 Task: Look for space in Jalapa, Nicaragua from 5th July, 2023 to 15th July, 2023 for 9 adults in price range Rs.15000 to Rs.25000. Place can be entire place with 5 bedrooms having 5 beds and 5 bathrooms. Property type can be house, flat, guest house. Booking option can be shelf check-in. Required host language is English.
Action: Mouse moved to (670, 108)
Screenshot: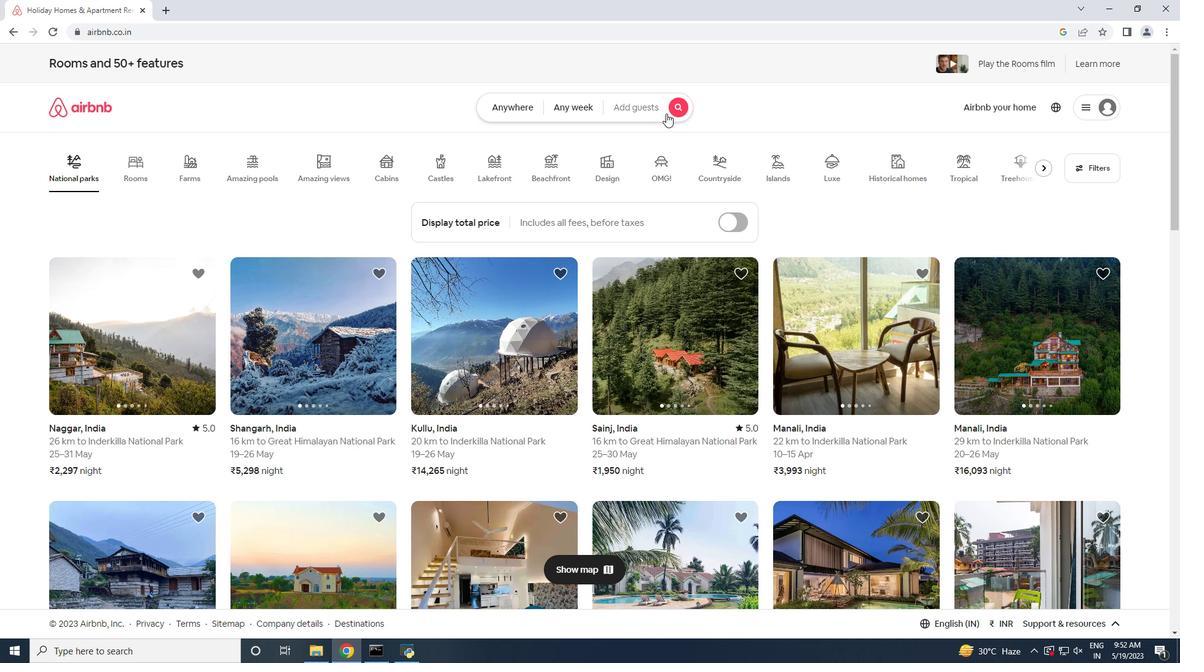 
Action: Mouse pressed left at (670, 108)
Screenshot: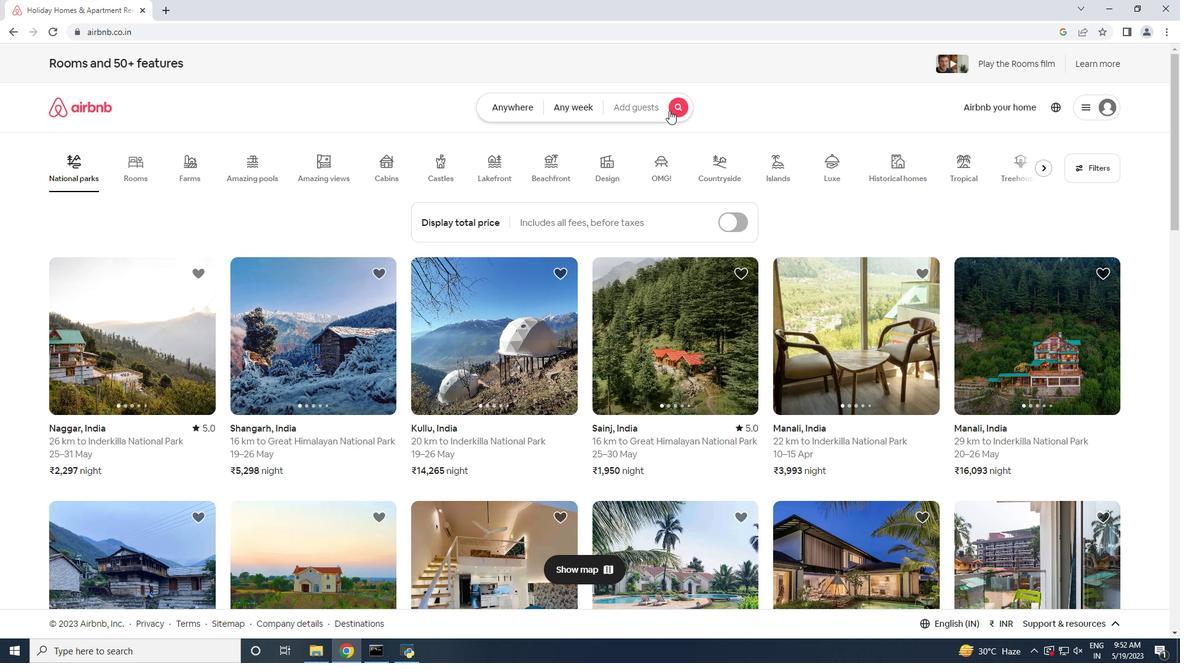
Action: Mouse moved to (422, 161)
Screenshot: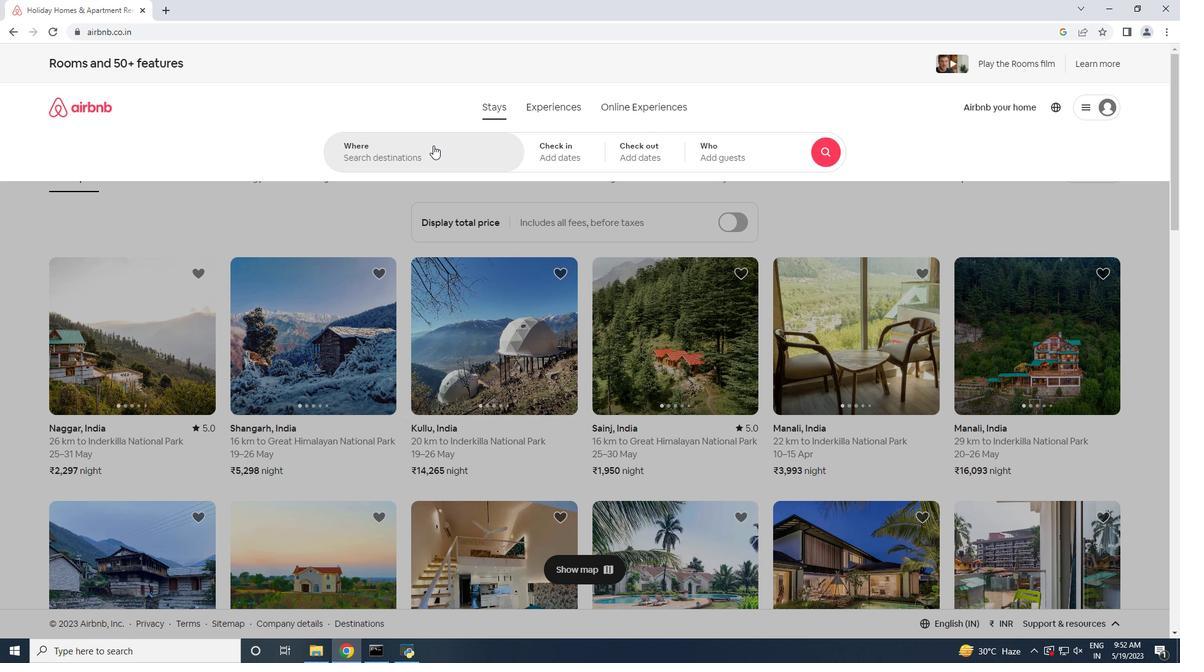 
Action: Mouse pressed left at (422, 161)
Screenshot: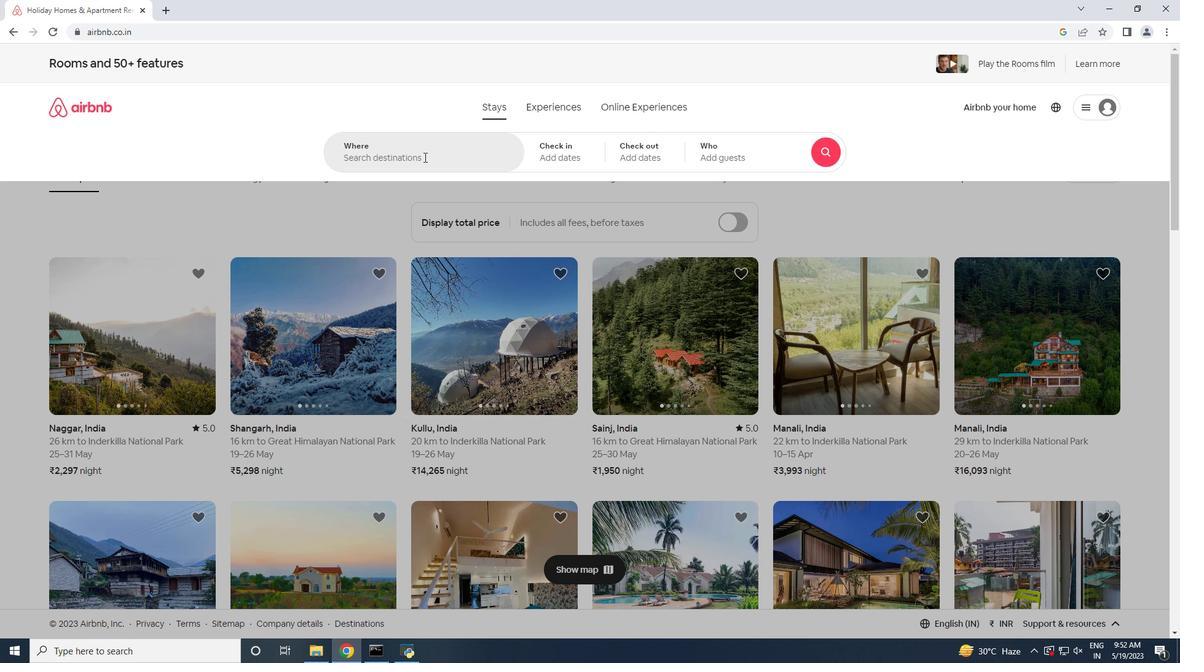 
Action: Key pressed <Key.shift>Jalapa,<Key.shift>Nic
Screenshot: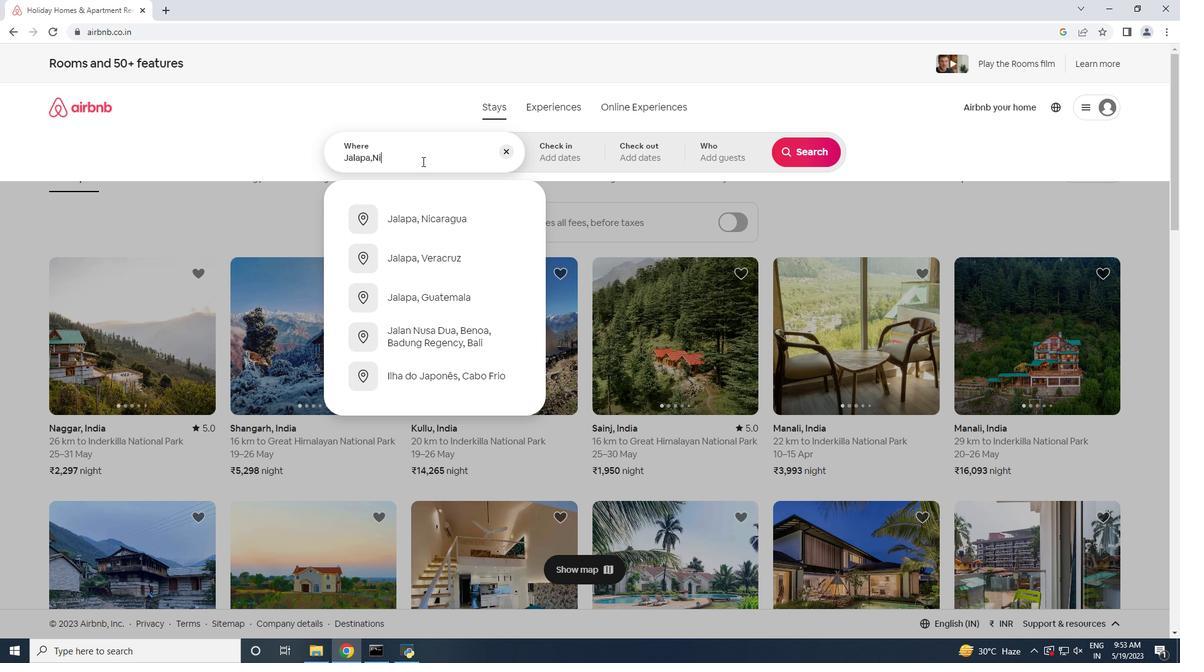 
Action: Mouse moved to (464, 223)
Screenshot: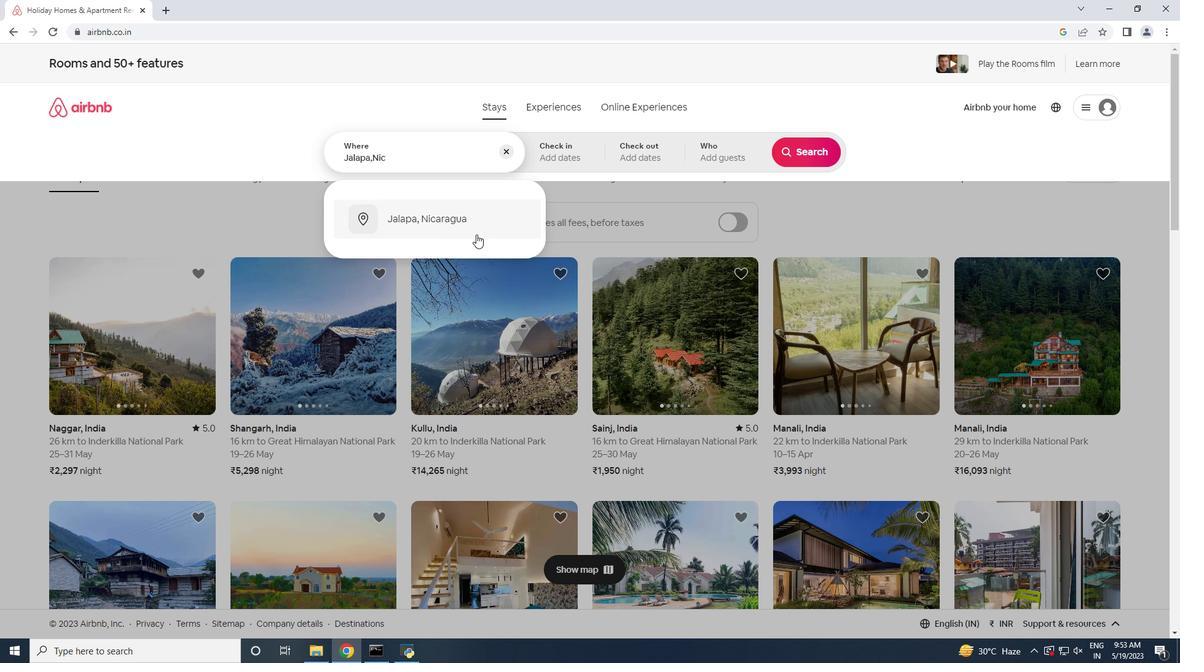 
Action: Mouse pressed left at (464, 223)
Screenshot: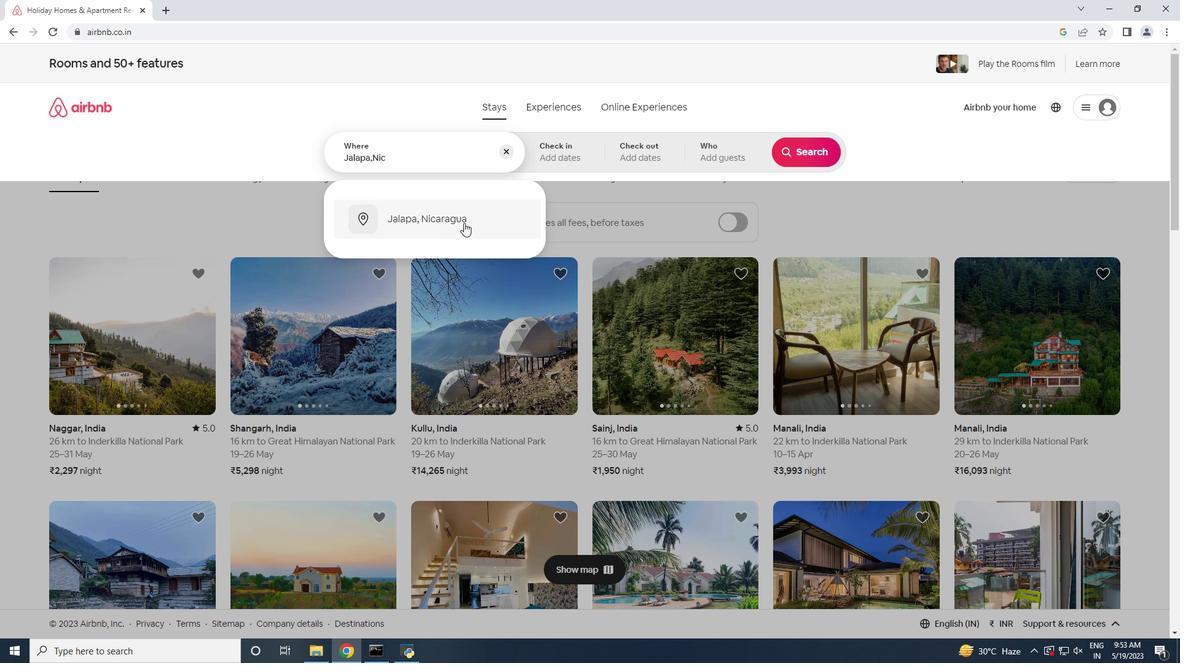 
Action: Mouse moved to (807, 251)
Screenshot: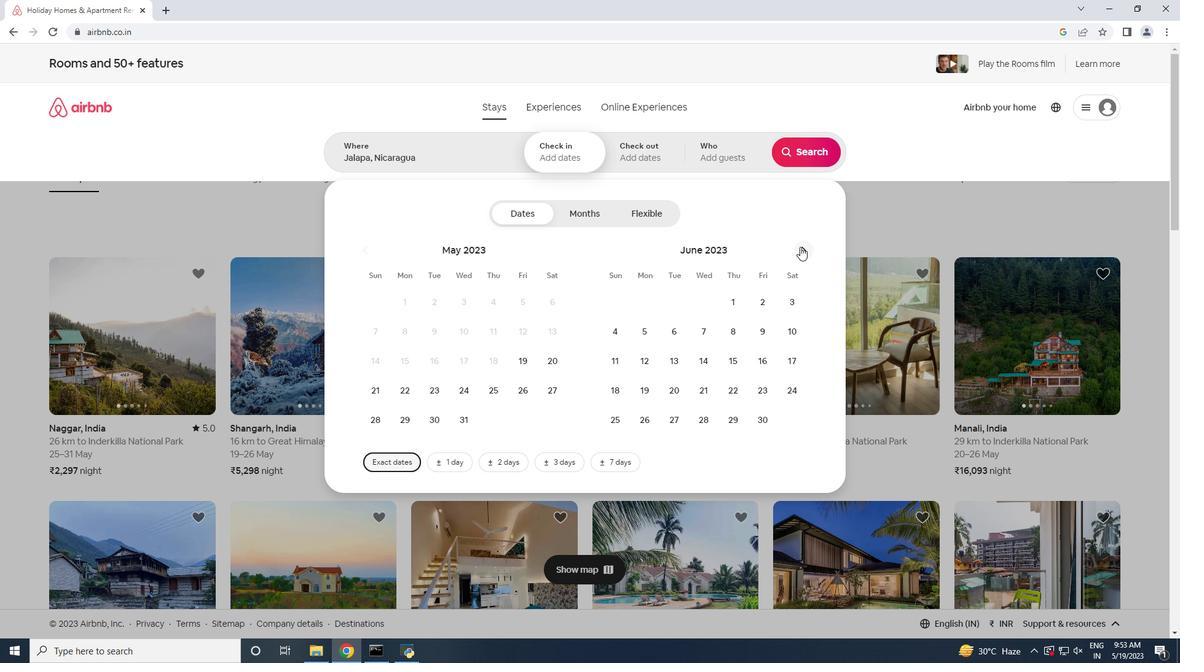 
Action: Mouse pressed left at (807, 251)
Screenshot: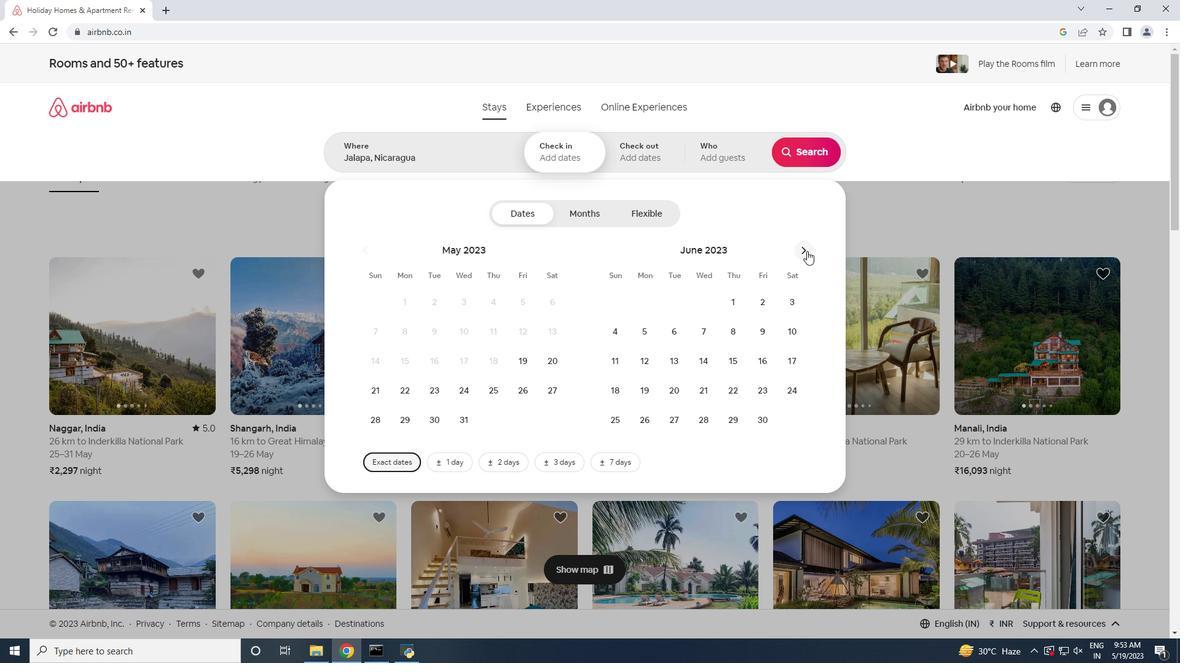 
Action: Mouse moved to (418, 326)
Screenshot: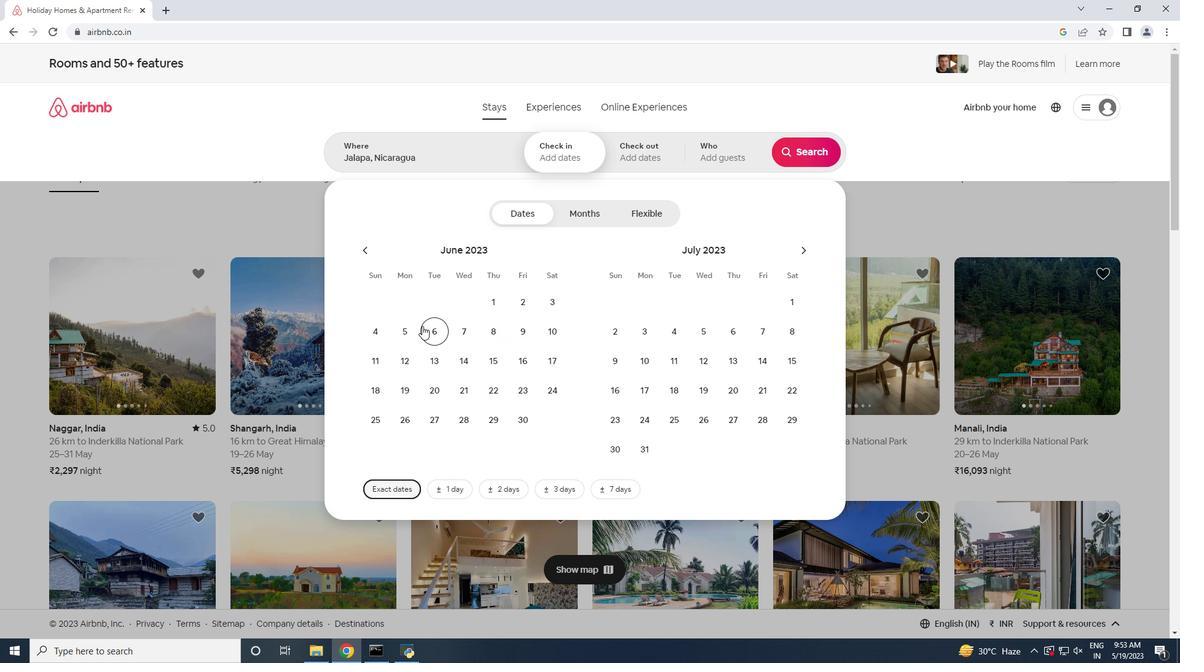 
Action: Mouse pressed left at (418, 326)
Screenshot: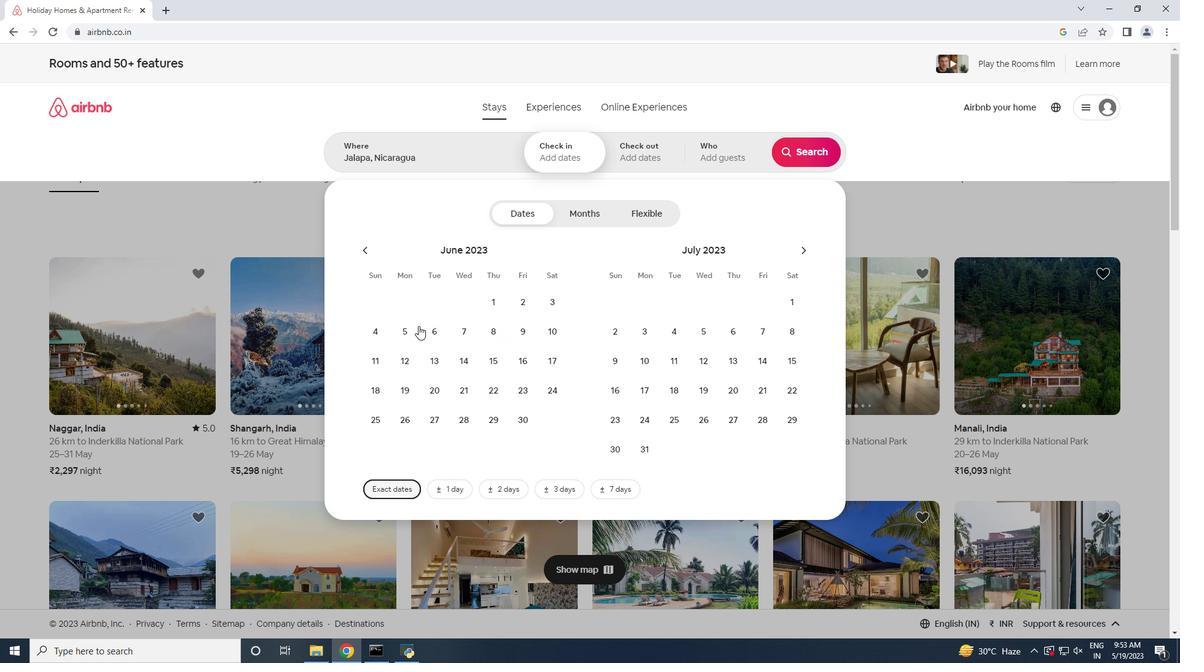 
Action: Mouse moved to (488, 359)
Screenshot: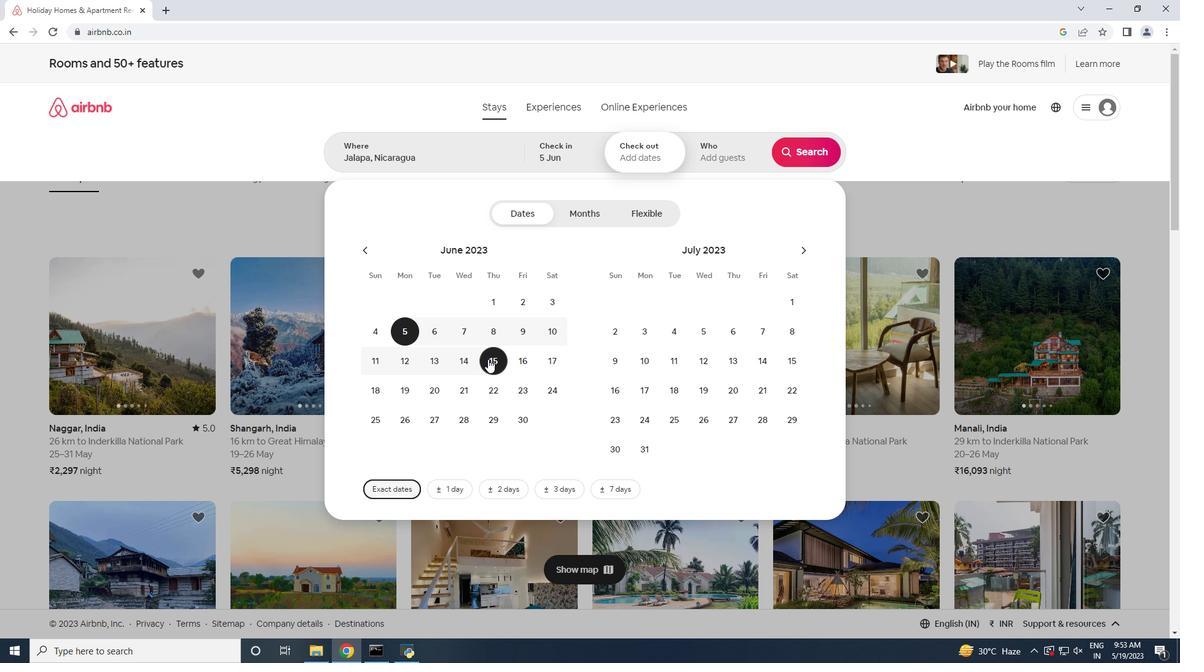 
Action: Mouse pressed left at (488, 359)
Screenshot: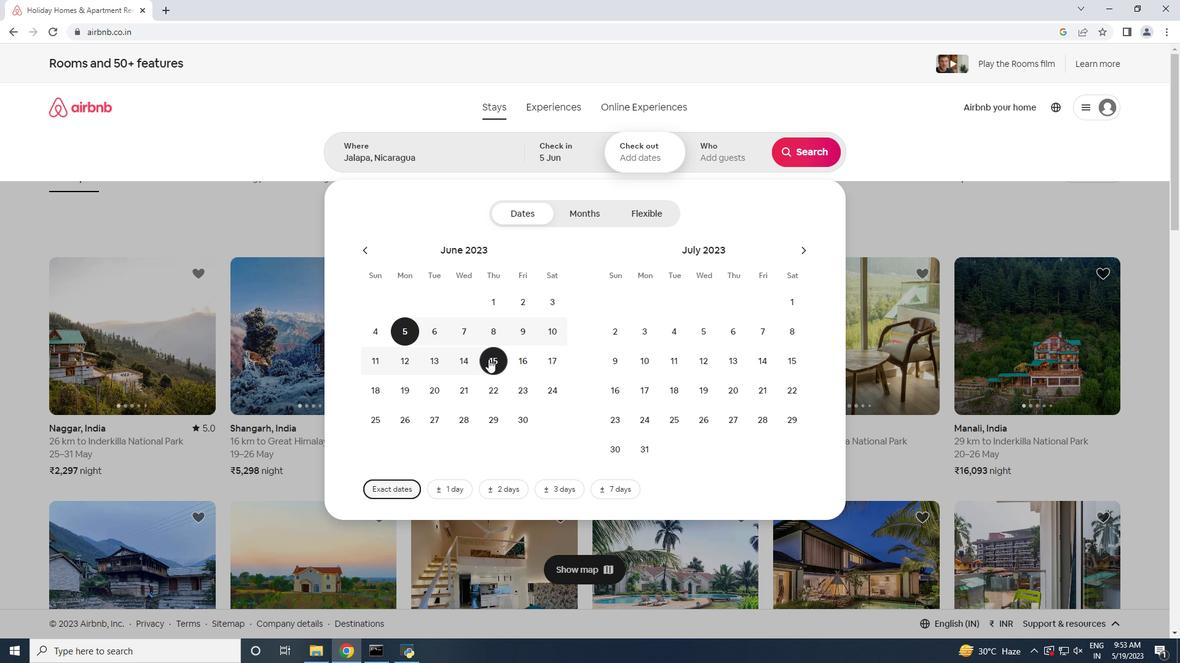 
Action: Mouse moved to (710, 337)
Screenshot: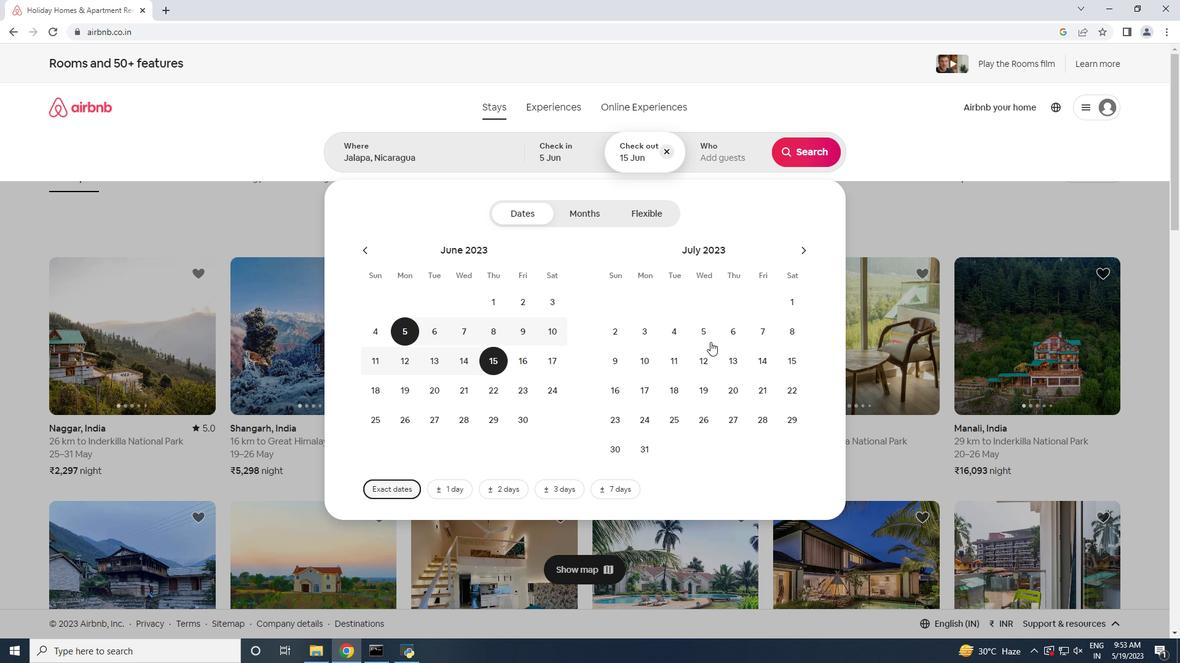 
Action: Mouse pressed left at (710, 337)
Screenshot: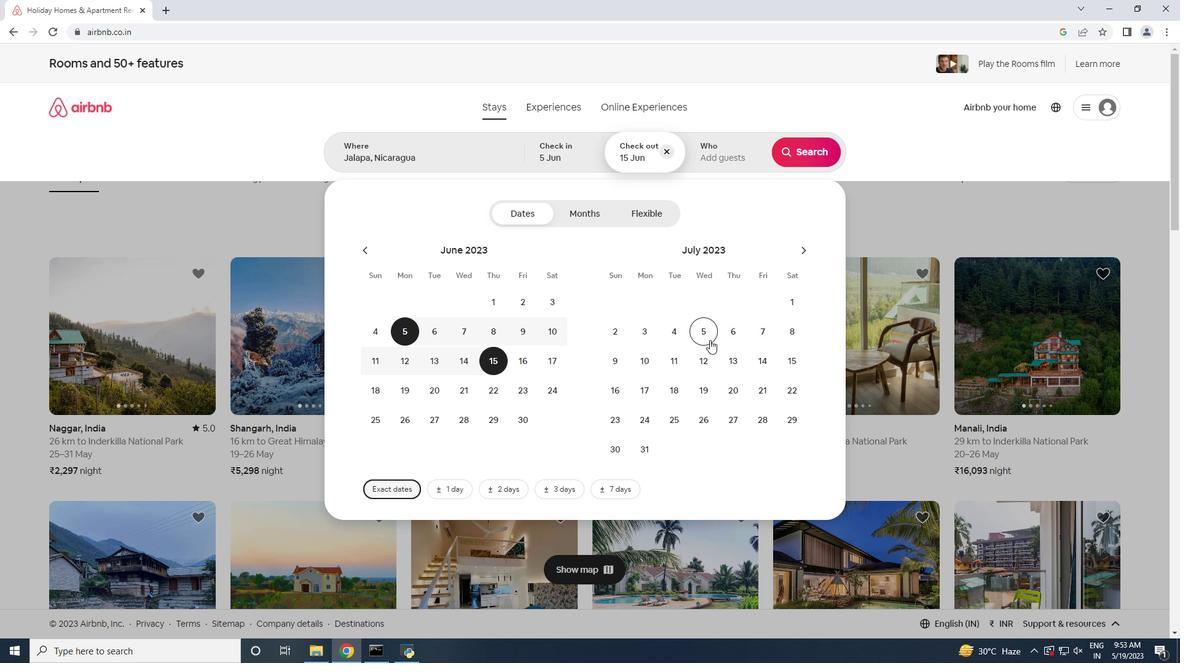 
Action: Mouse moved to (788, 362)
Screenshot: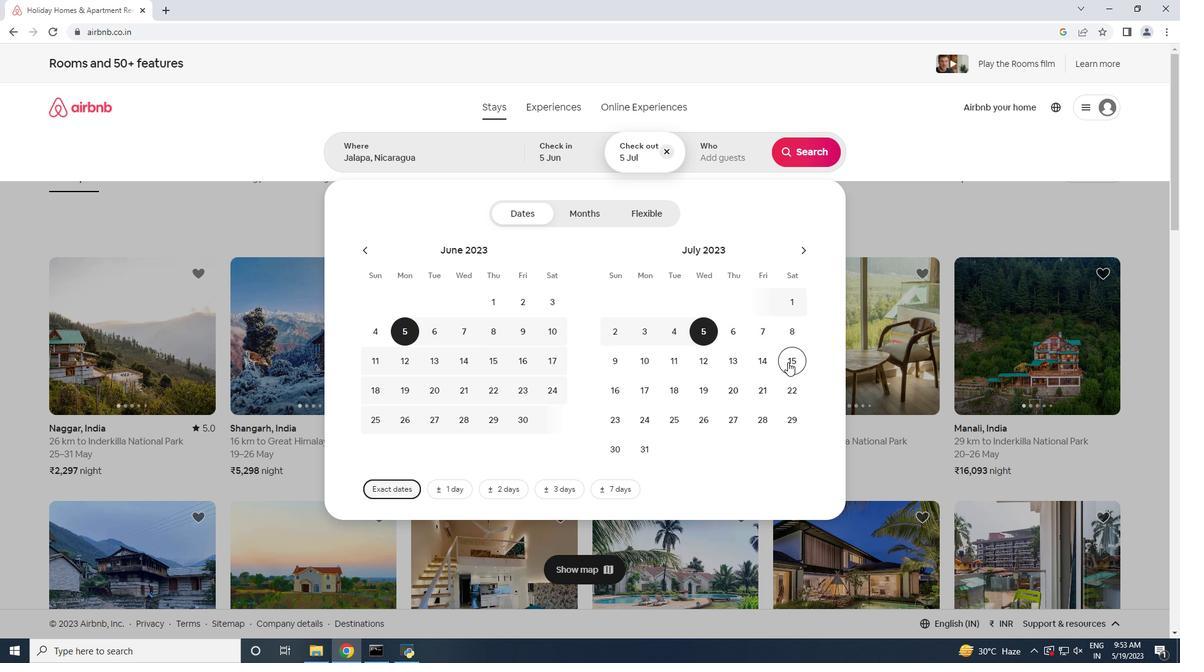 
Action: Mouse pressed left at (788, 362)
Screenshot: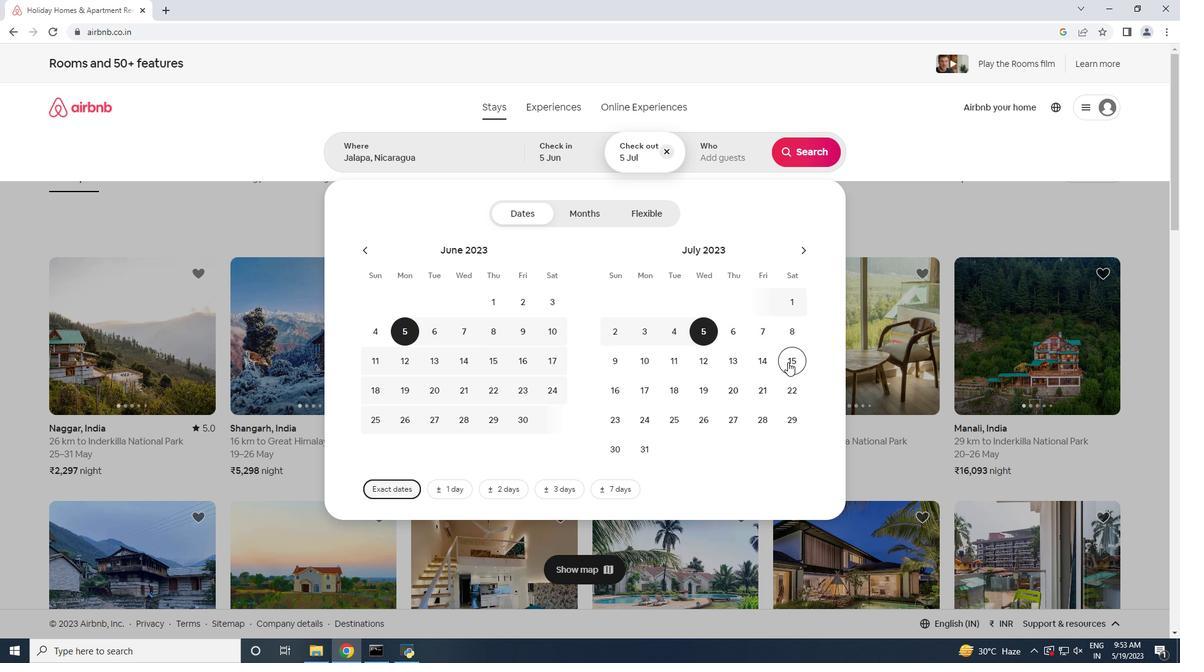 
Action: Mouse moved to (406, 324)
Screenshot: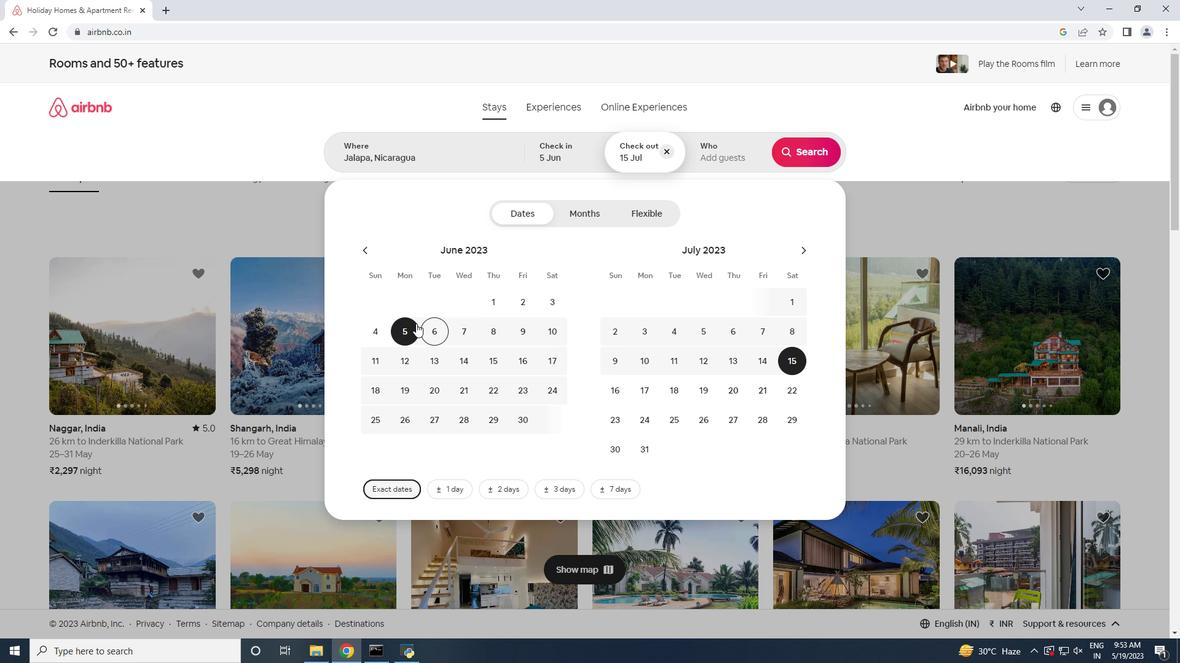 
Action: Mouse pressed left at (406, 324)
Screenshot: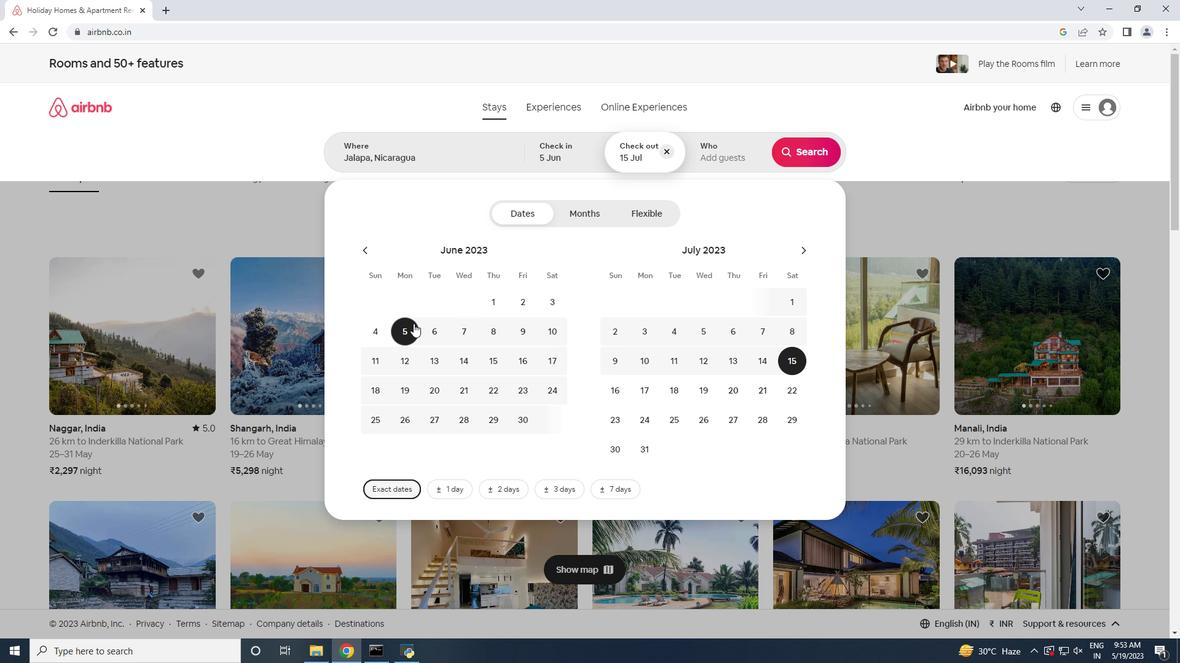 
Action: Mouse moved to (405, 327)
Screenshot: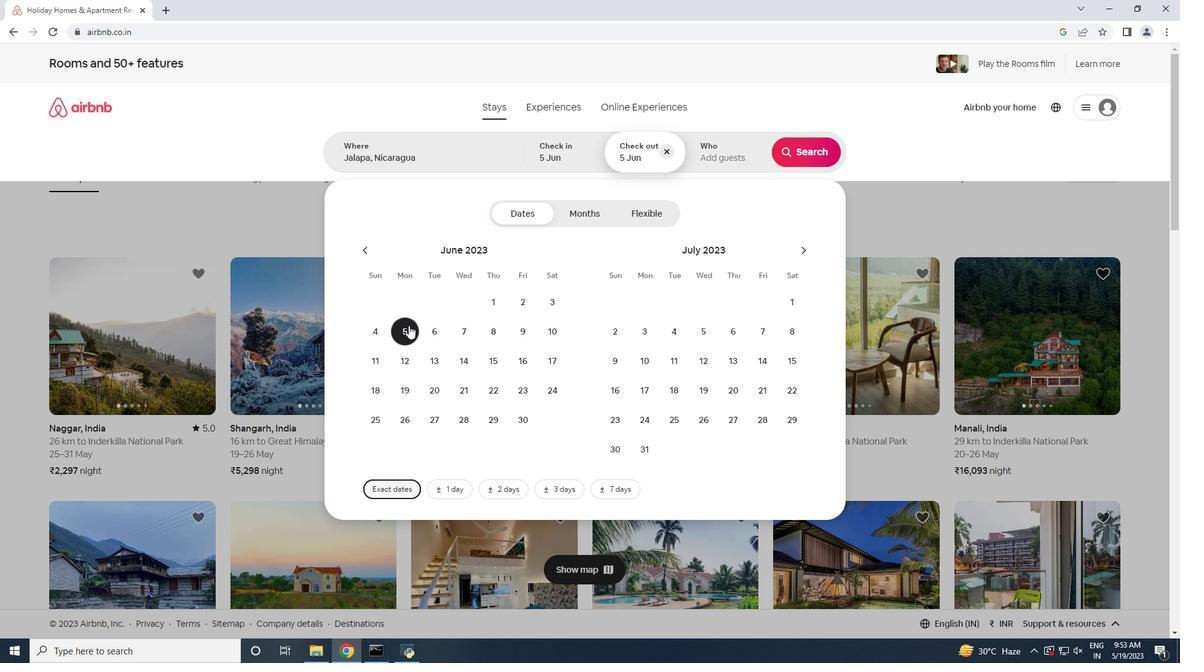 
Action: Mouse pressed left at (405, 327)
Screenshot: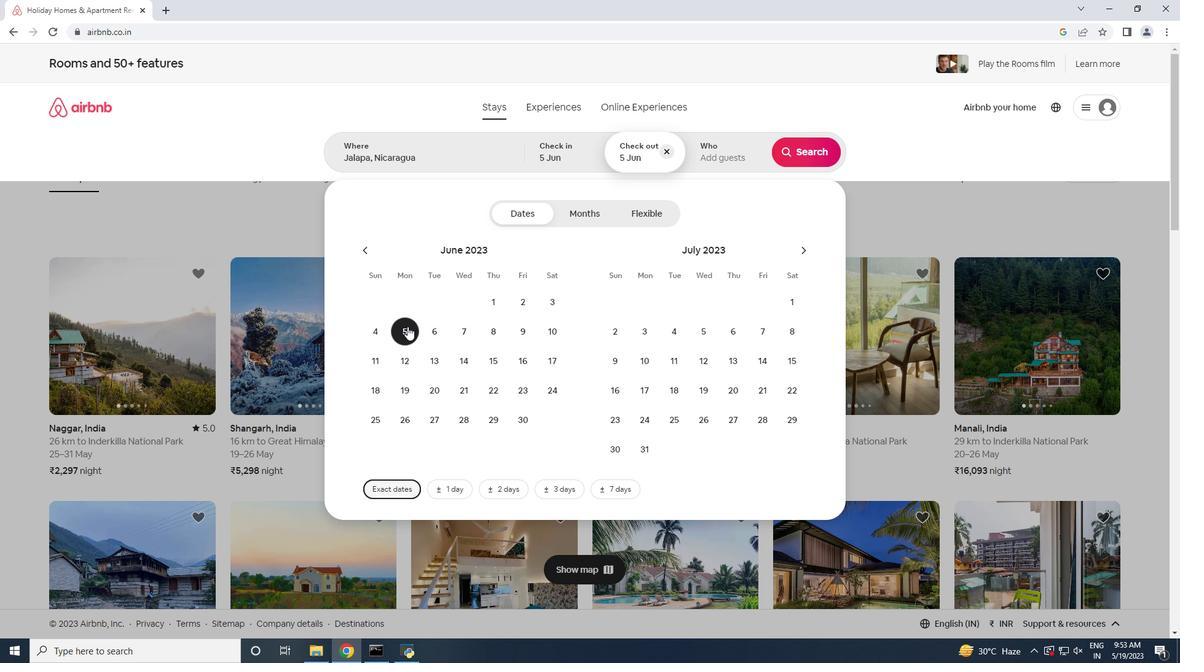 
Action: Mouse moved to (667, 153)
Screenshot: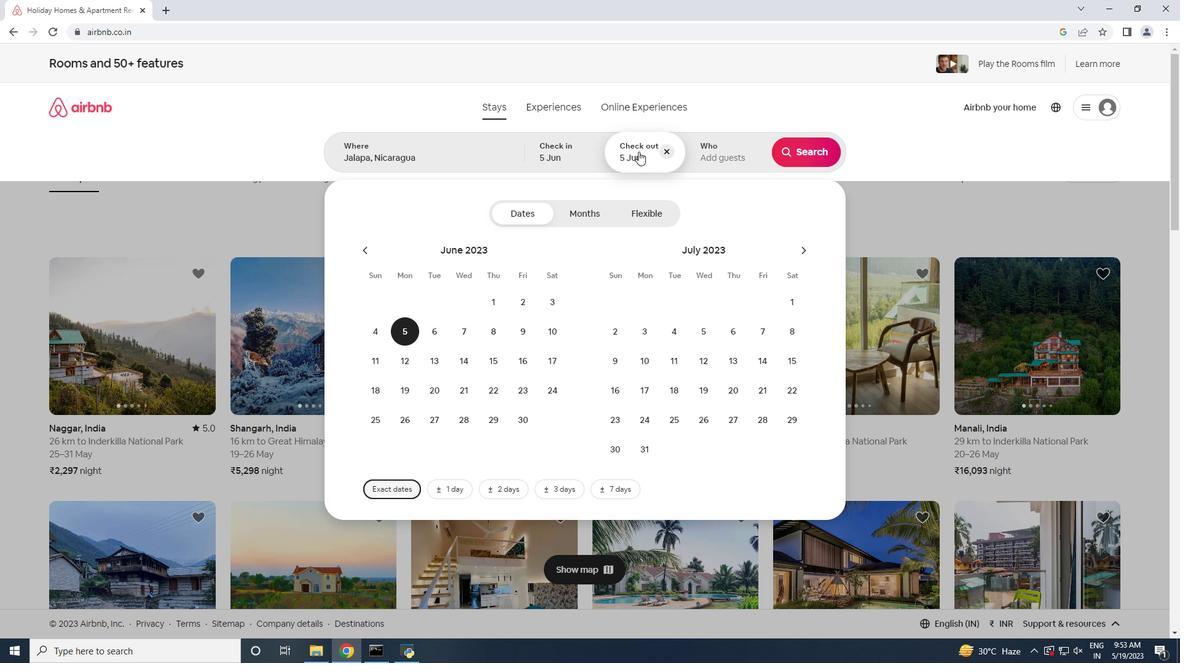 
Action: Mouse pressed left at (667, 153)
Screenshot: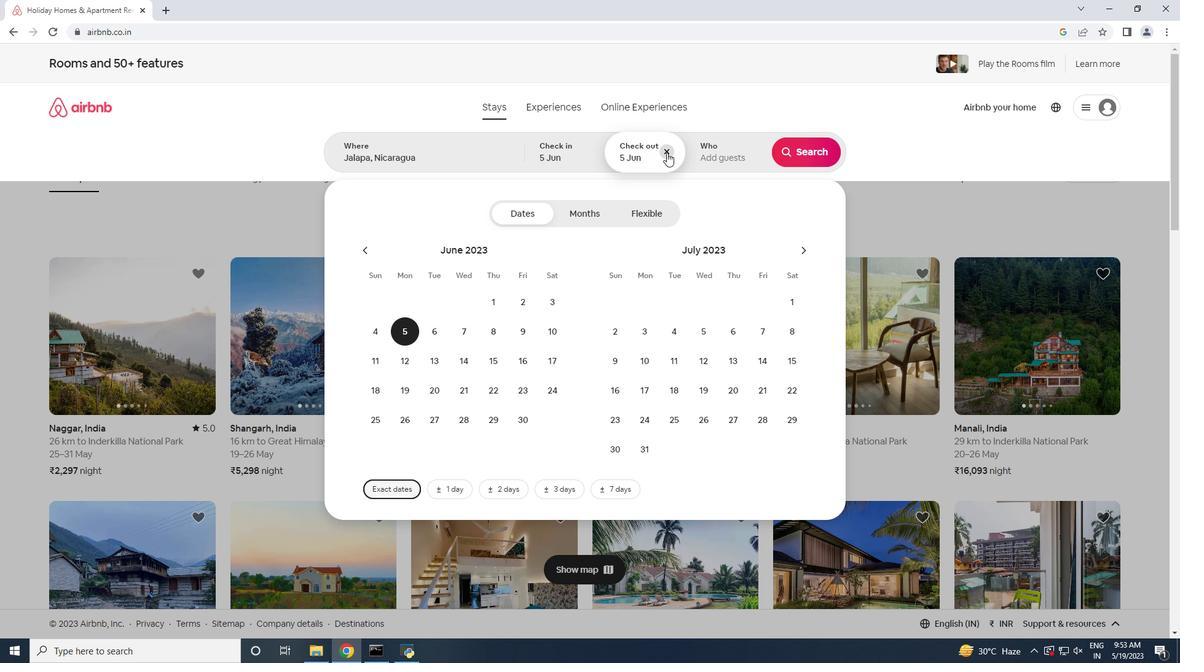 
Action: Mouse moved to (708, 337)
Screenshot: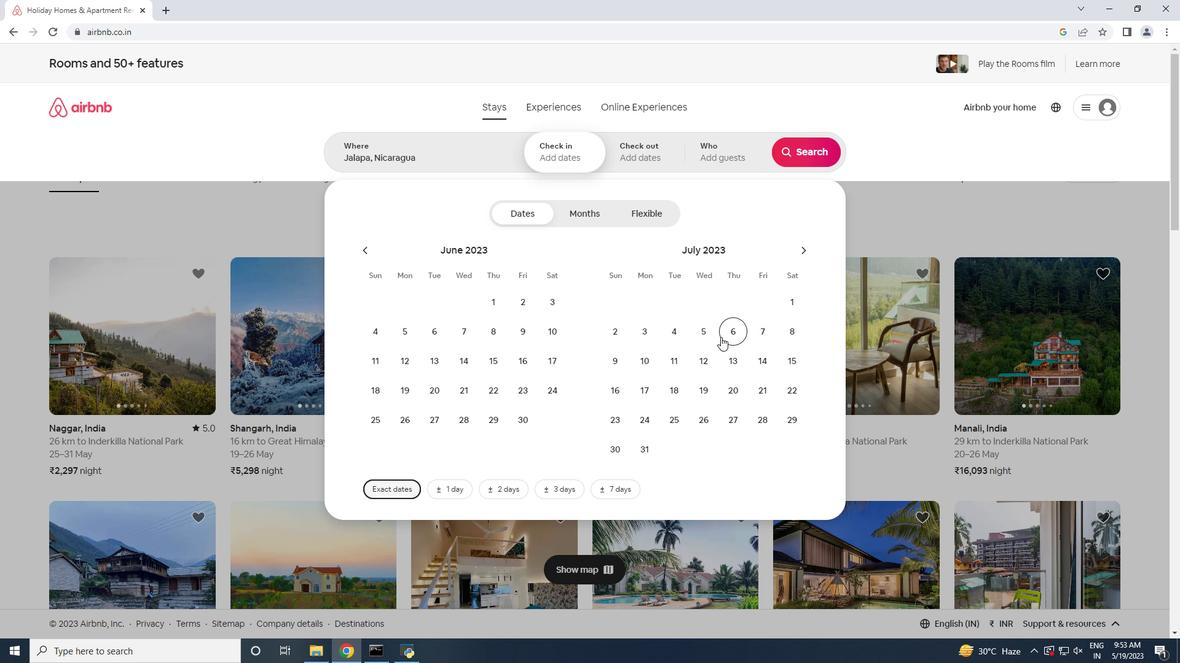
Action: Mouse pressed left at (708, 337)
Screenshot: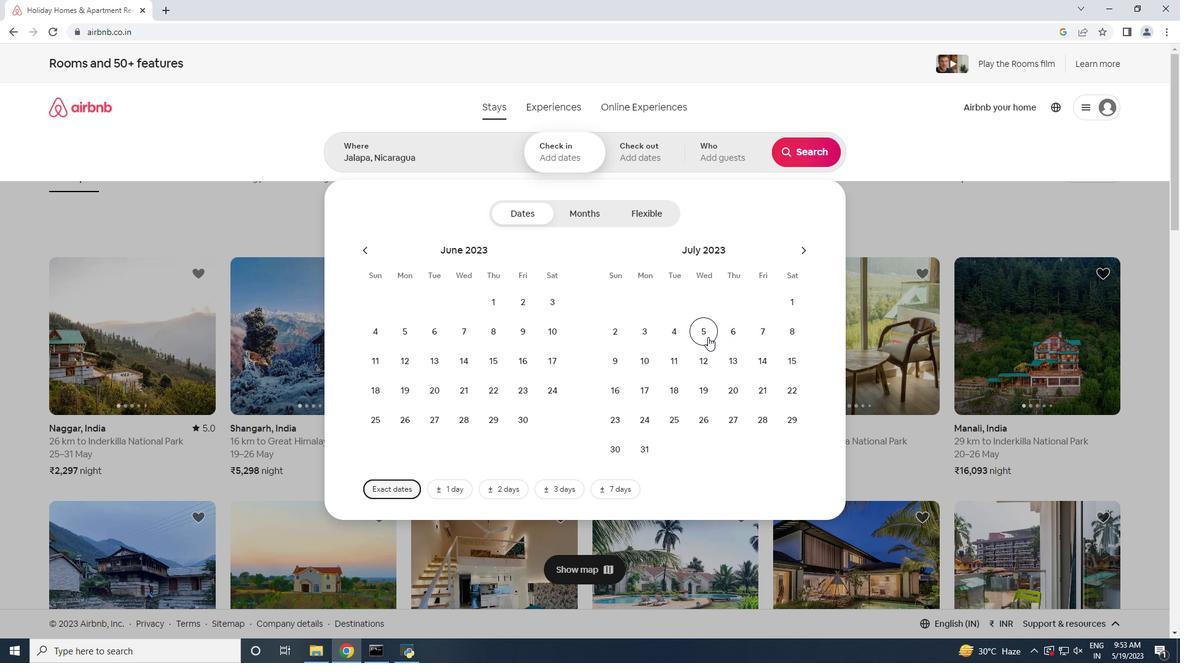 
Action: Mouse moved to (793, 365)
Screenshot: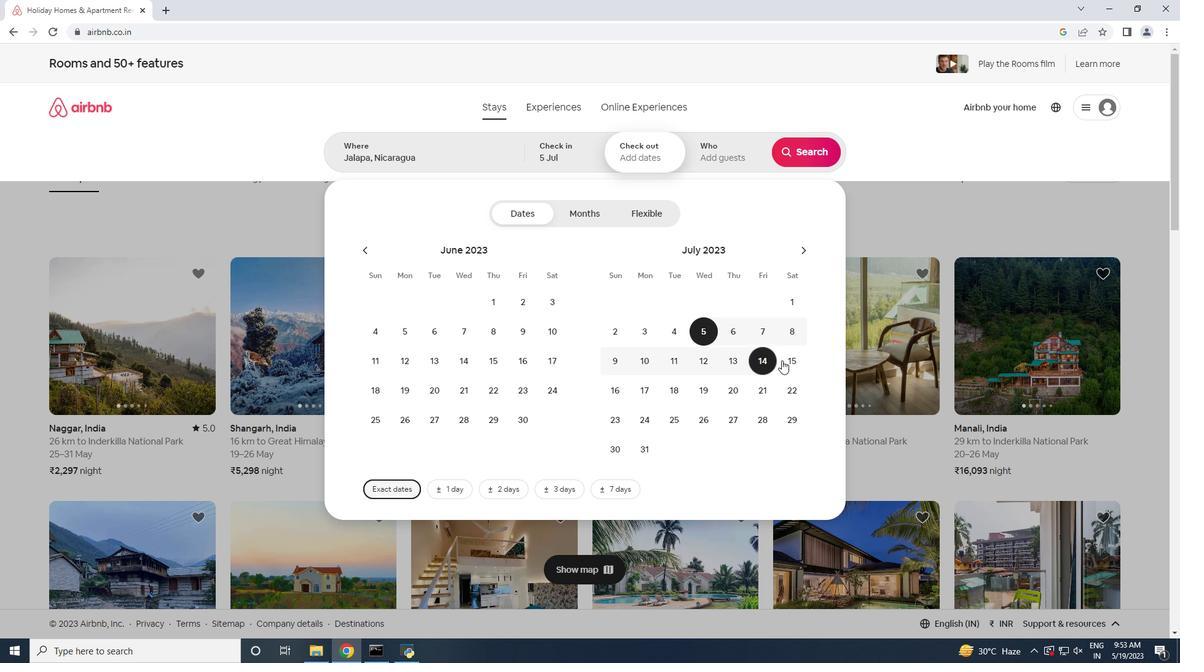 
Action: Mouse pressed left at (793, 365)
Screenshot: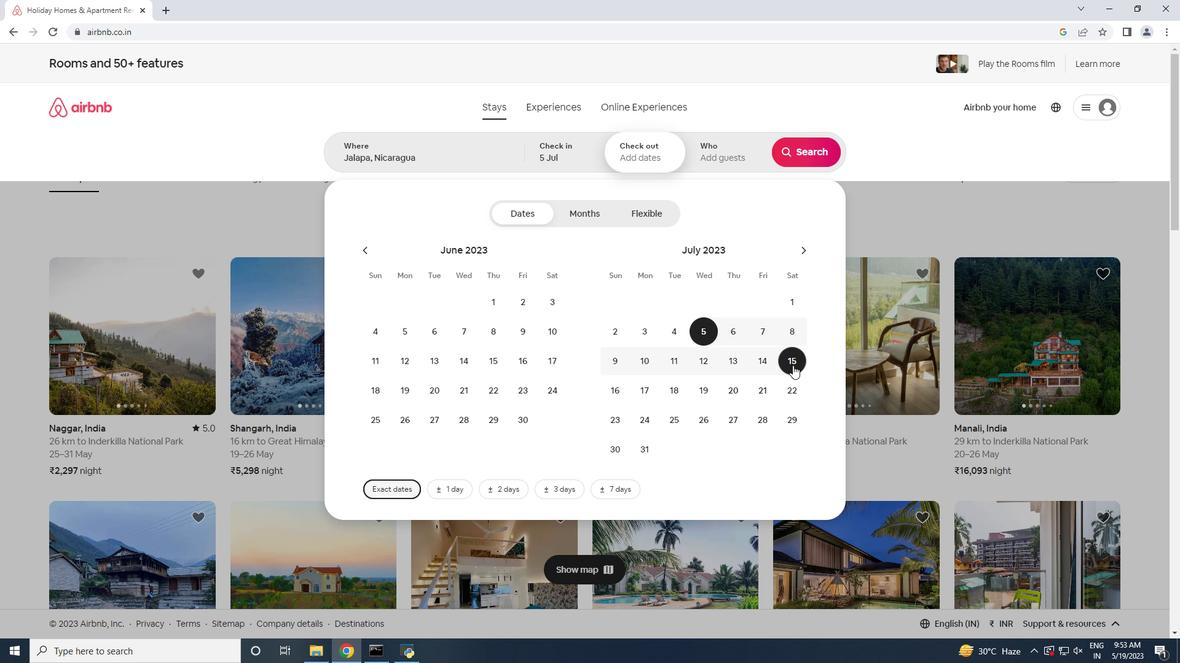 
Action: Mouse moved to (730, 161)
Screenshot: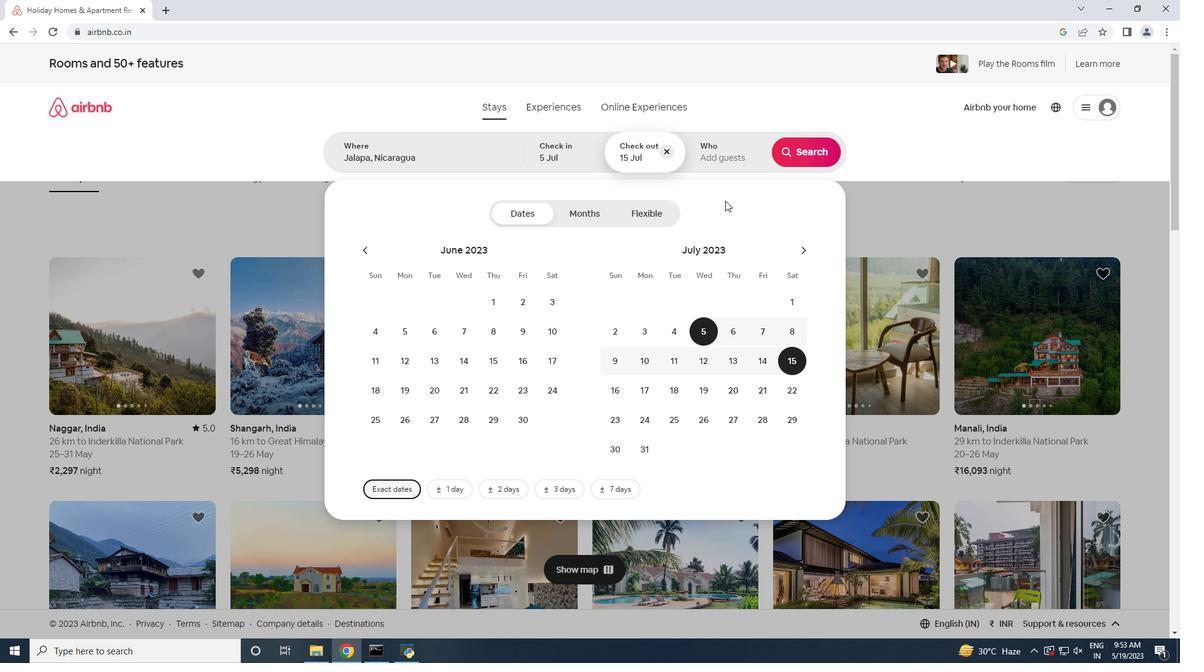 
Action: Mouse pressed left at (730, 161)
Screenshot: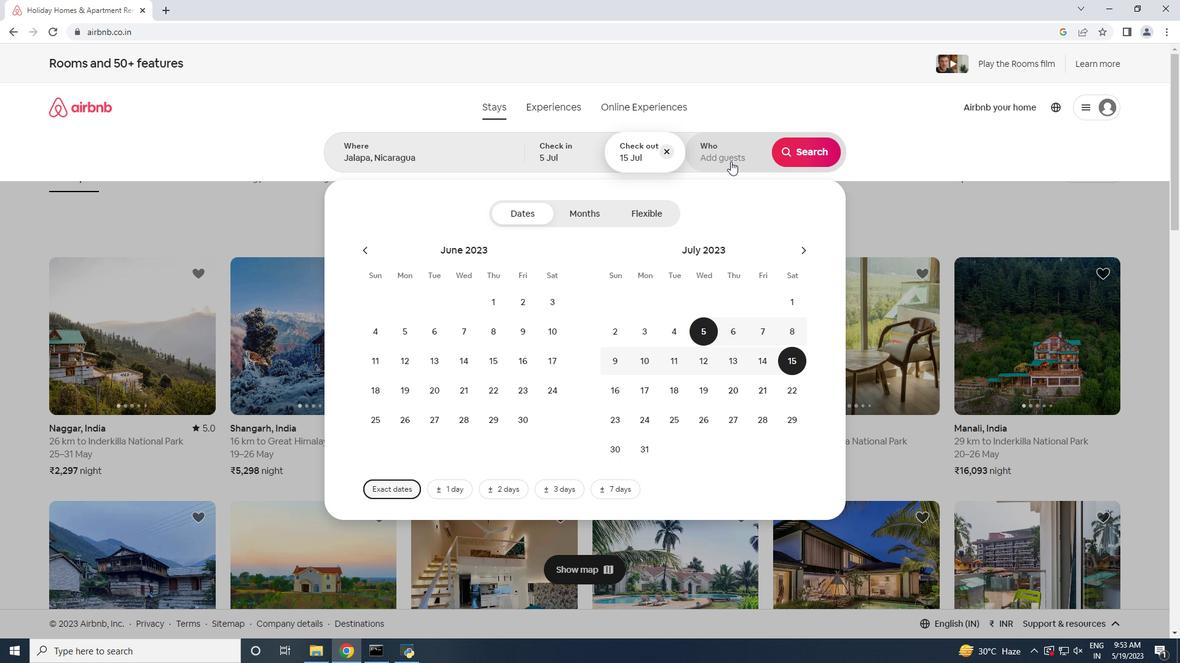 
Action: Mouse moved to (804, 214)
Screenshot: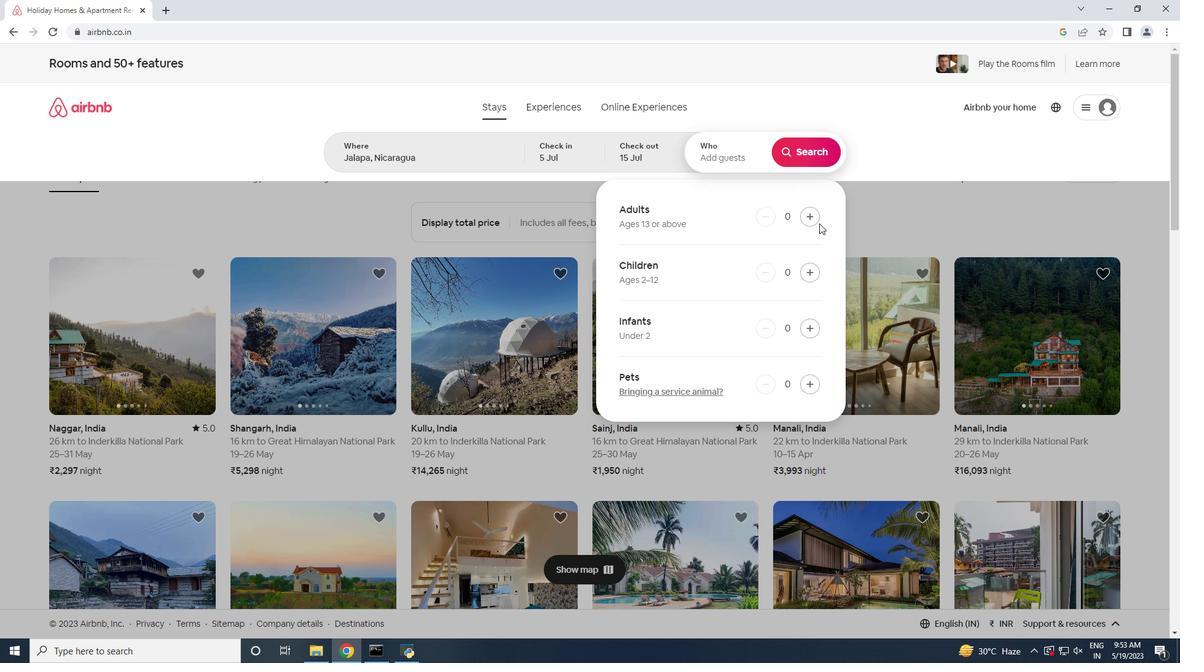 
Action: Mouse pressed left at (804, 214)
Screenshot: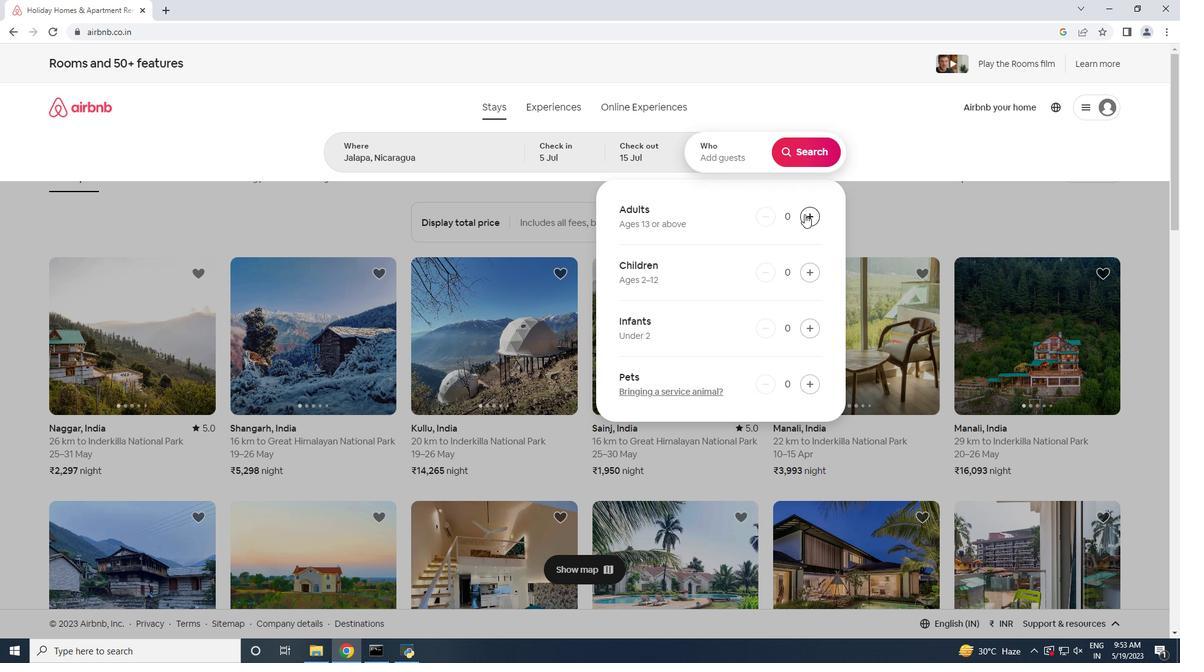 
Action: Mouse pressed left at (804, 214)
Screenshot: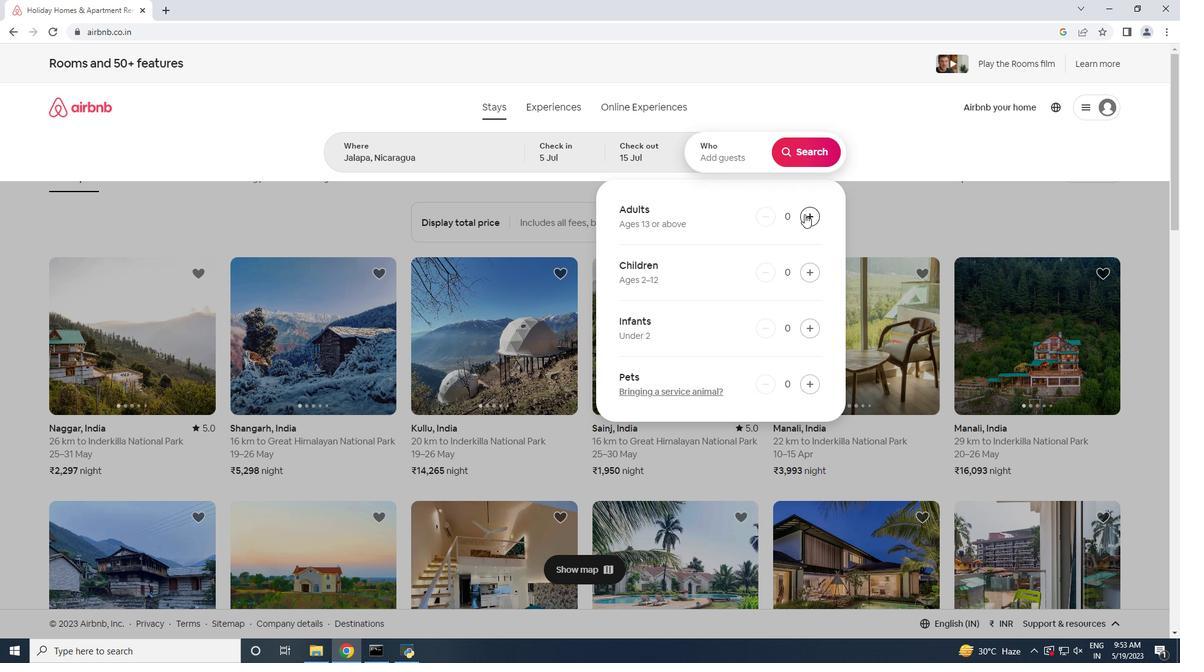 
Action: Mouse pressed left at (804, 214)
Screenshot: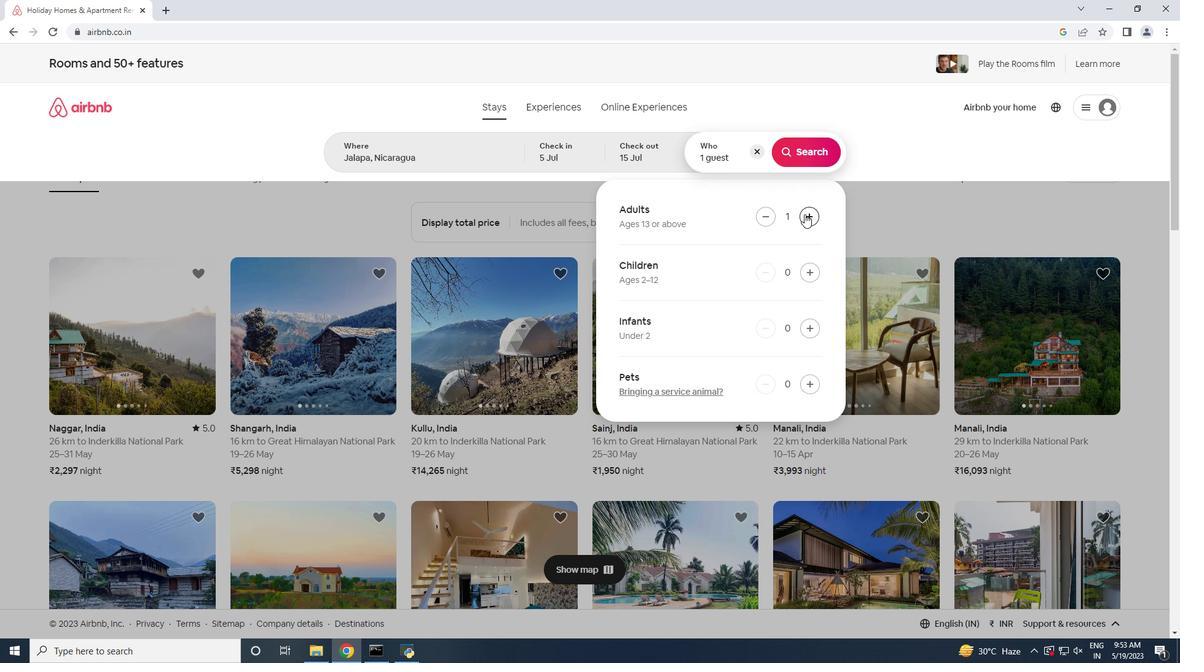 
Action: Mouse pressed left at (804, 214)
Screenshot: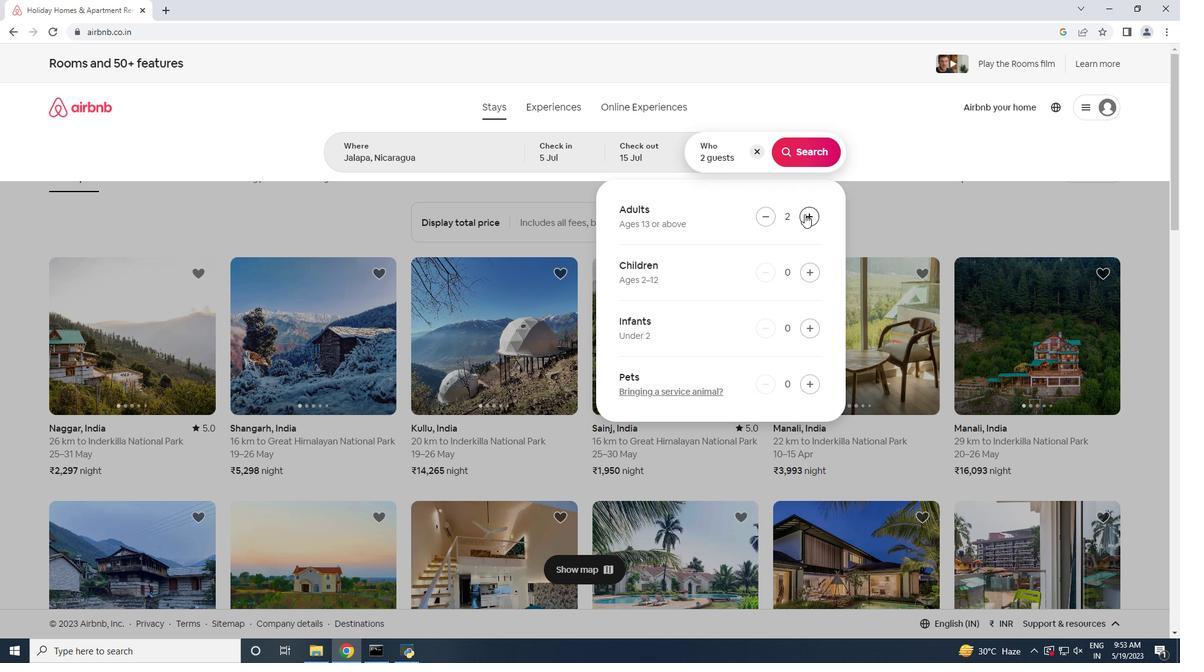
Action: Mouse pressed left at (804, 214)
Screenshot: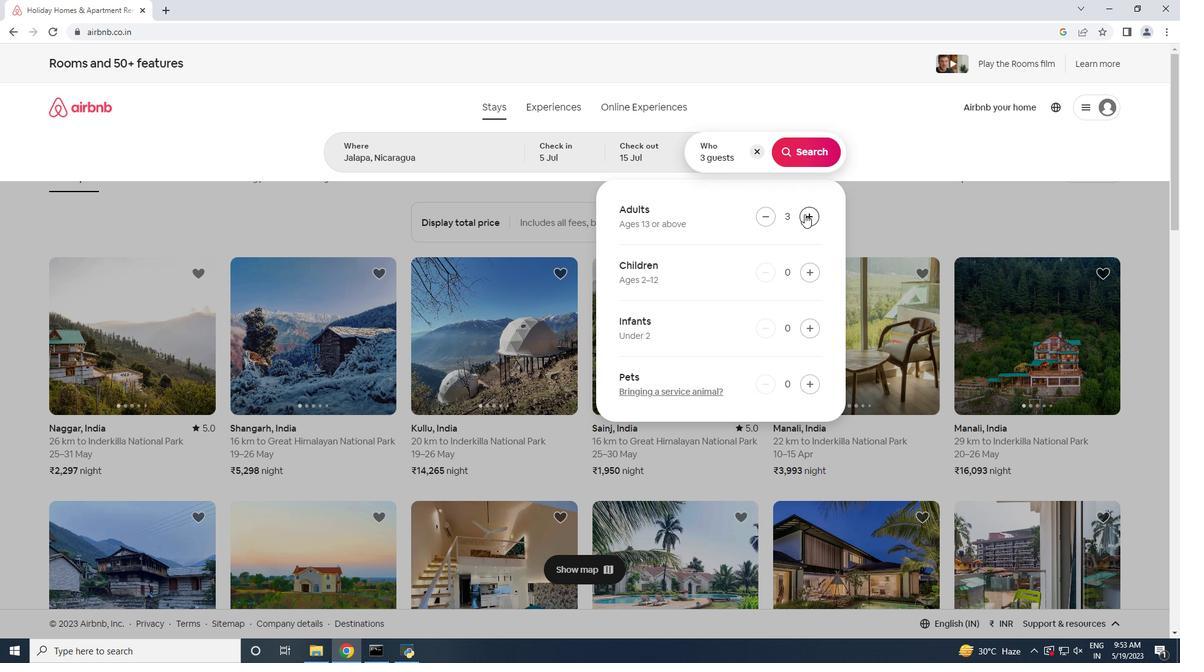 
Action: Mouse pressed left at (804, 214)
Screenshot: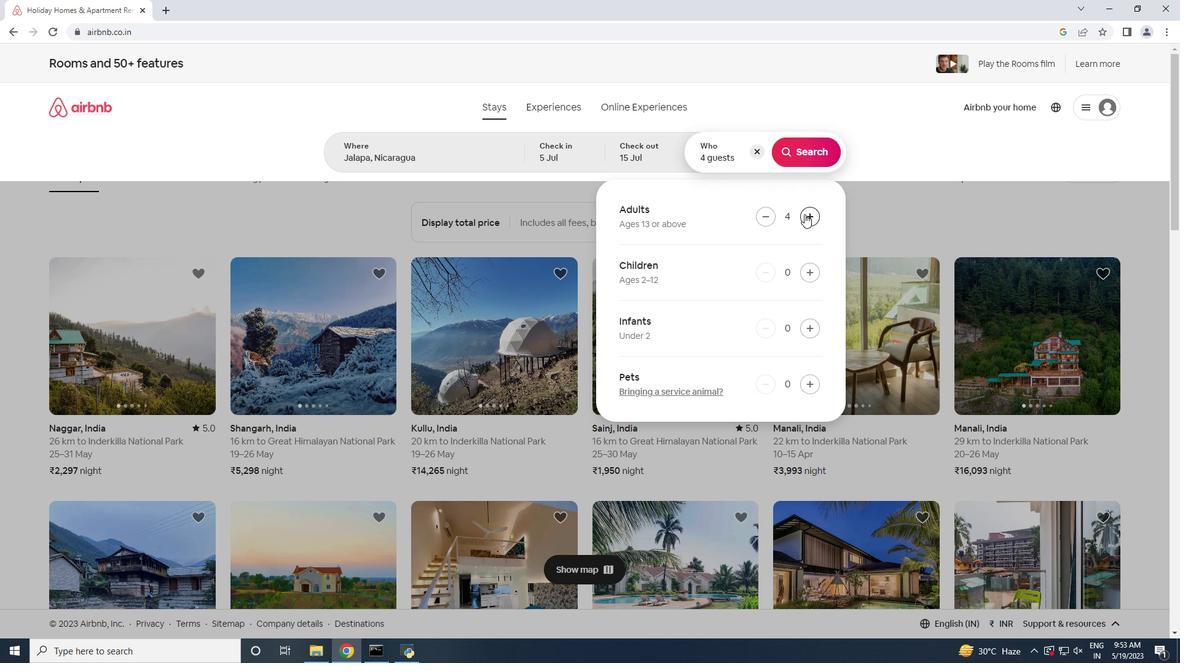 
Action: Mouse pressed left at (804, 214)
Screenshot: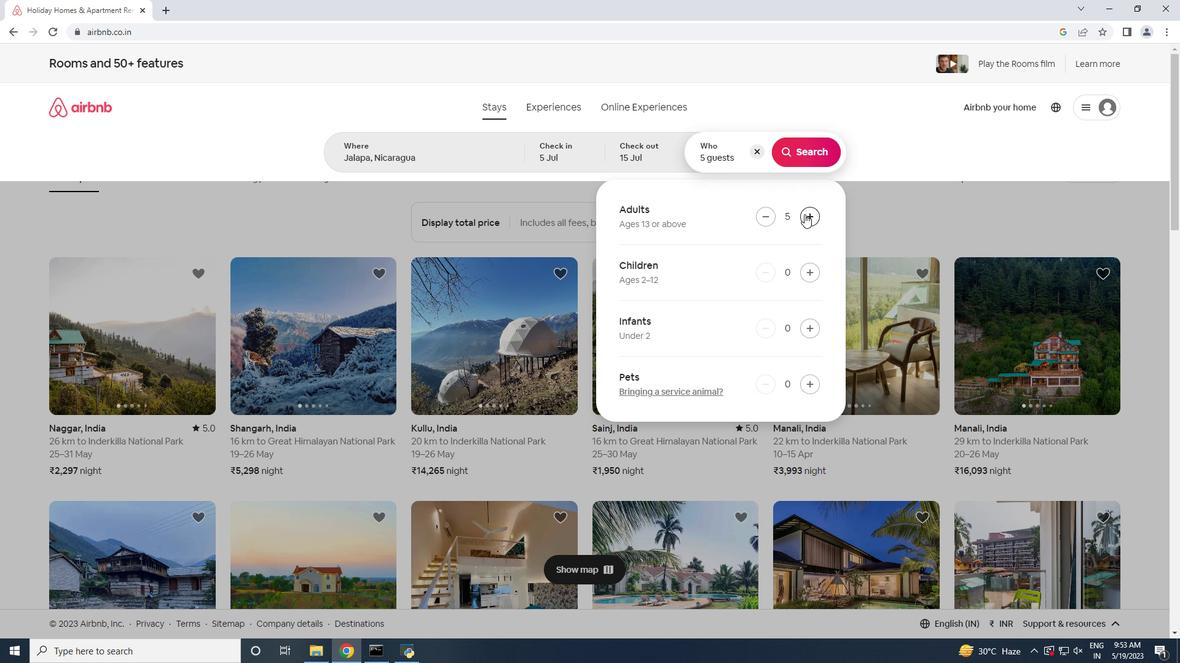 
Action: Mouse pressed left at (804, 214)
Screenshot: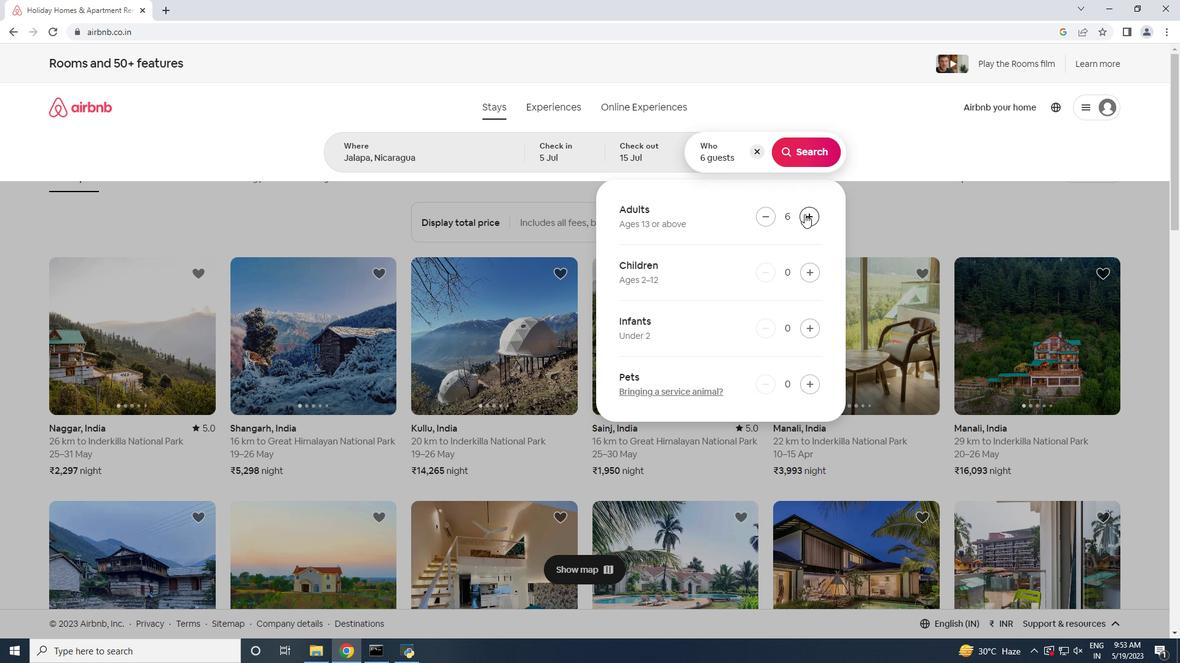 
Action: Mouse pressed left at (804, 214)
Screenshot: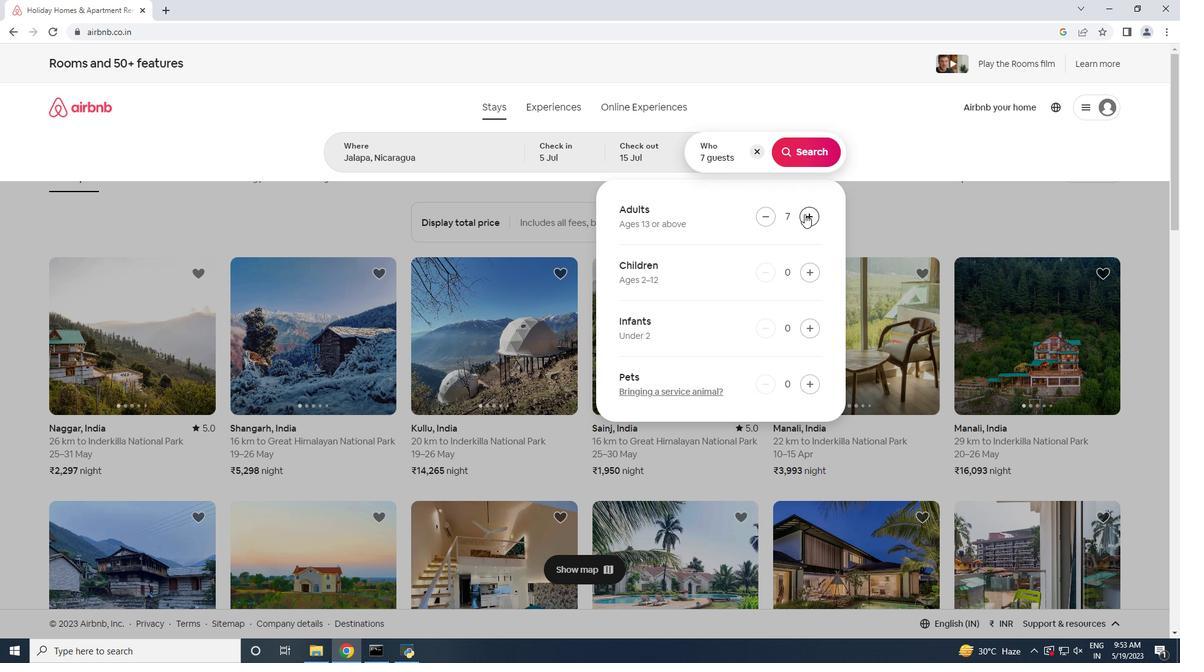 
Action: Mouse pressed left at (804, 214)
Screenshot: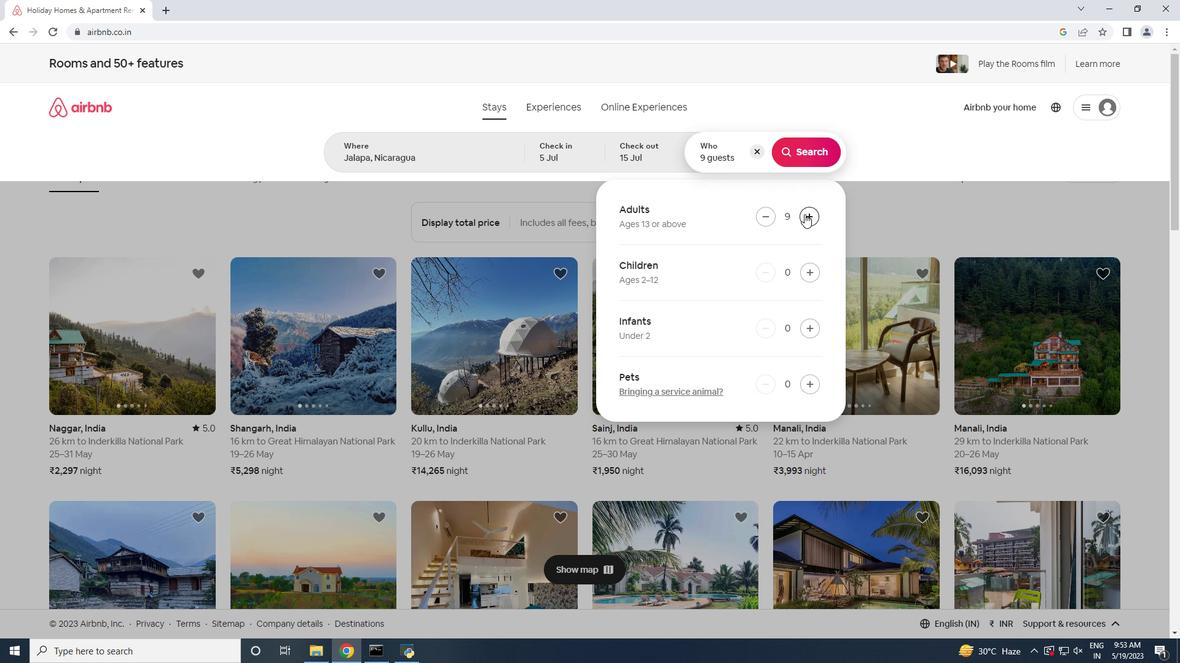 
Action: Mouse moved to (764, 216)
Screenshot: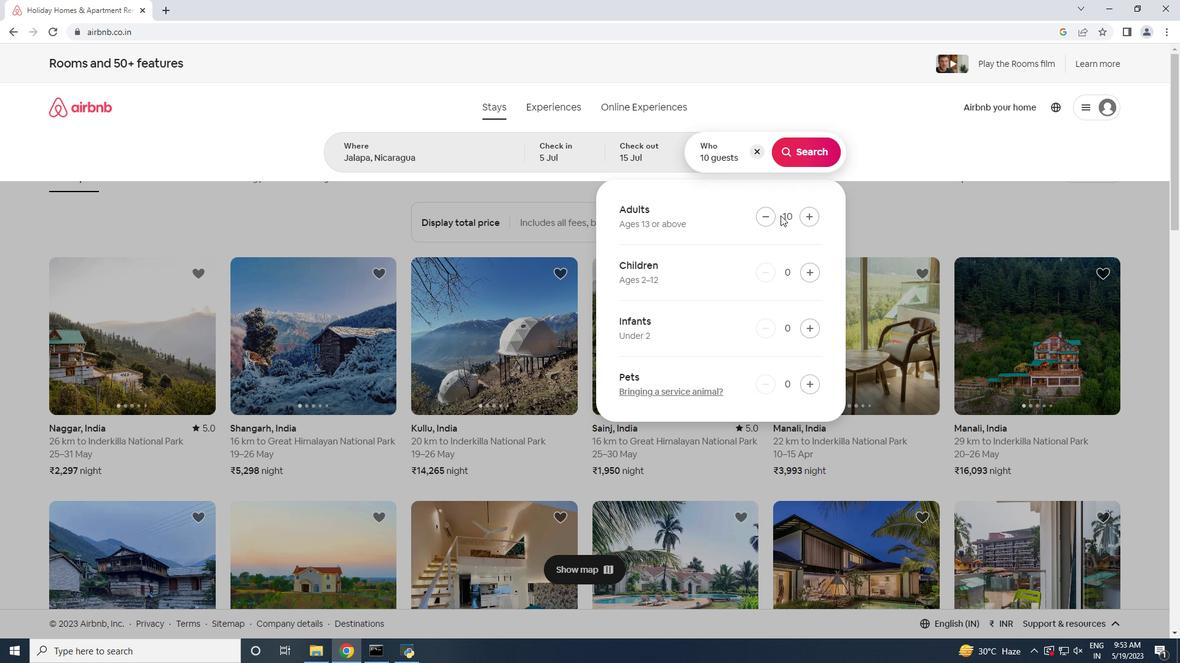 
Action: Mouse pressed left at (764, 216)
Screenshot: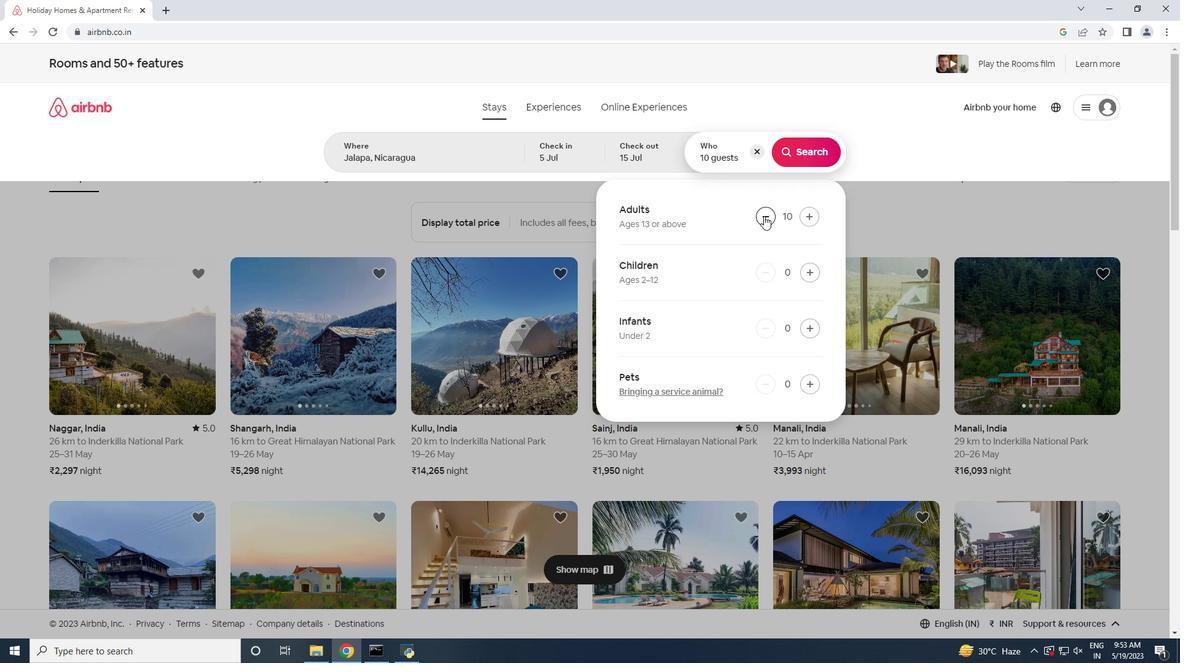 
Action: Mouse moved to (801, 152)
Screenshot: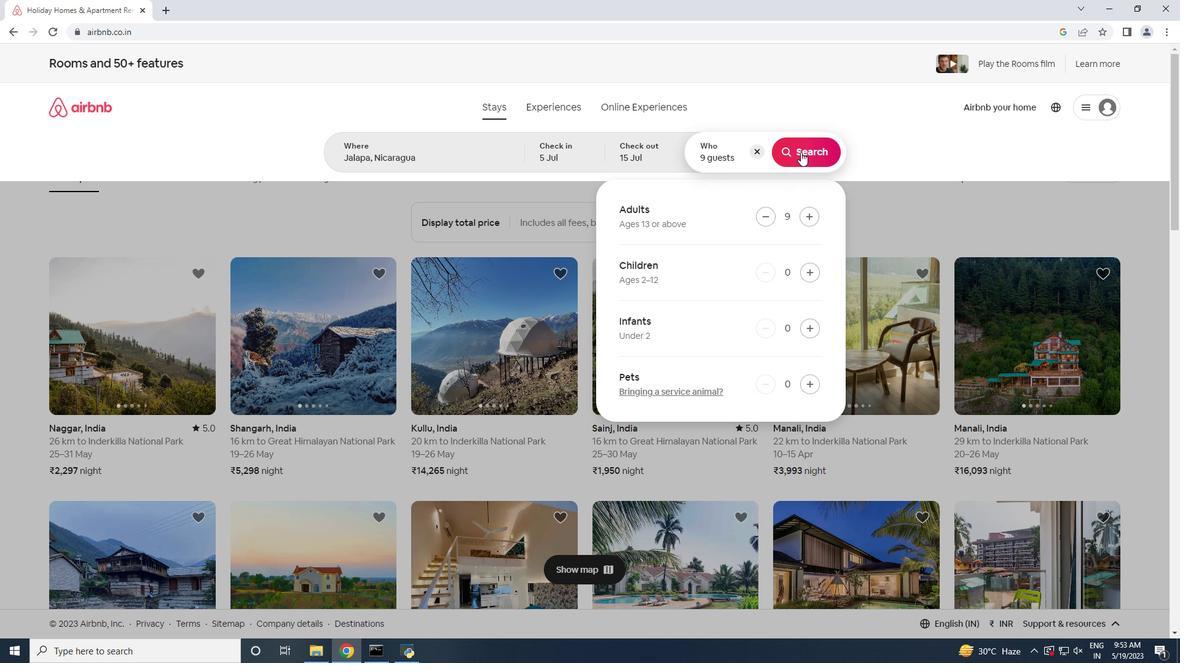 
Action: Mouse pressed left at (801, 152)
Screenshot: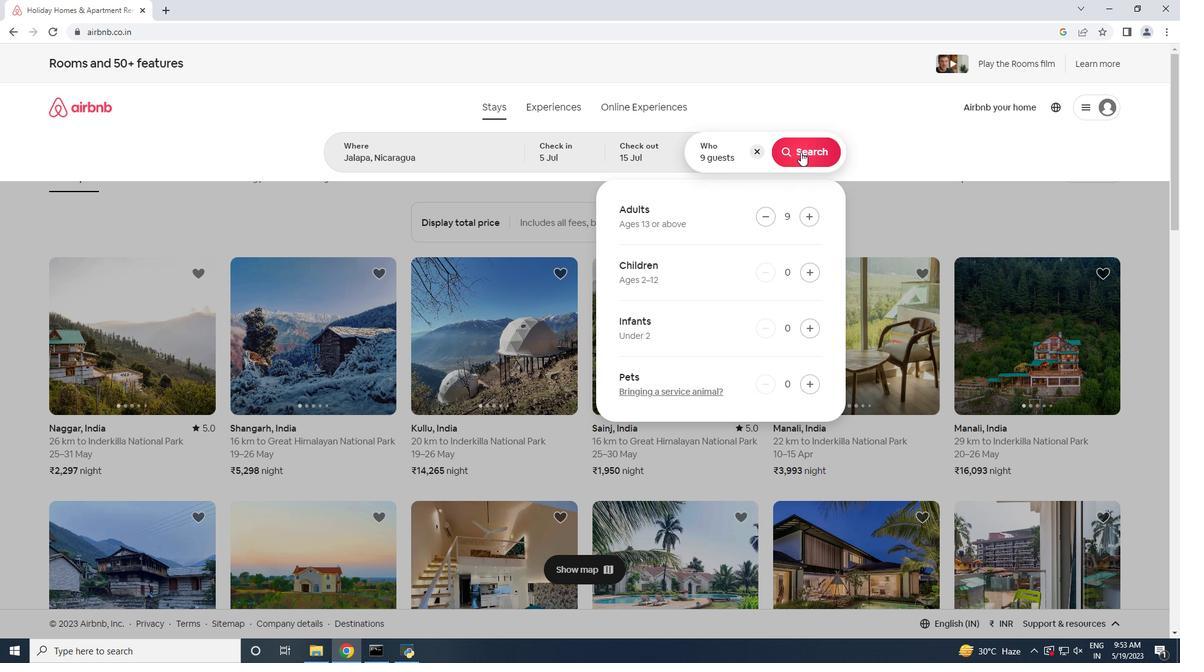 
Action: Mouse moved to (1124, 107)
Screenshot: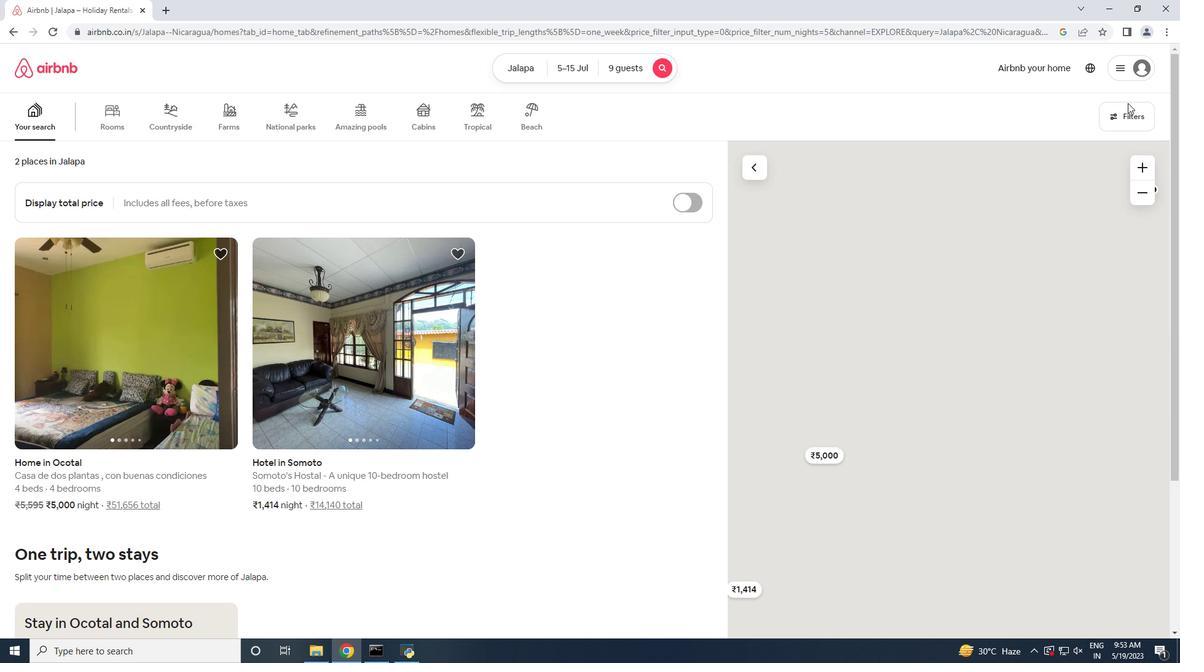 
Action: Mouse pressed left at (1124, 107)
Screenshot: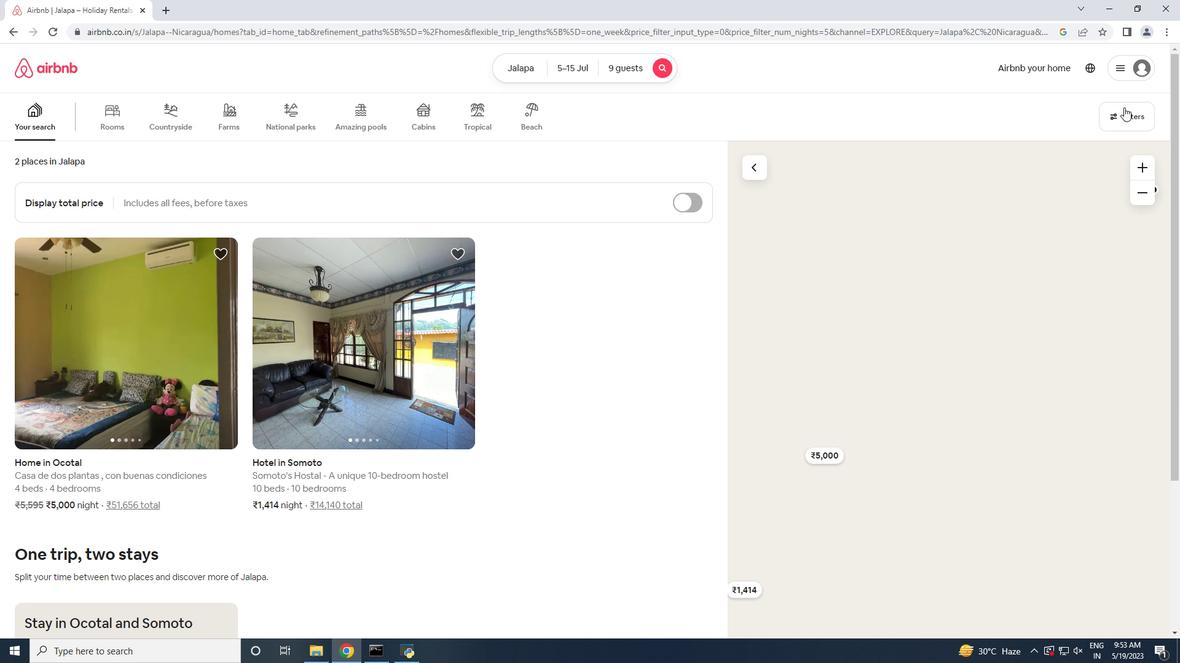 
Action: Mouse moved to (431, 422)
Screenshot: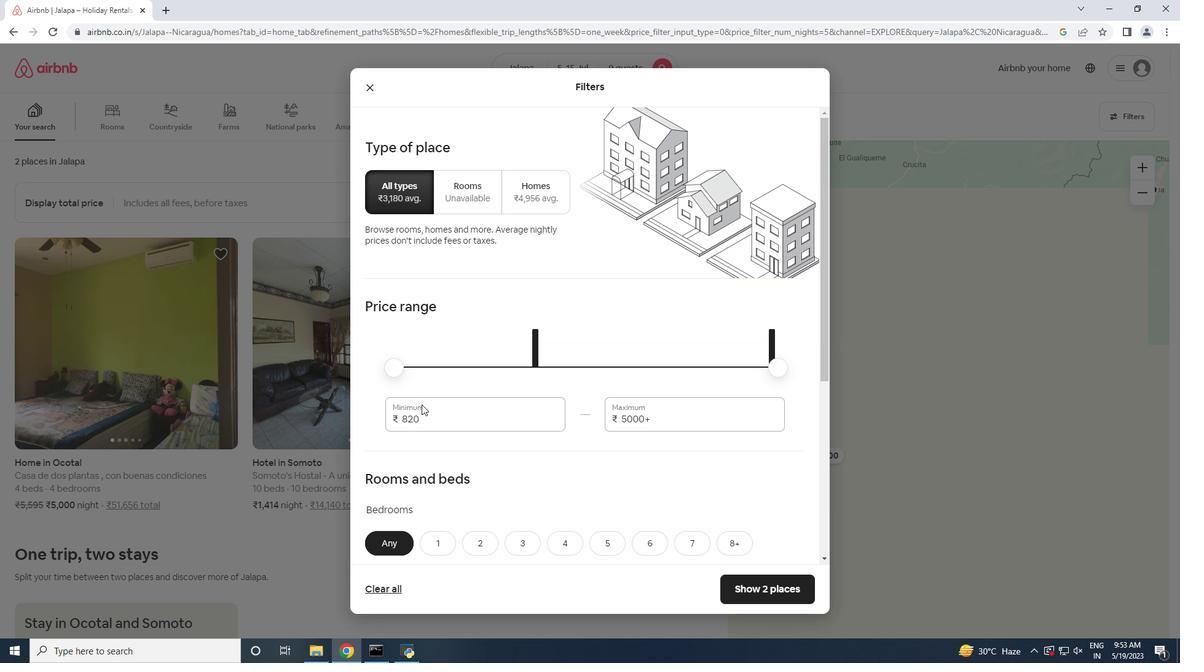 
Action: Mouse pressed left at (431, 422)
Screenshot: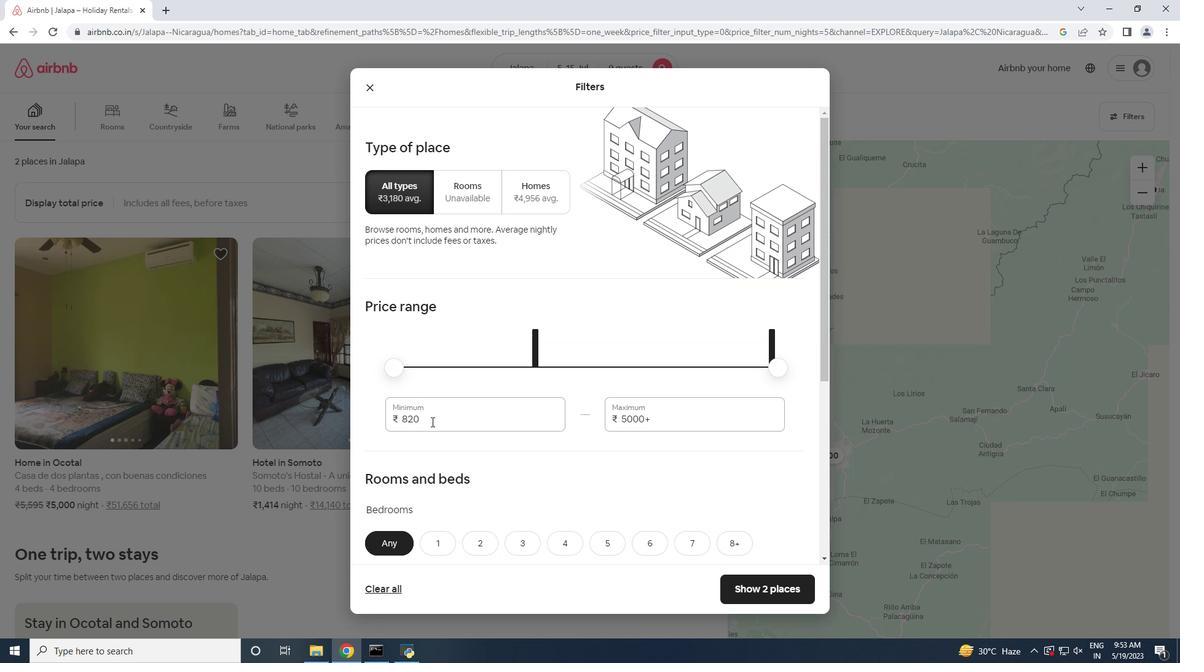 
Action: Key pressed <Key.backspace><Key.backspace><Key.backspace>15000<Key.tab>25000
Screenshot: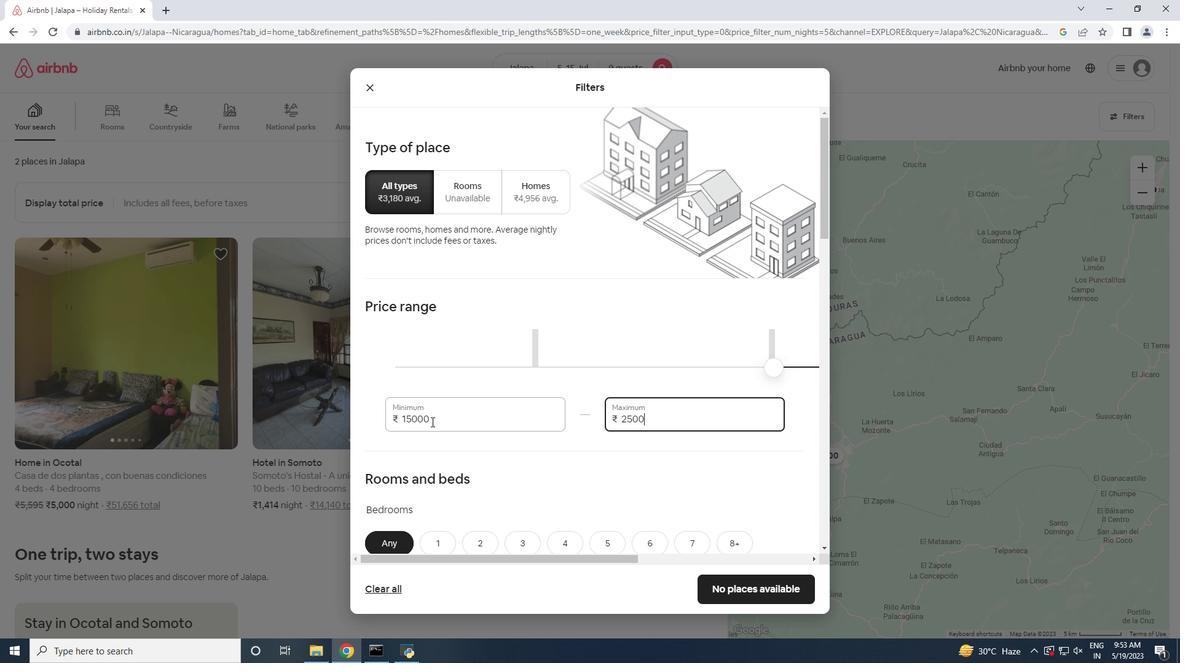
Action: Mouse moved to (555, 397)
Screenshot: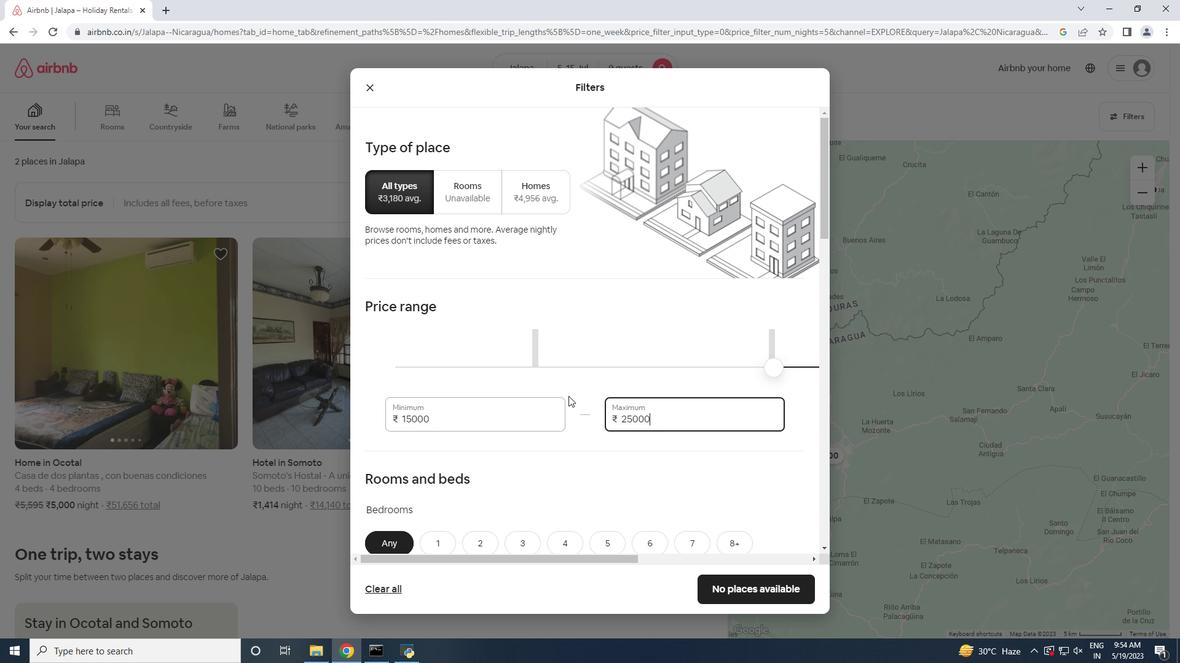 
Action: Mouse scrolled (555, 396) with delta (0, 0)
Screenshot: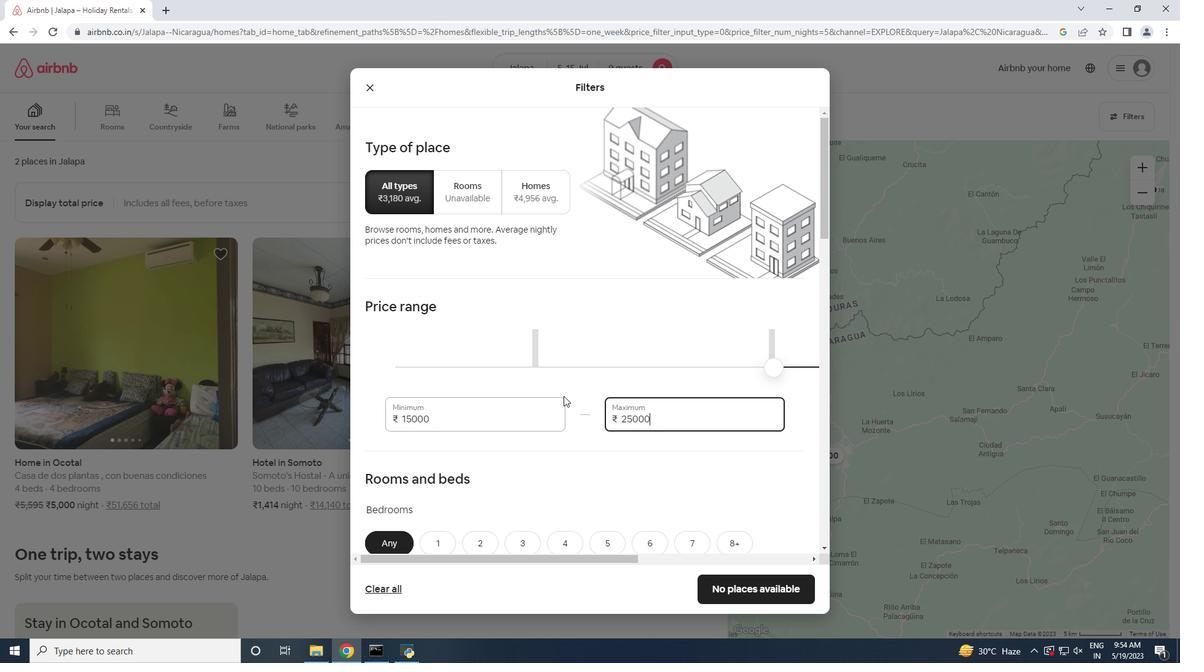 
Action: Mouse moved to (555, 397)
Screenshot: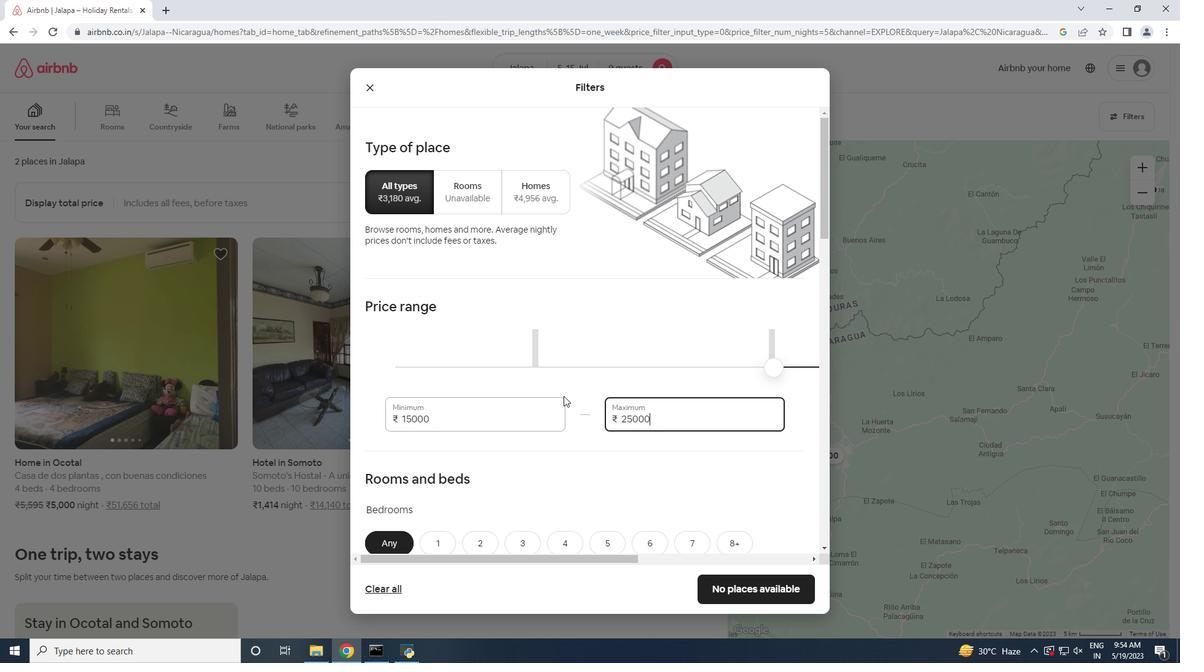 
Action: Mouse scrolled (555, 396) with delta (0, 0)
Screenshot: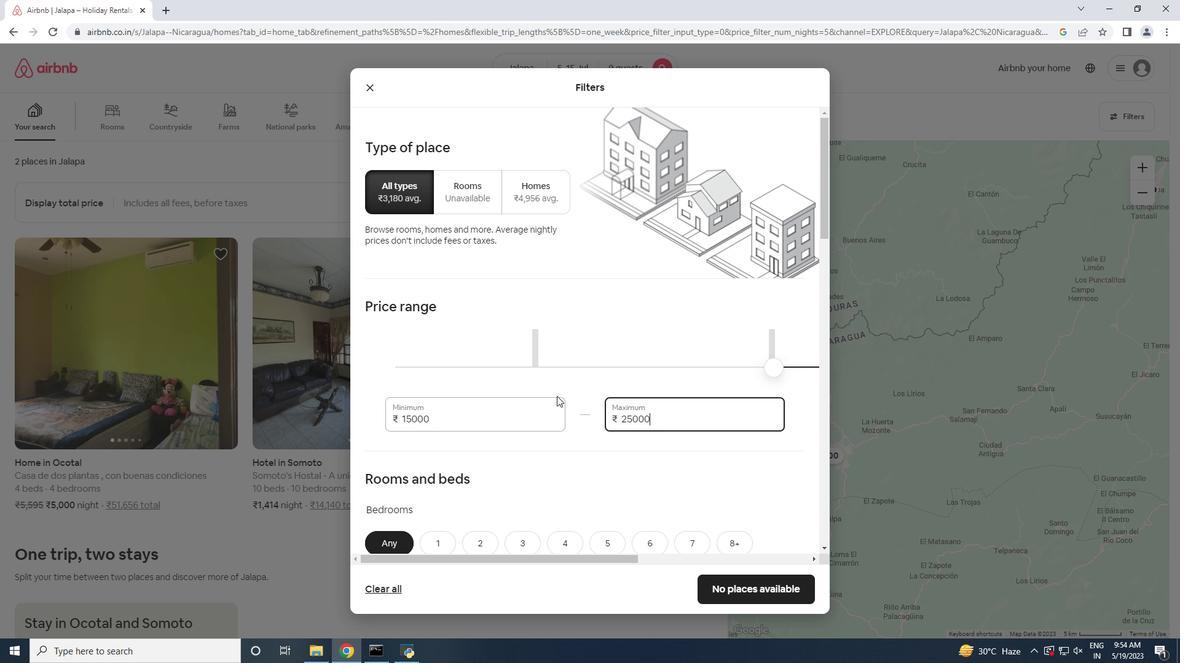 
Action: Mouse moved to (553, 397)
Screenshot: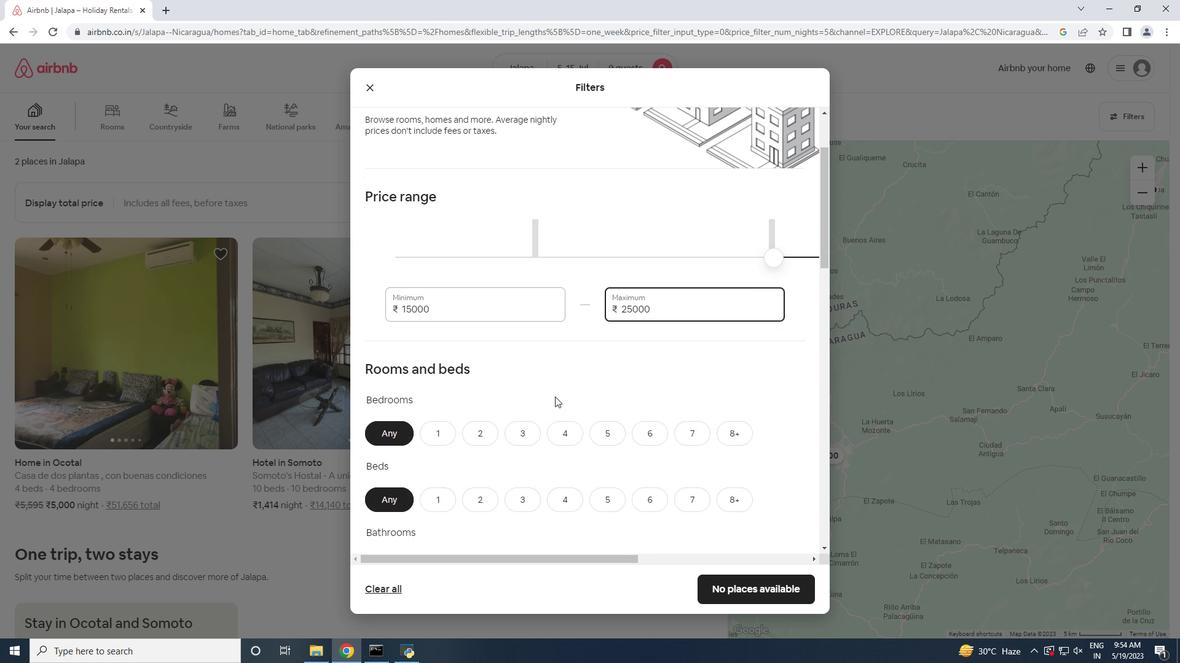
Action: Mouse scrolled (553, 397) with delta (0, 0)
Screenshot: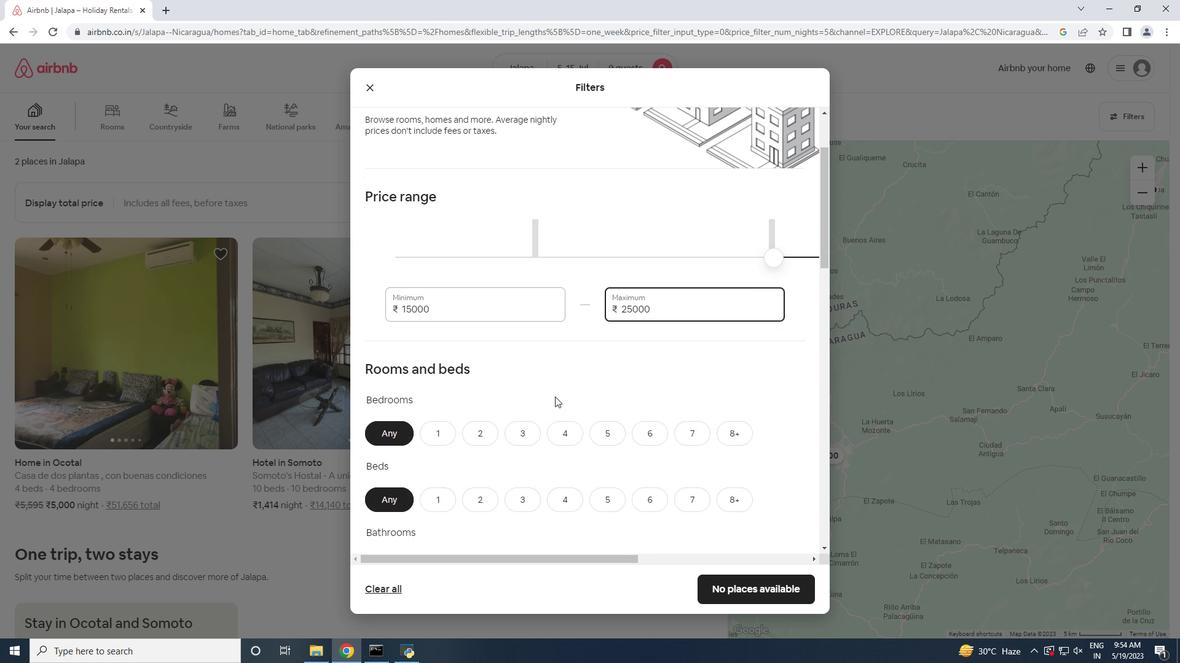 
Action: Mouse moved to (611, 366)
Screenshot: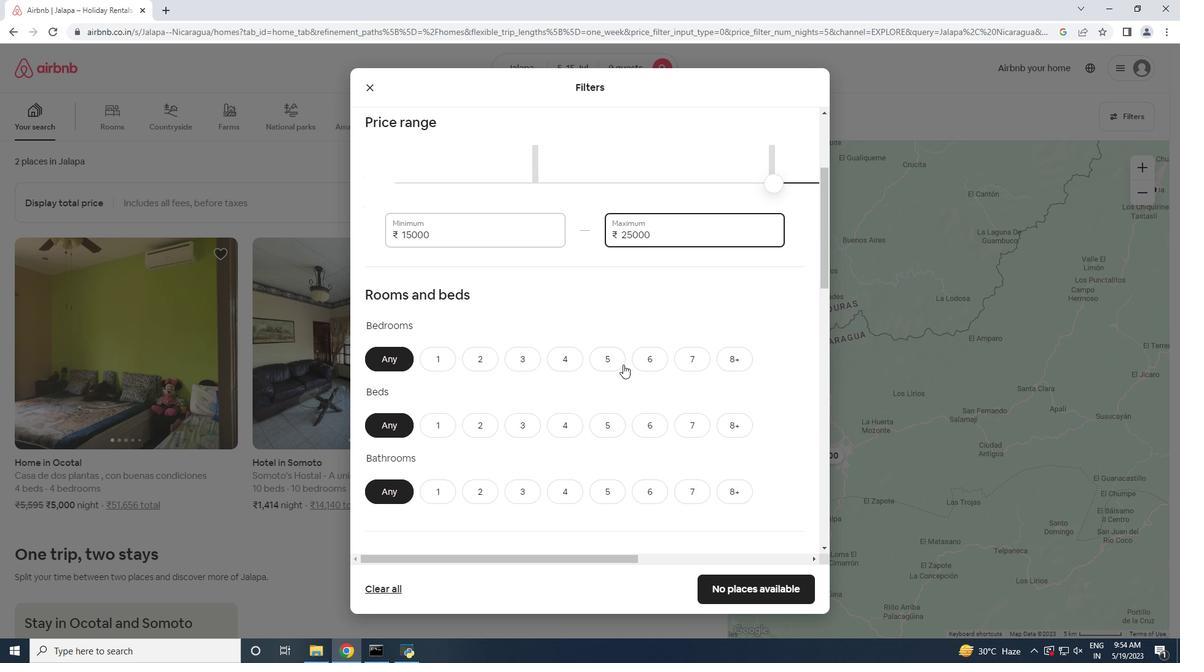 
Action: Mouse pressed left at (611, 366)
Screenshot: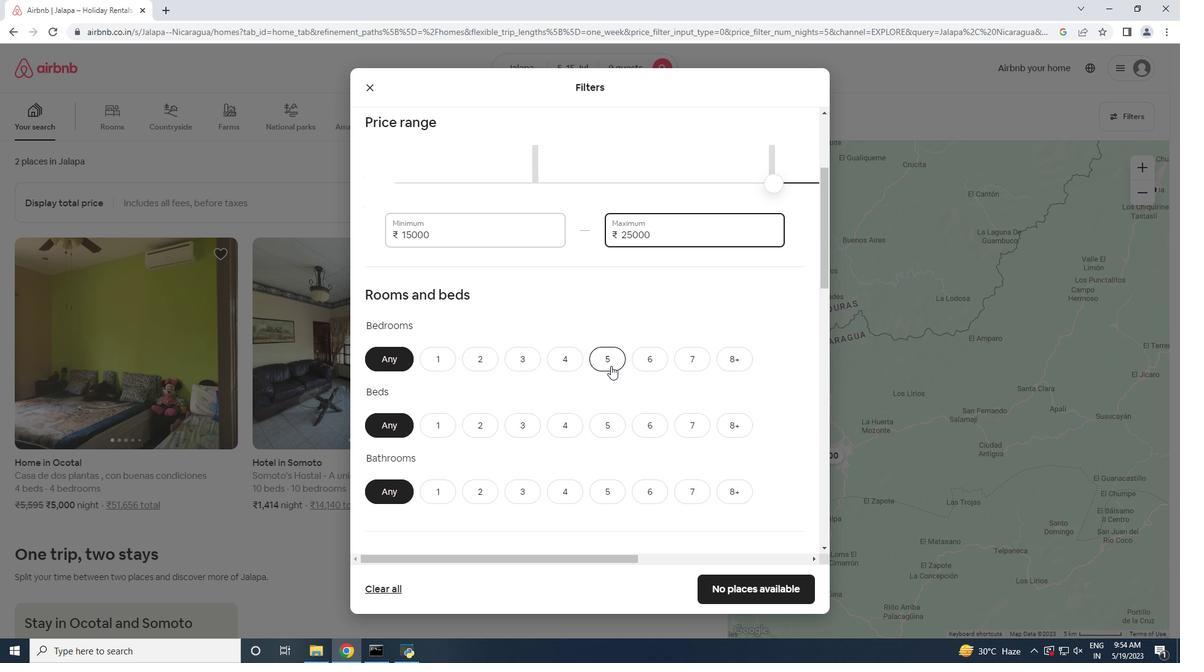 
Action: Mouse moved to (607, 430)
Screenshot: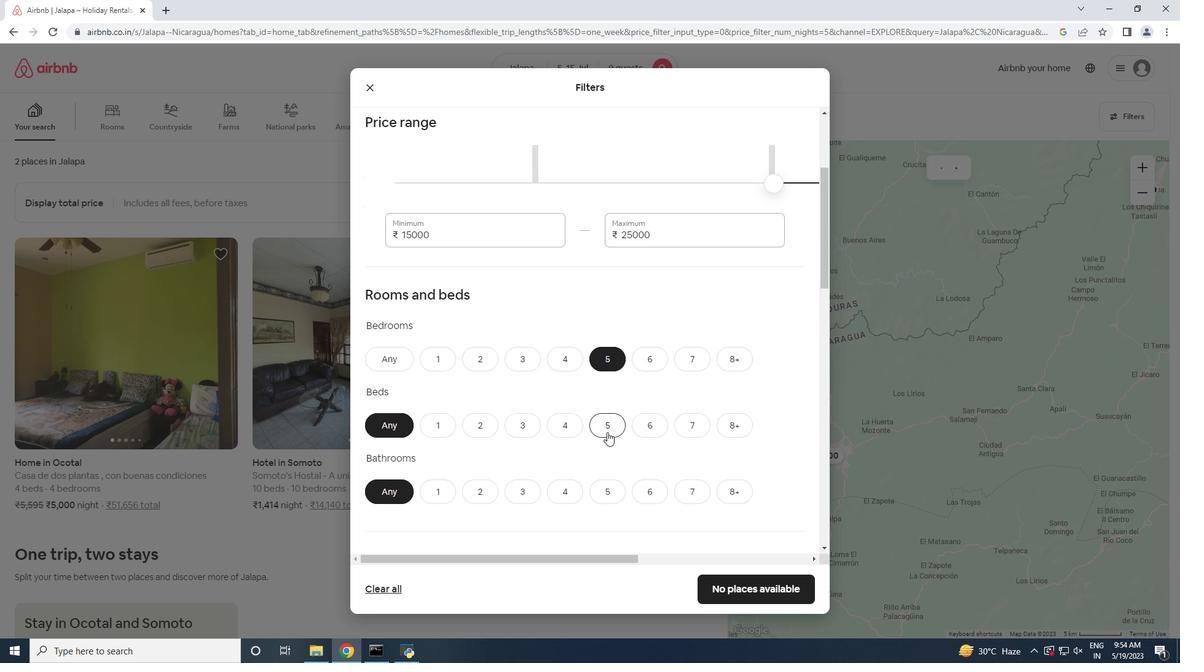 
Action: Mouse pressed left at (607, 430)
Screenshot: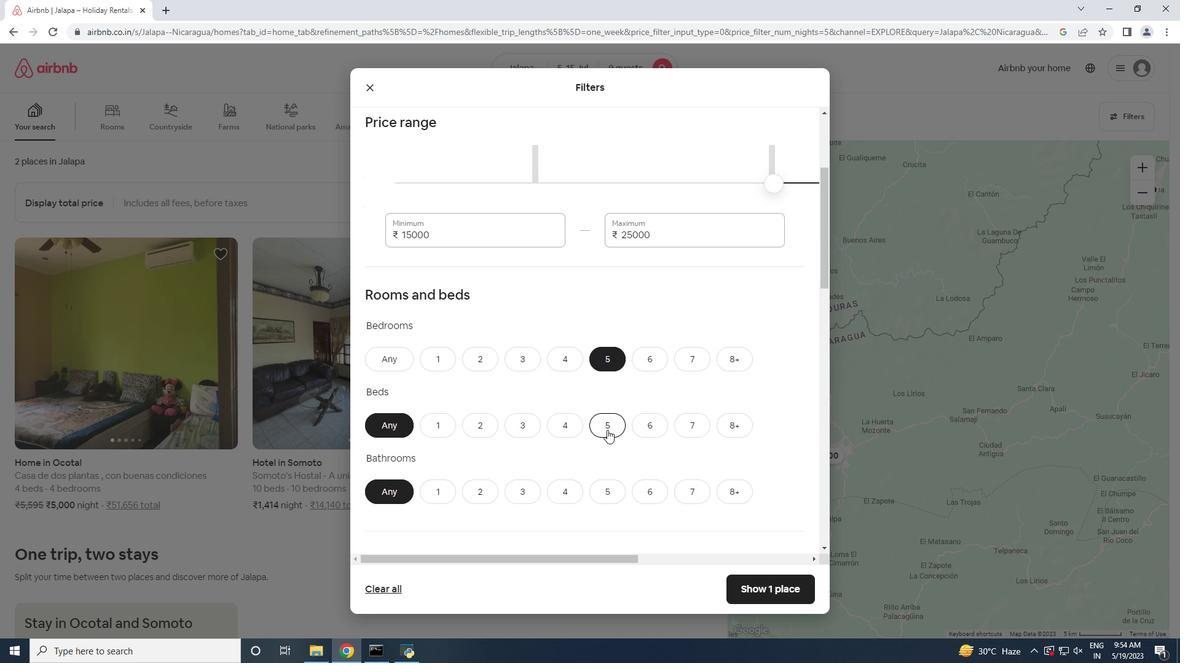
Action: Mouse moved to (604, 483)
Screenshot: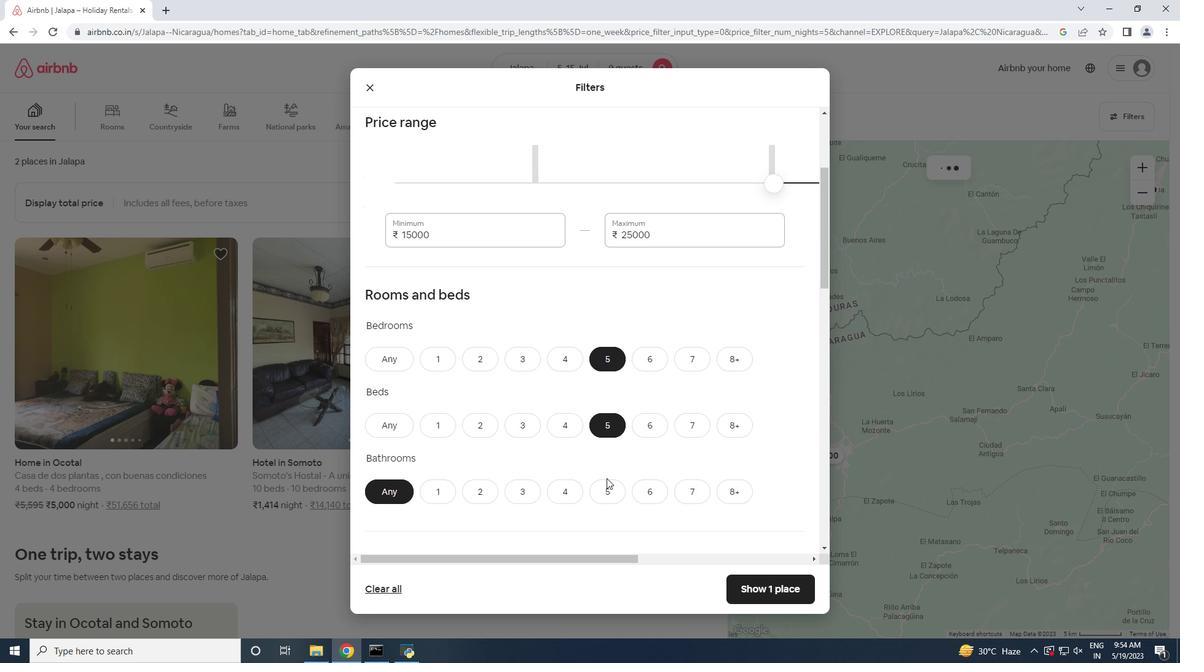 
Action: Mouse pressed left at (604, 483)
Screenshot: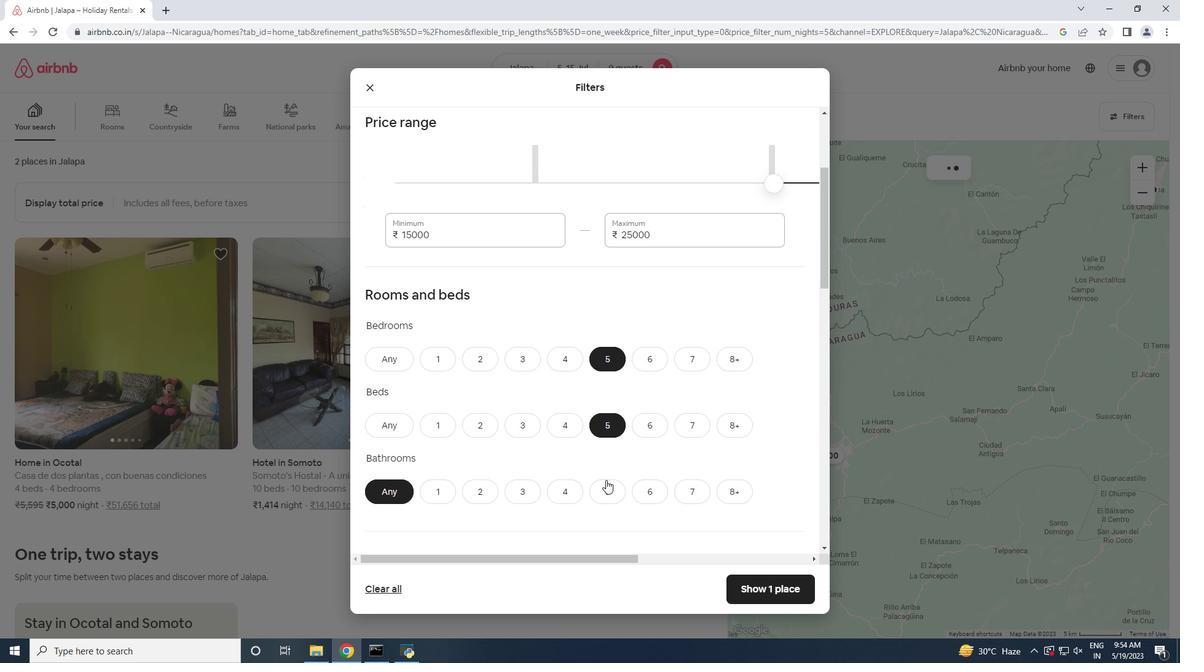 
Action: Mouse moved to (575, 434)
Screenshot: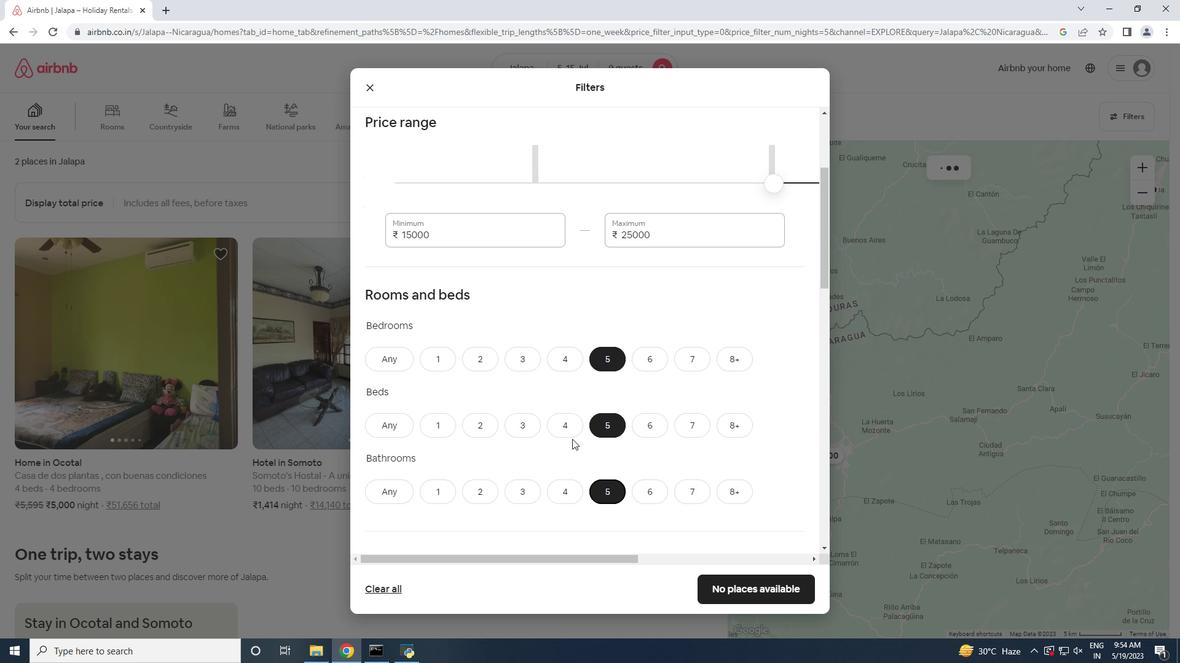 
Action: Mouse scrolled (575, 433) with delta (0, 0)
Screenshot: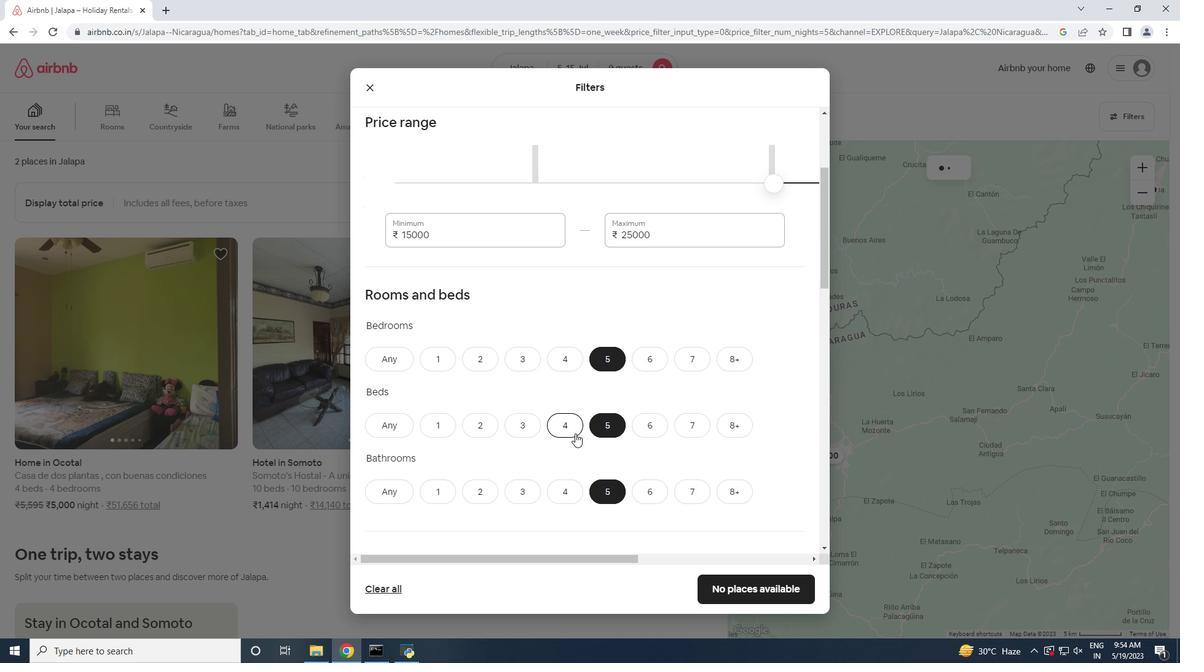 
Action: Mouse scrolled (575, 433) with delta (0, 0)
Screenshot: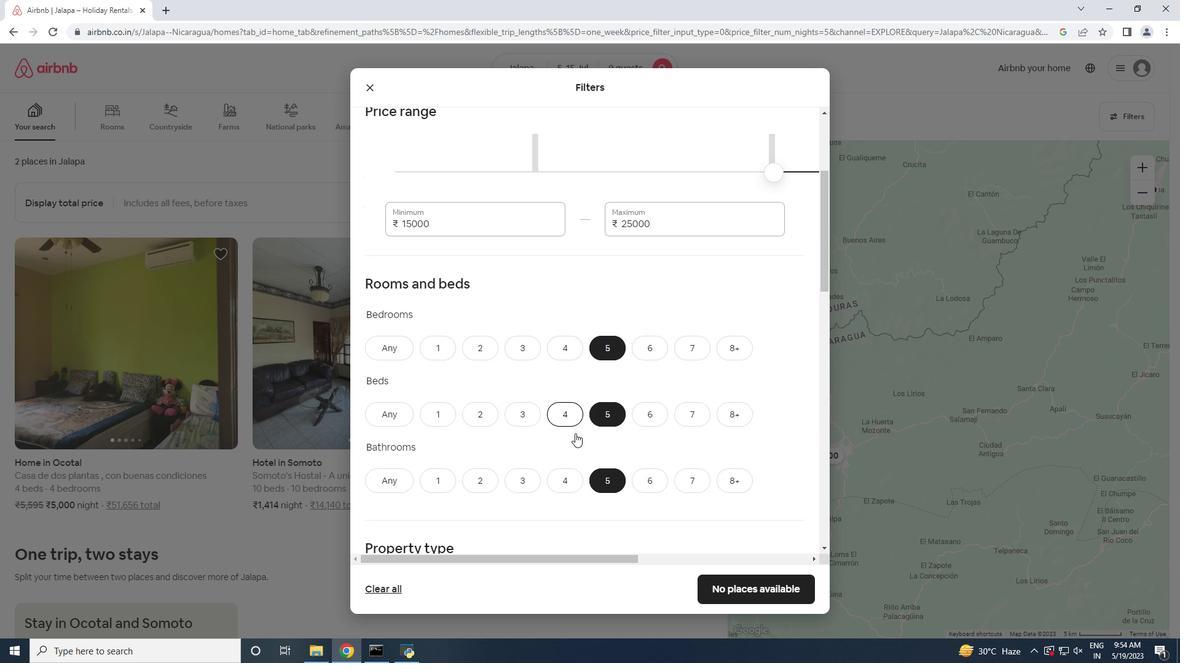 
Action: Mouse scrolled (575, 433) with delta (0, 0)
Screenshot: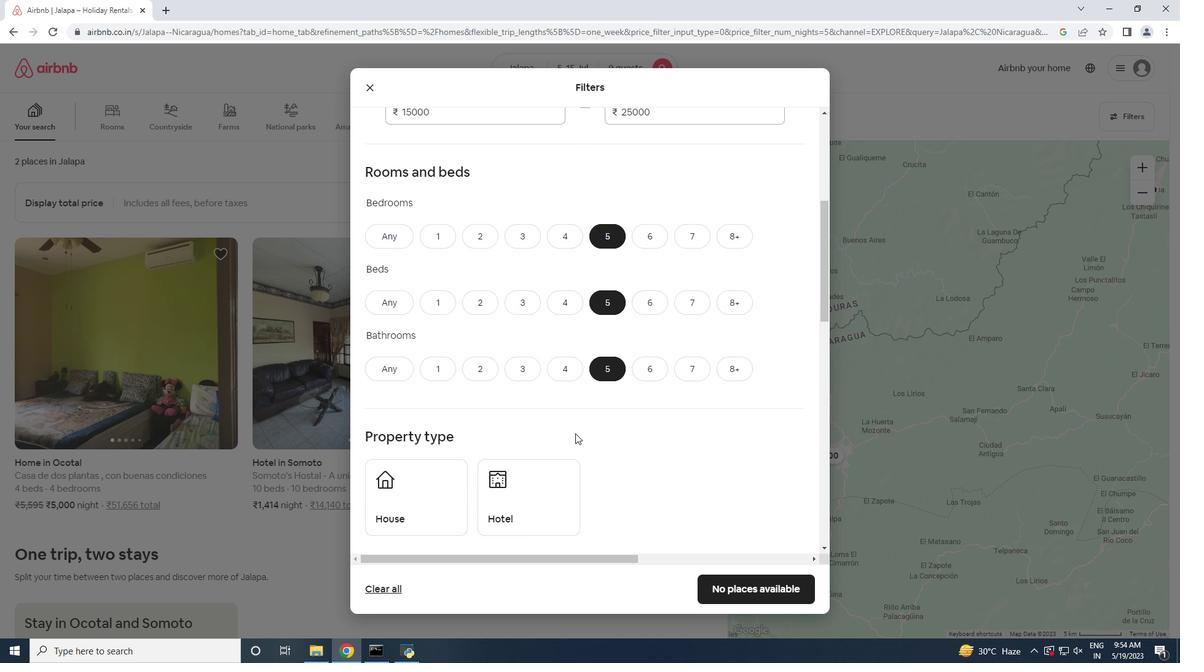 
Action: Mouse scrolled (575, 433) with delta (0, 0)
Screenshot: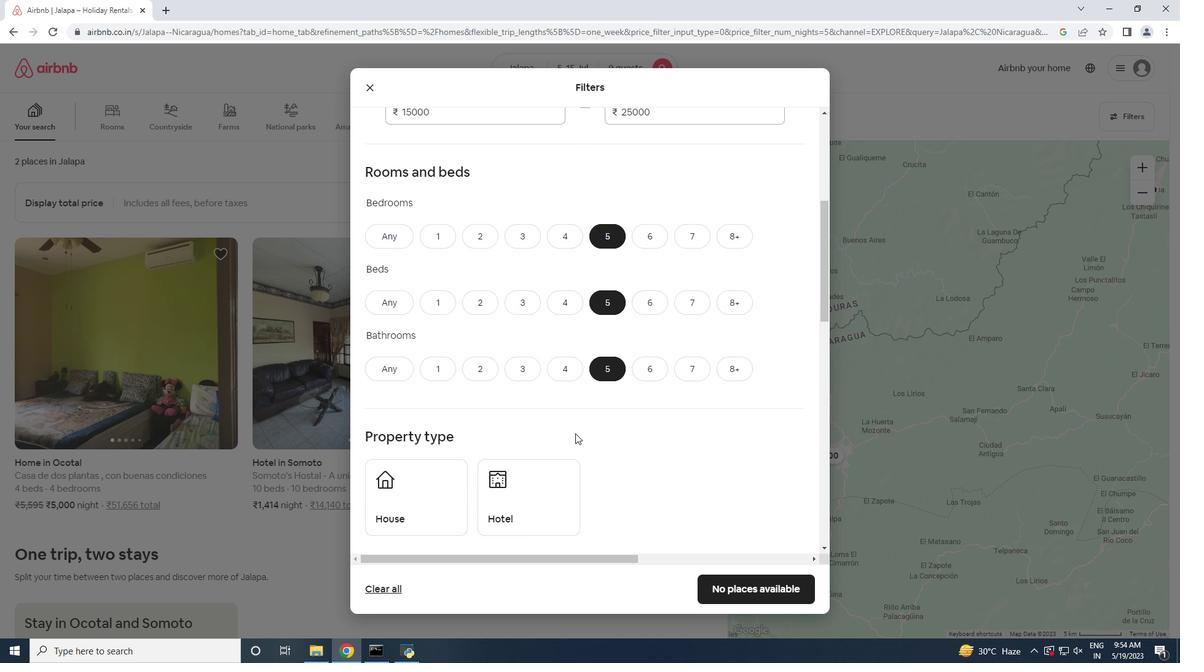 
Action: Mouse moved to (420, 381)
Screenshot: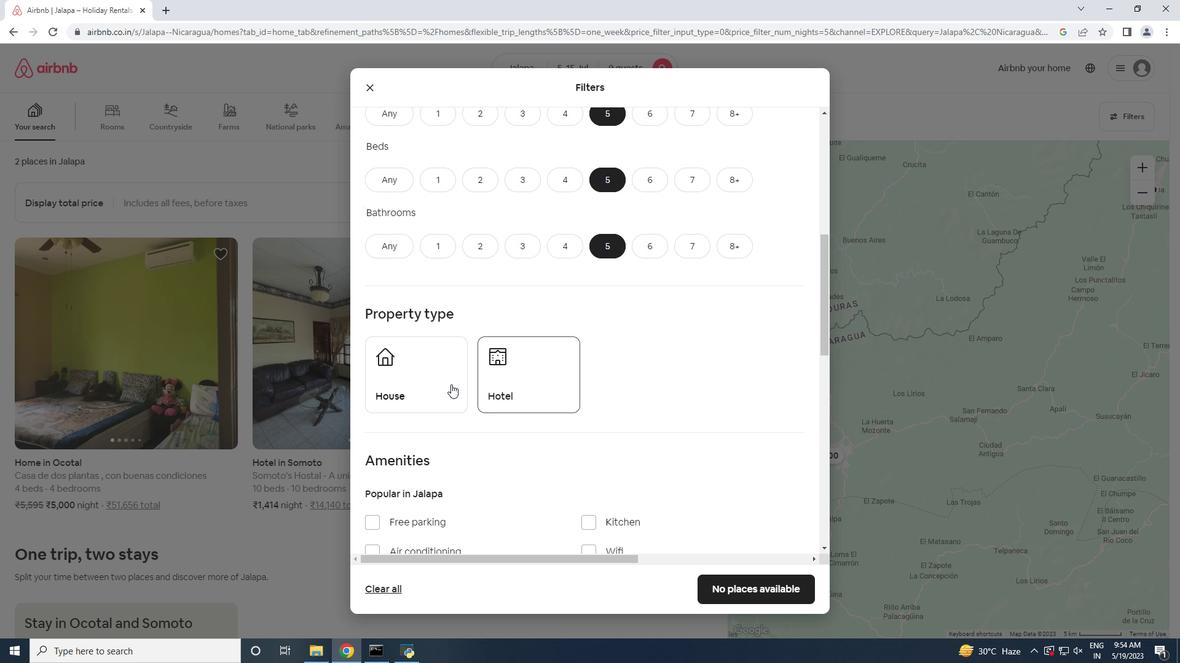 
Action: Mouse pressed left at (420, 381)
Screenshot: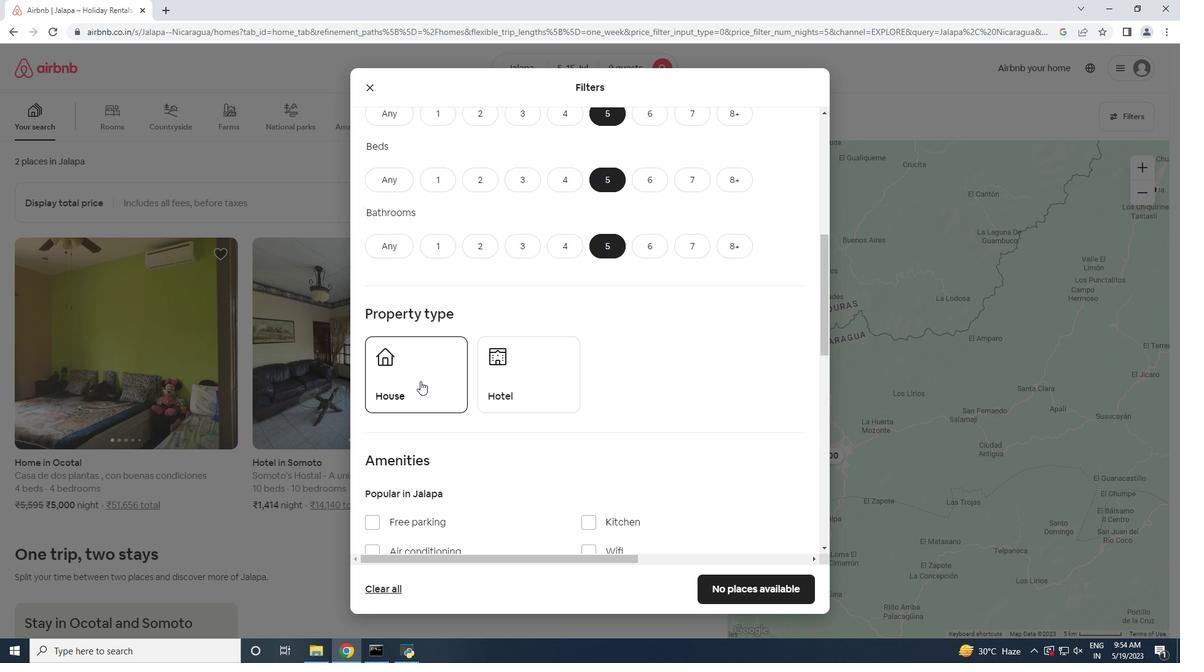 
Action: Mouse moved to (488, 451)
Screenshot: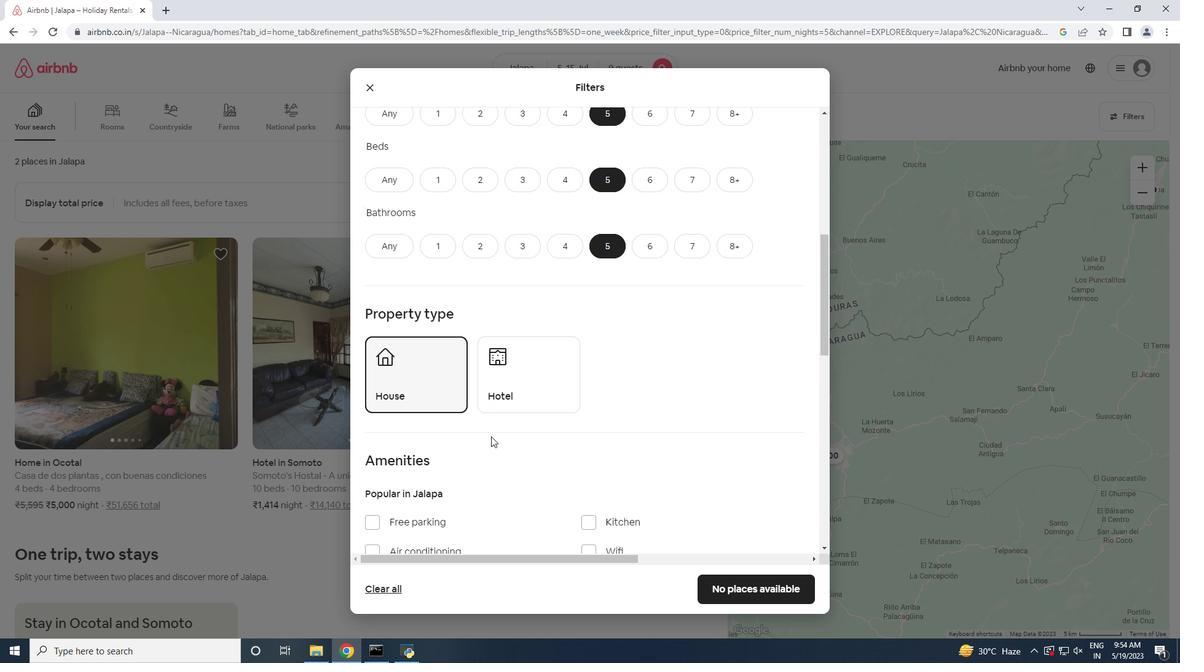 
Action: Mouse scrolled (488, 450) with delta (0, 0)
Screenshot: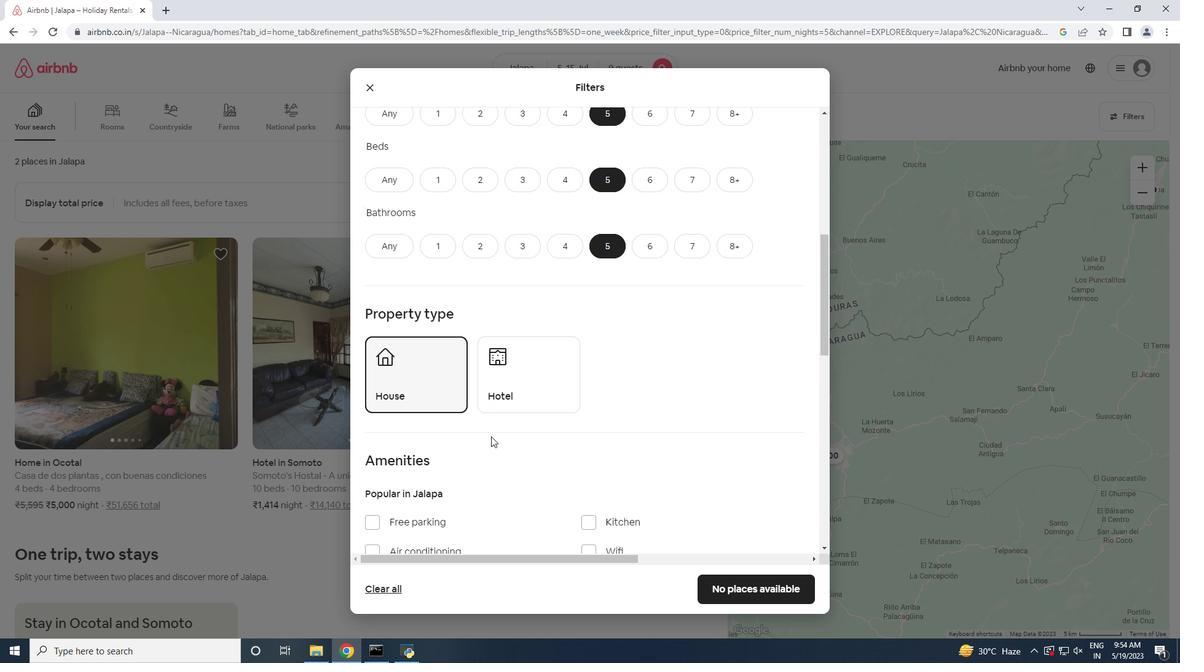 
Action: Mouse moved to (488, 453)
Screenshot: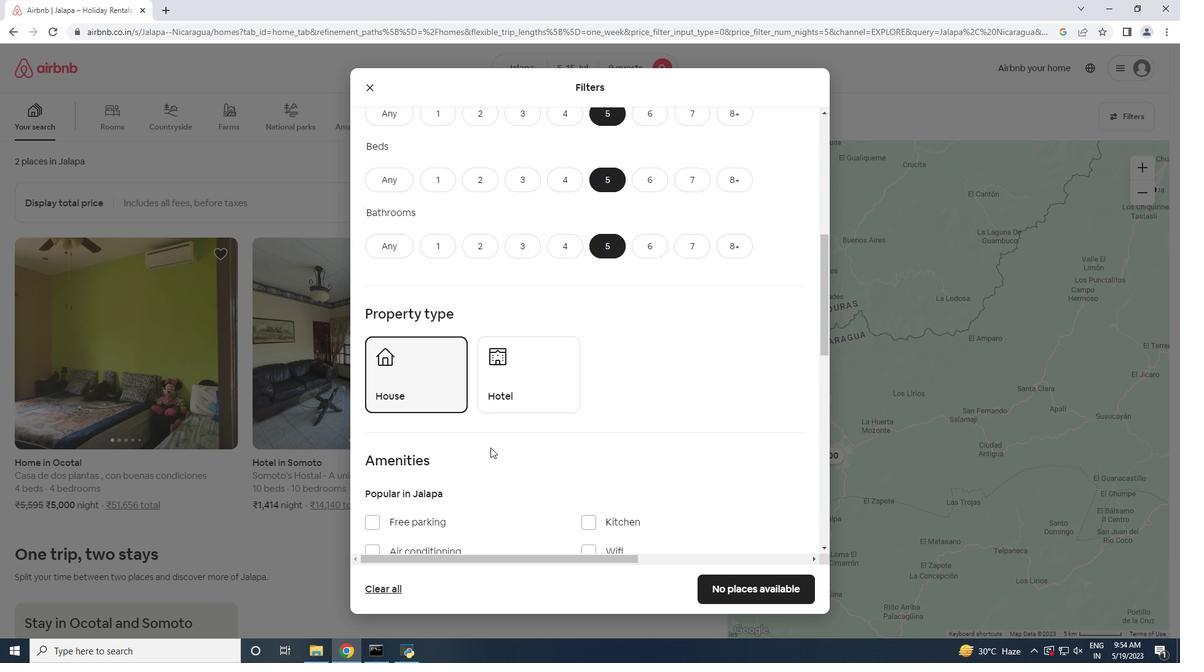 
Action: Mouse scrolled (488, 452) with delta (0, 0)
Screenshot: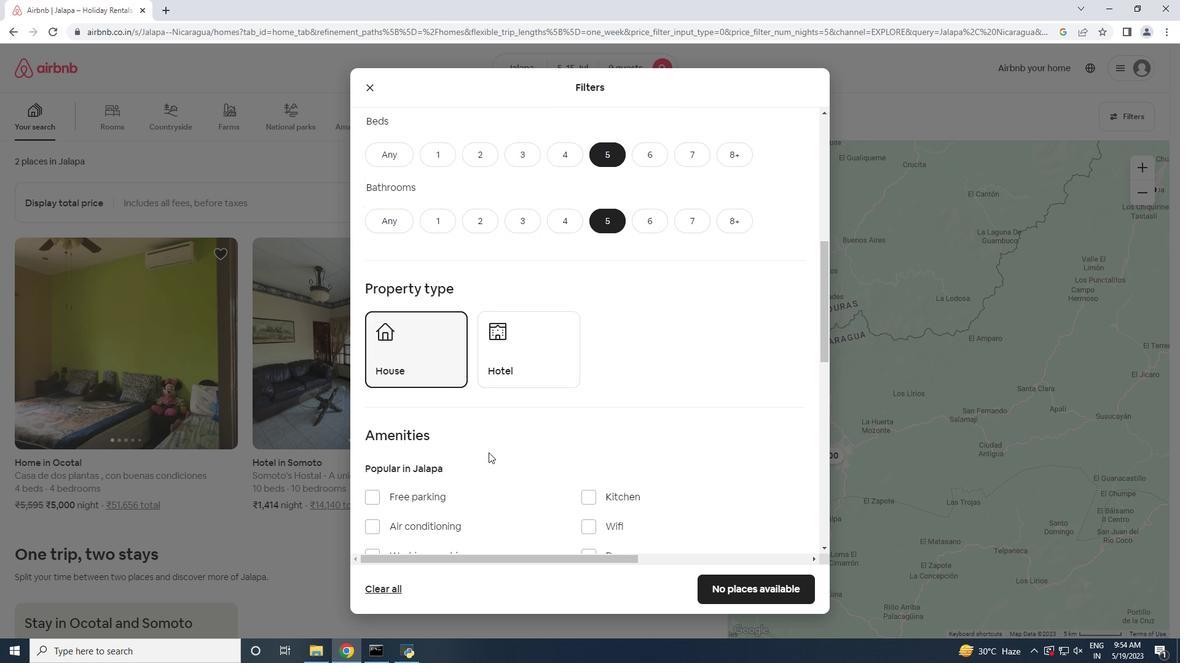 
Action: Mouse moved to (420, 402)
Screenshot: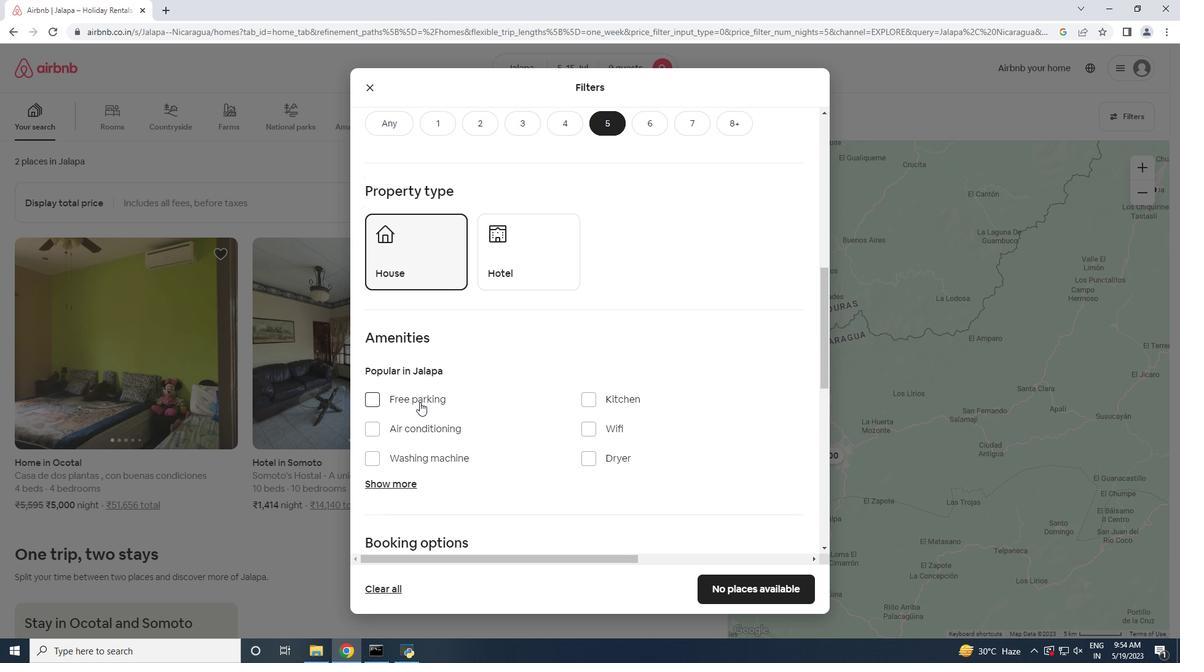 
Action: Mouse scrolled (420, 402) with delta (0, 0)
Screenshot: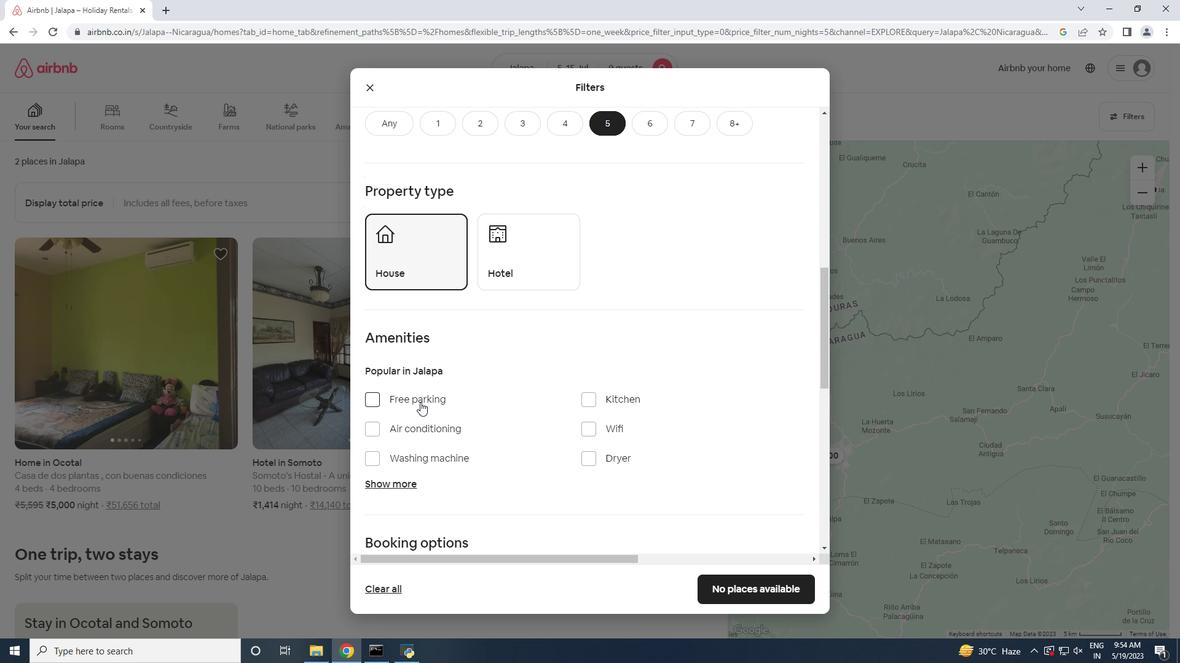 
Action: Mouse scrolled (420, 402) with delta (0, 0)
Screenshot: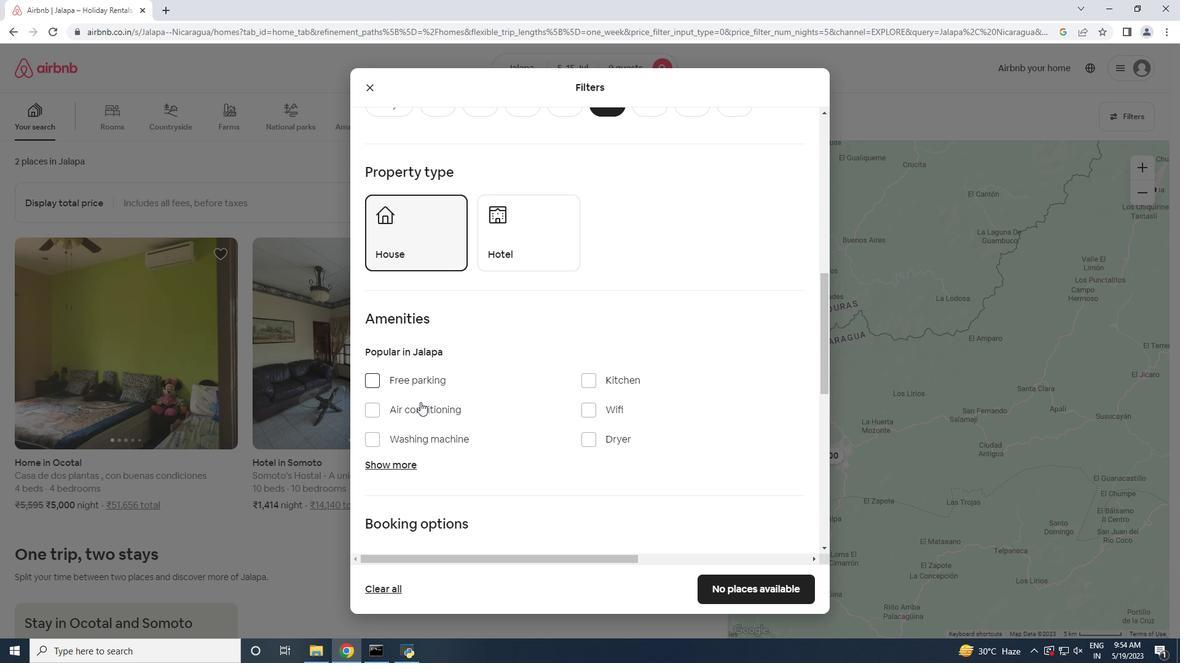 
Action: Mouse scrolled (420, 402) with delta (0, 0)
Screenshot: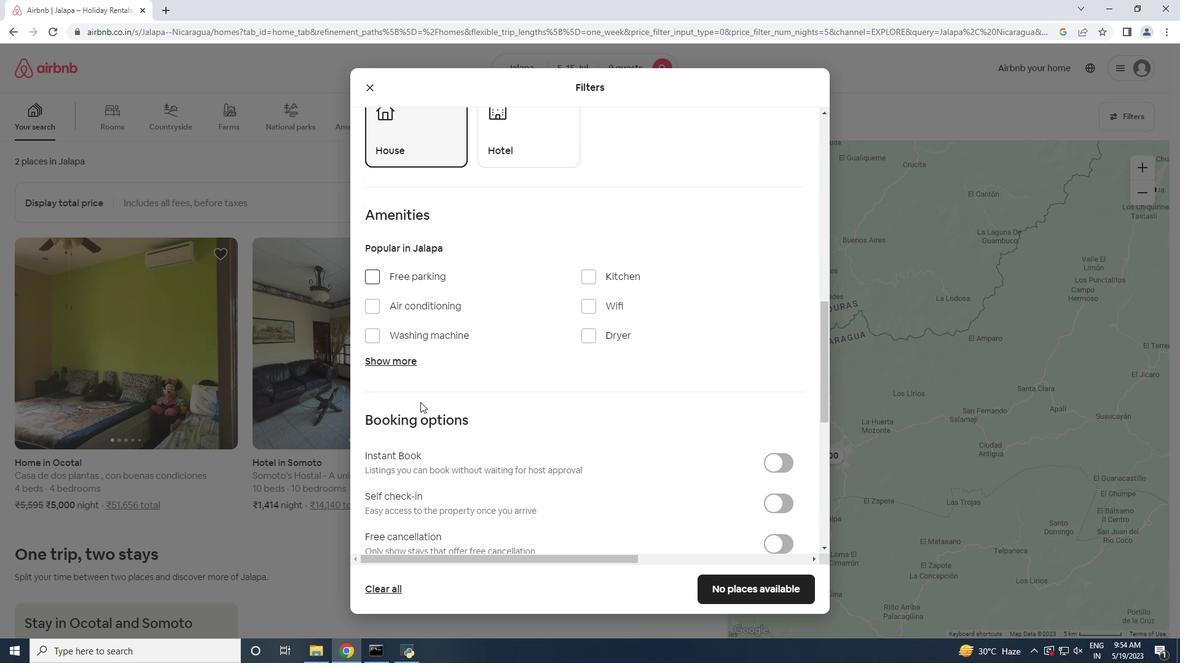 
Action: Mouse scrolled (420, 402) with delta (0, 0)
Screenshot: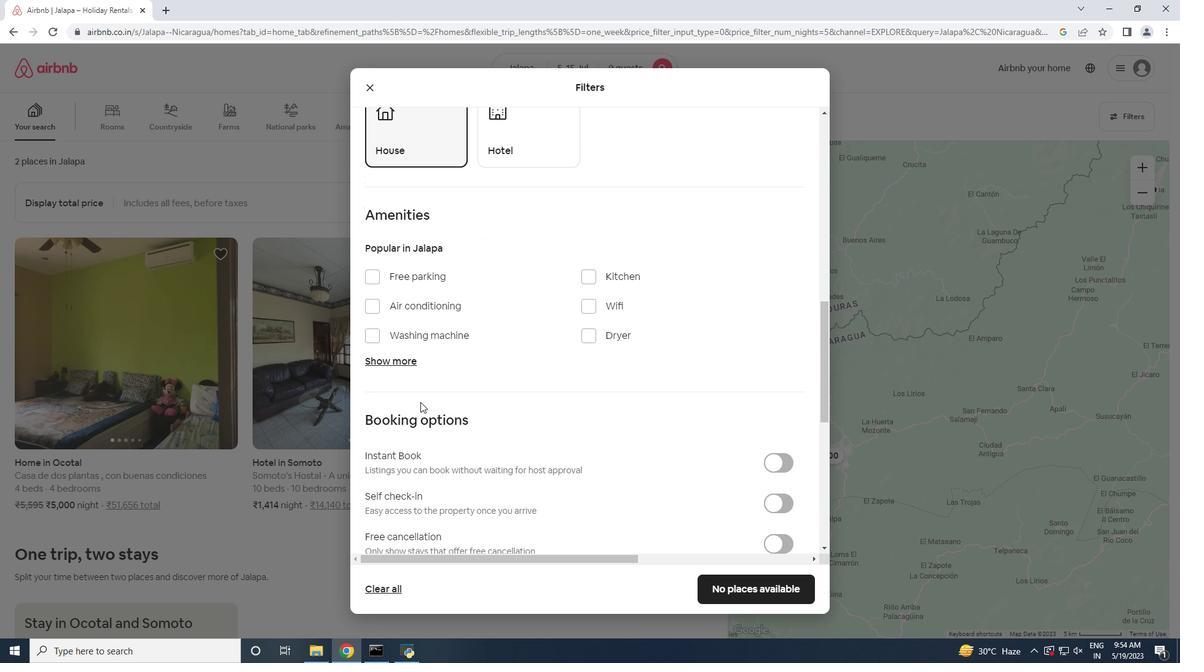 
Action: Mouse moved to (772, 387)
Screenshot: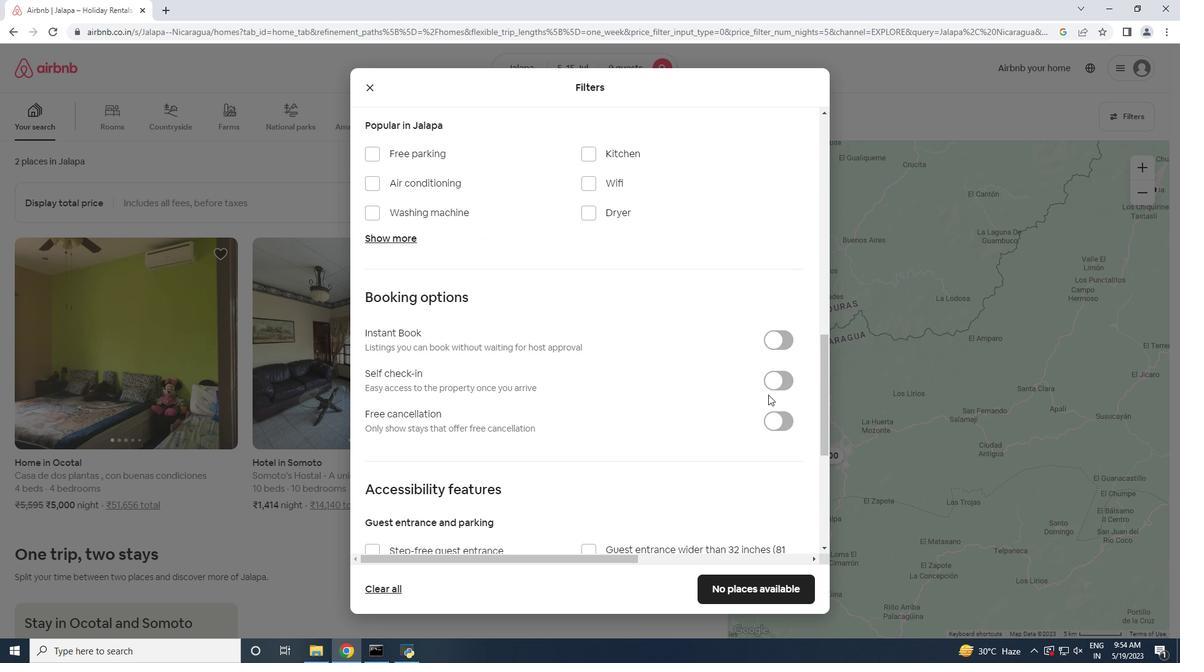 
Action: Mouse pressed left at (772, 387)
Screenshot: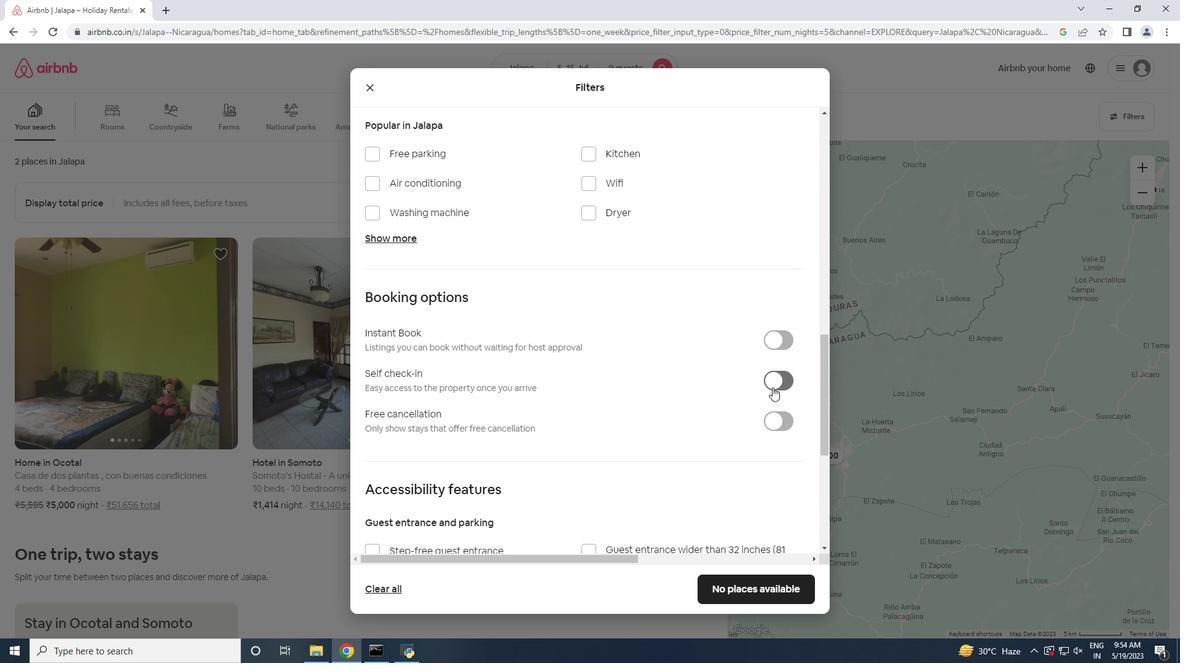 
Action: Mouse moved to (668, 398)
Screenshot: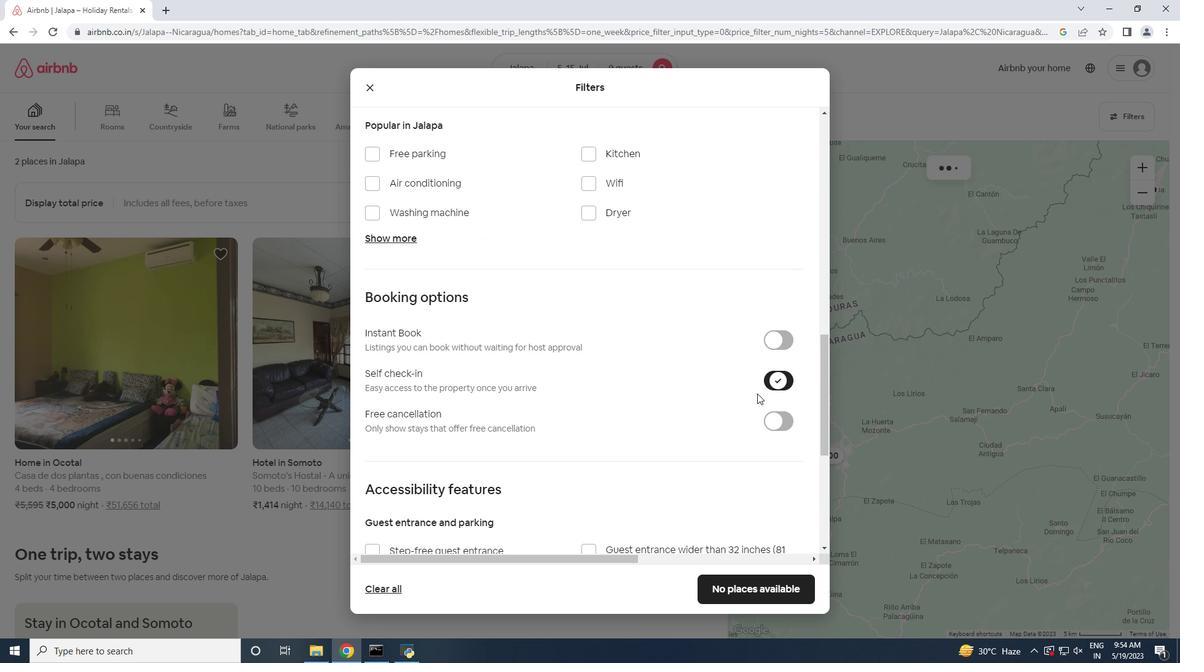 
Action: Mouse scrolled (668, 397) with delta (0, 0)
Screenshot: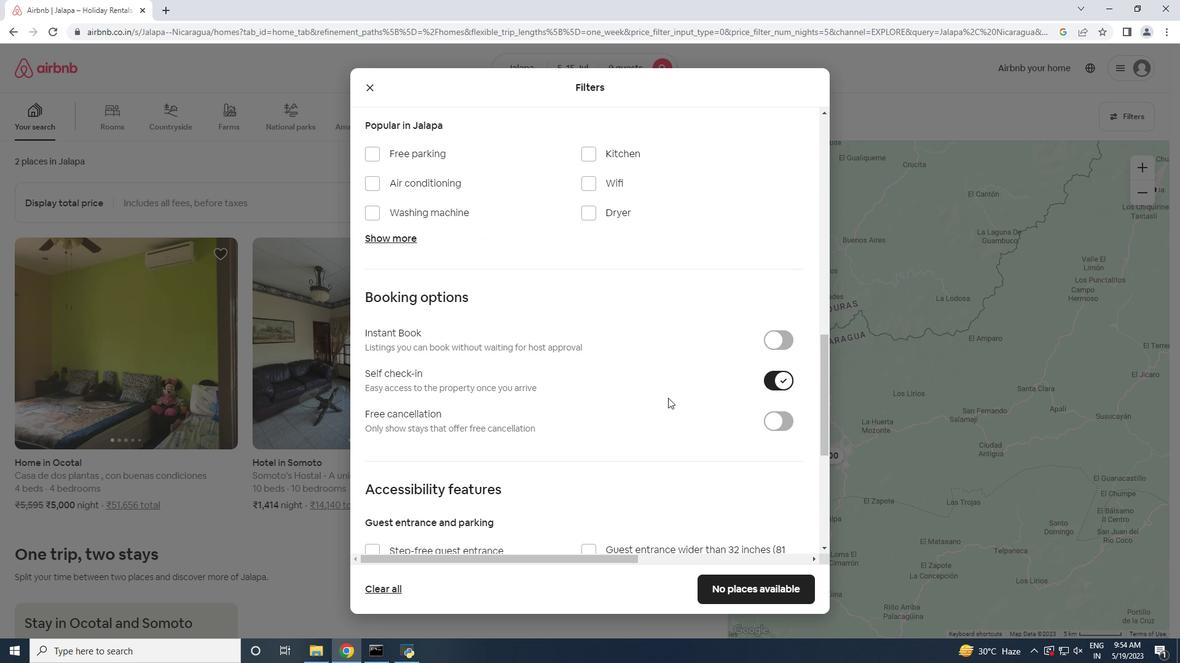 
Action: Mouse scrolled (668, 397) with delta (0, 0)
Screenshot: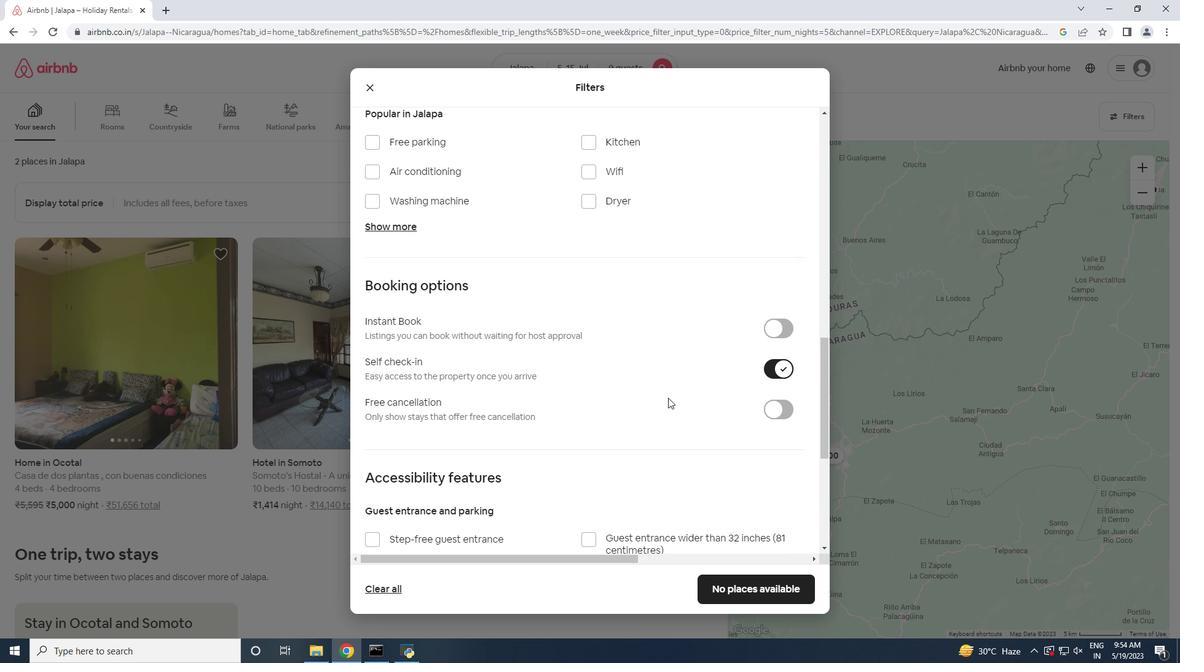 
Action: Mouse scrolled (668, 397) with delta (0, 0)
Screenshot: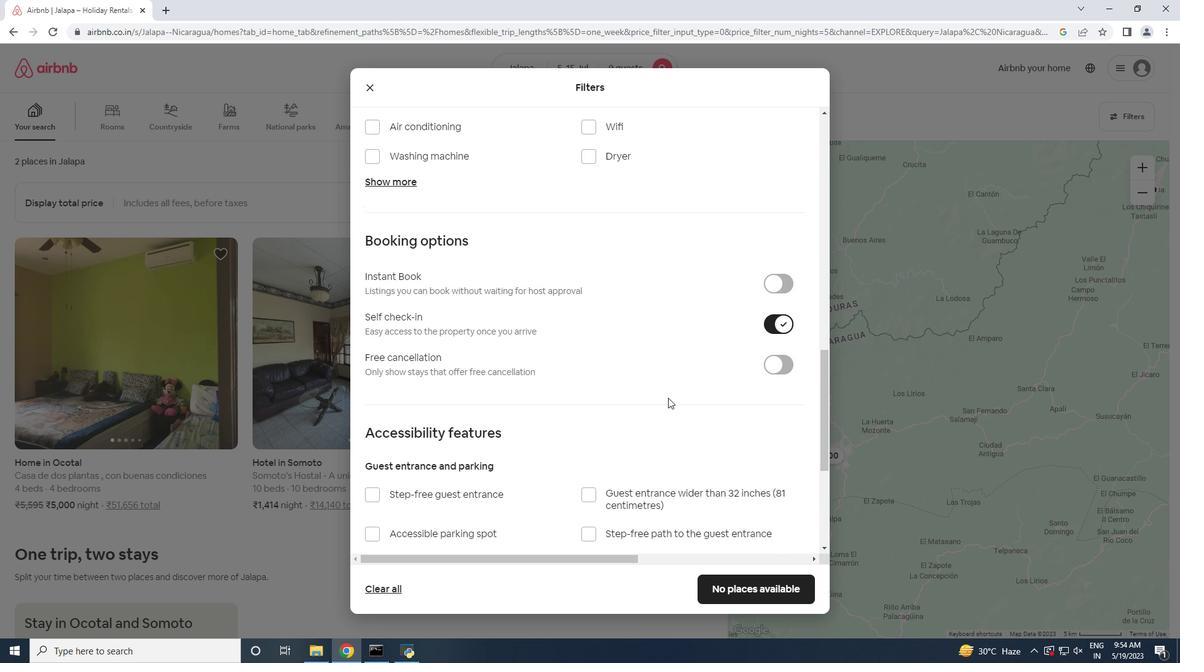 
Action: Mouse scrolled (668, 397) with delta (0, 0)
Screenshot: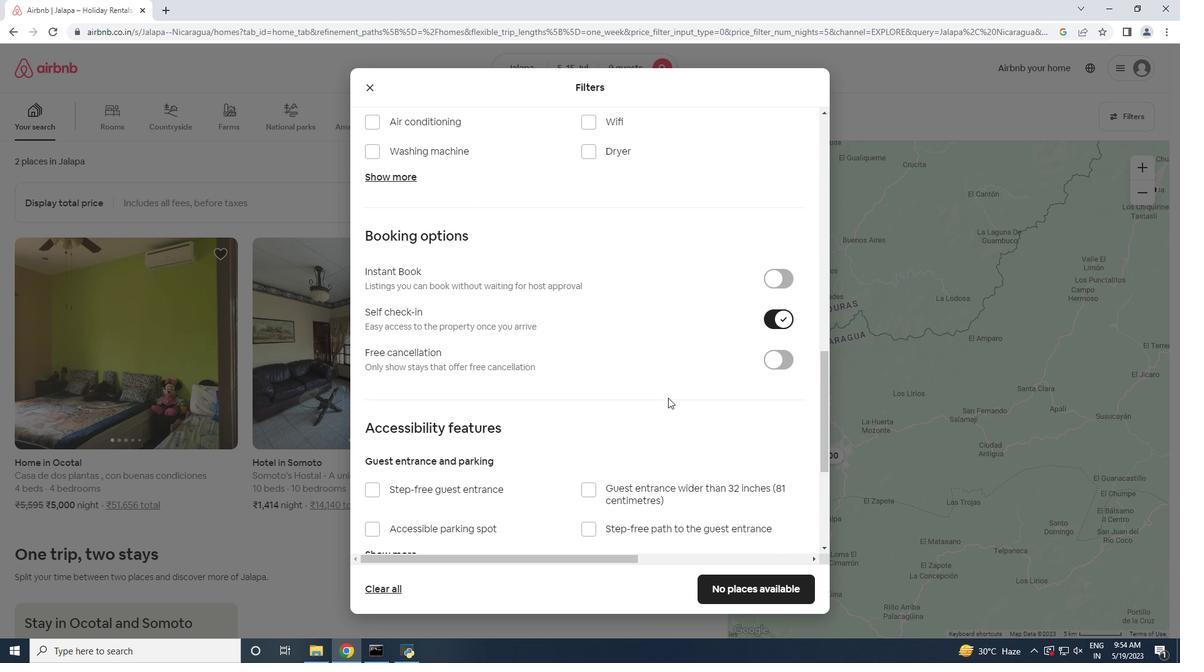 
Action: Mouse scrolled (668, 397) with delta (0, 0)
Screenshot: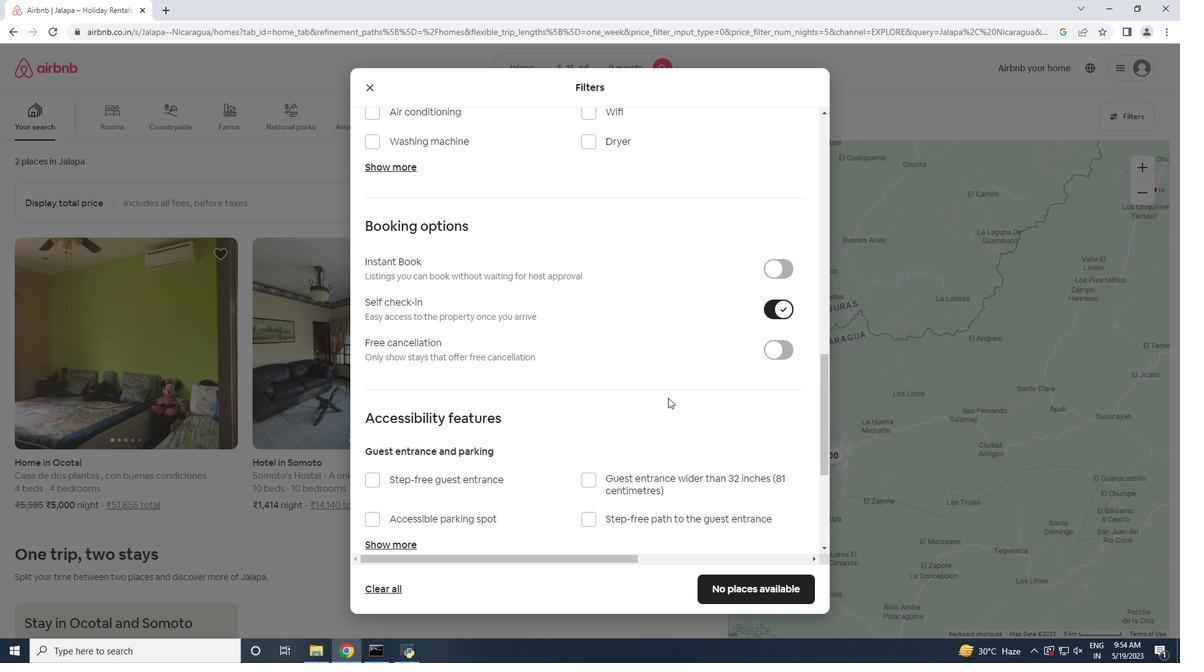 
Action: Mouse scrolled (668, 397) with delta (0, 0)
Screenshot: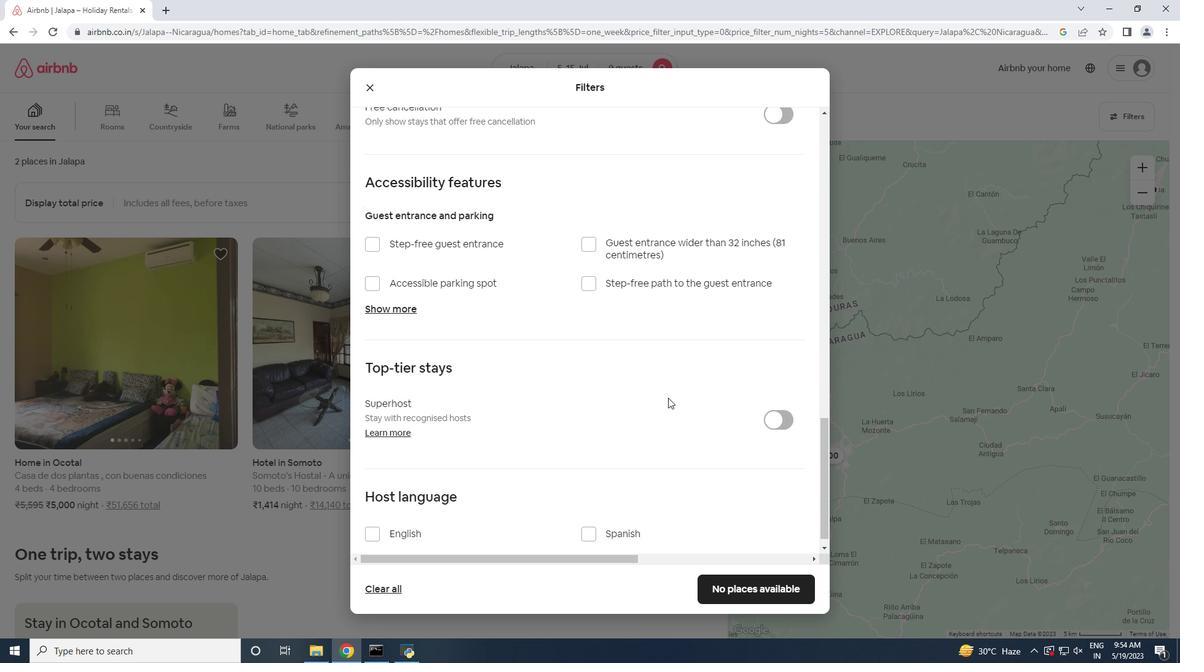 
Action: Mouse scrolled (668, 397) with delta (0, 0)
Screenshot: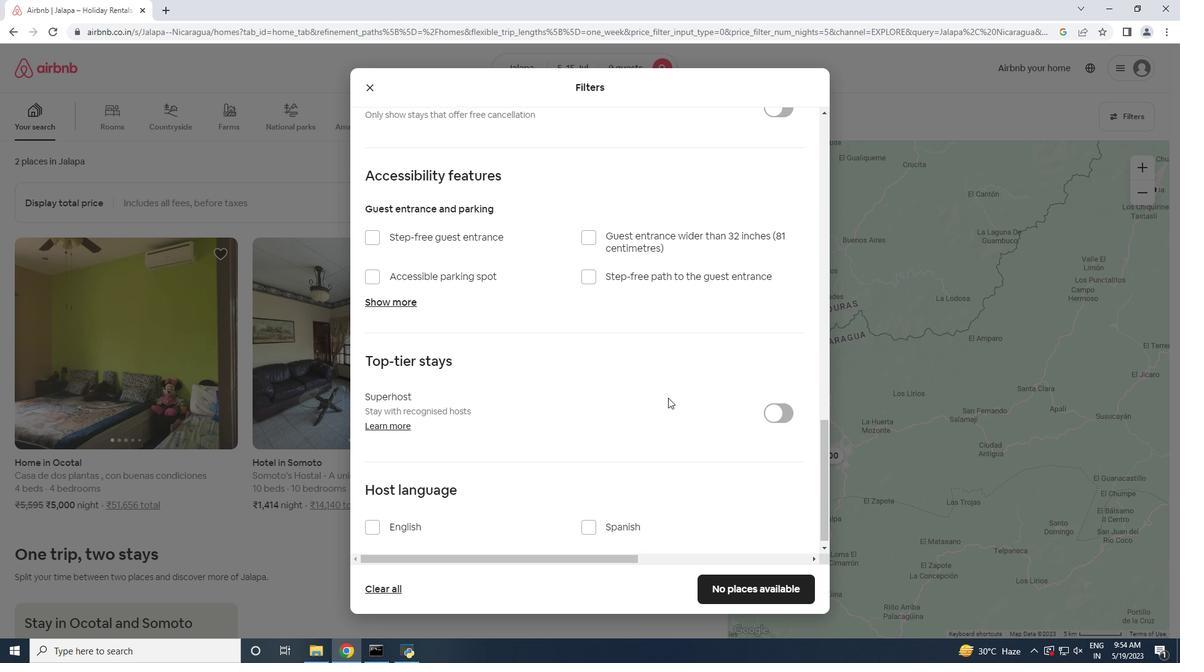 
Action: Mouse scrolled (668, 397) with delta (0, 0)
Screenshot: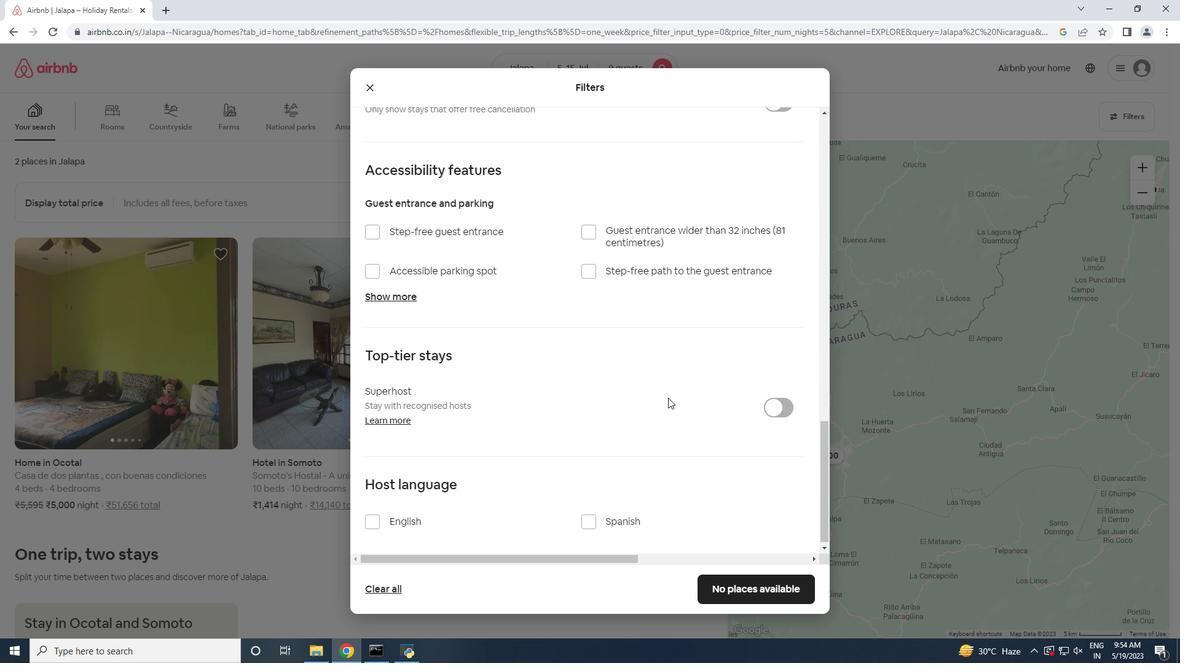 
Action: Mouse moved to (667, 398)
Screenshot: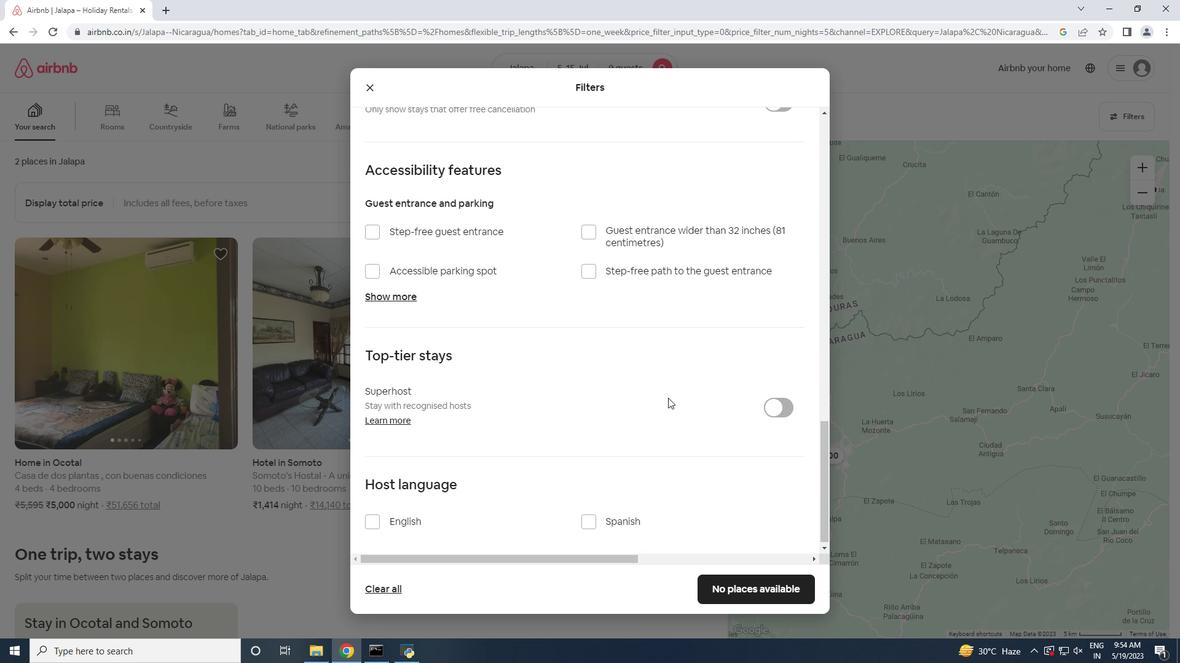 
Action: Mouse scrolled (667, 397) with delta (0, 0)
Screenshot: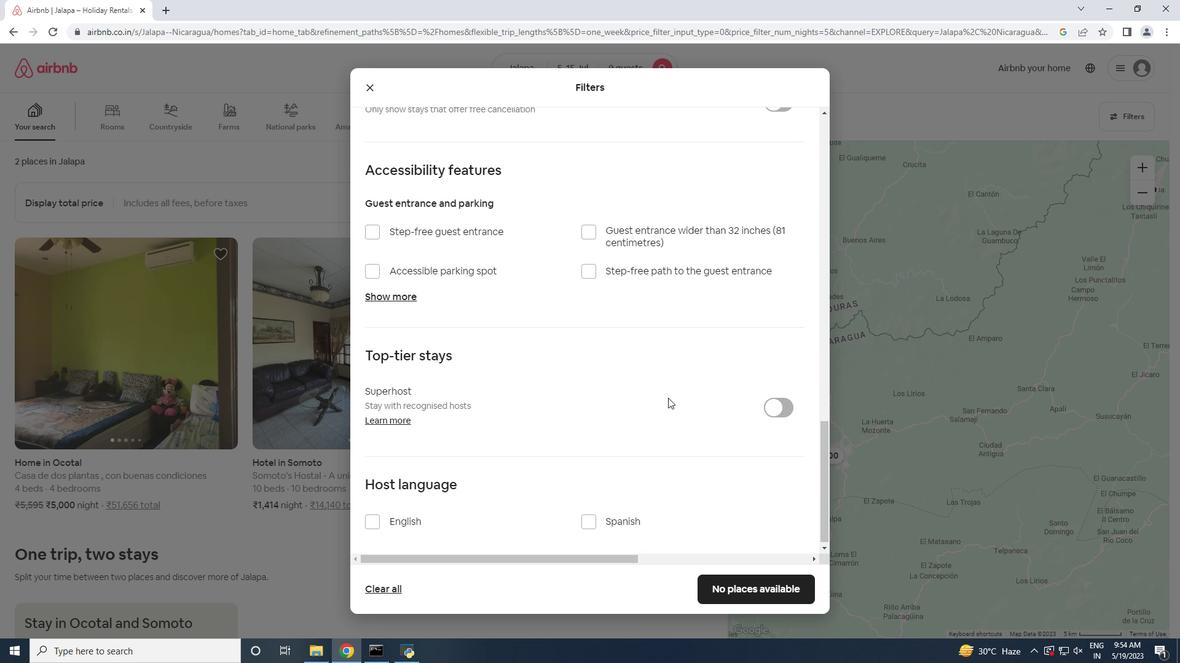 
Action: Mouse moved to (376, 516)
Screenshot: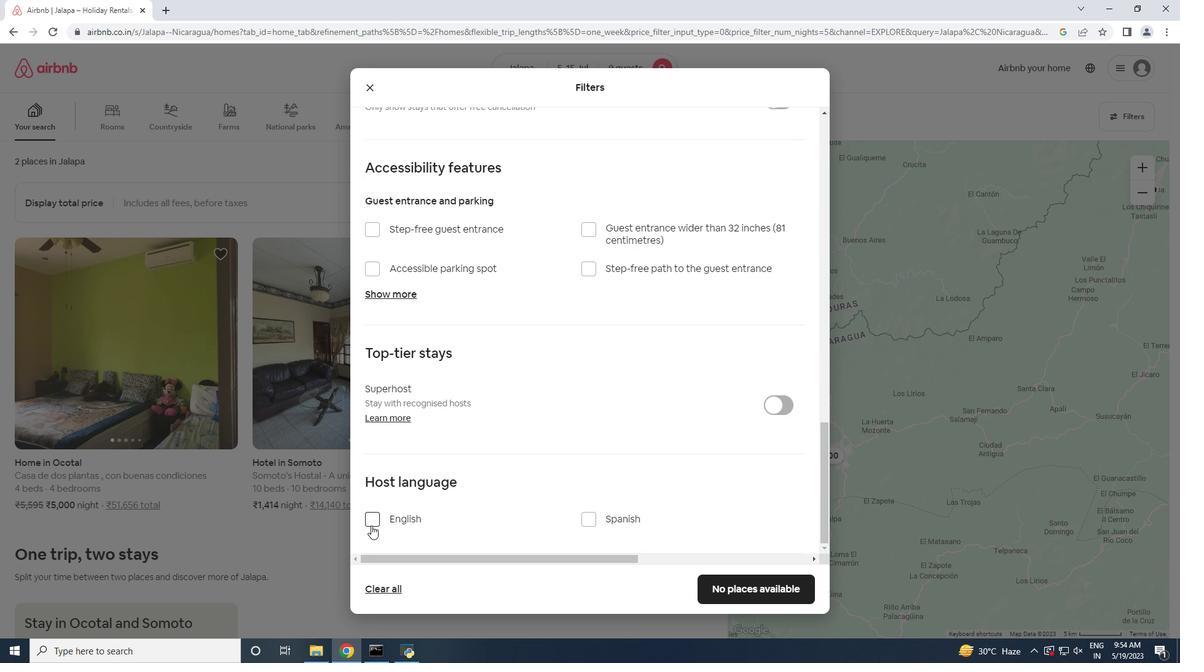 
Action: Mouse pressed left at (376, 516)
Screenshot: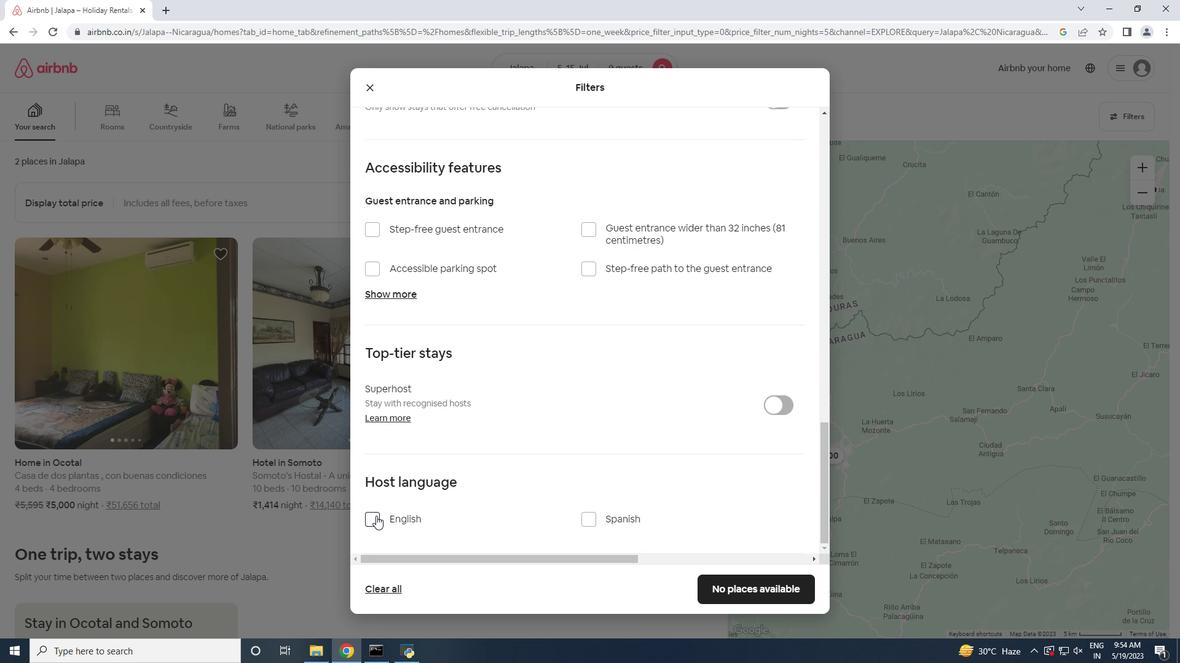 
Action: Mouse moved to (732, 584)
Screenshot: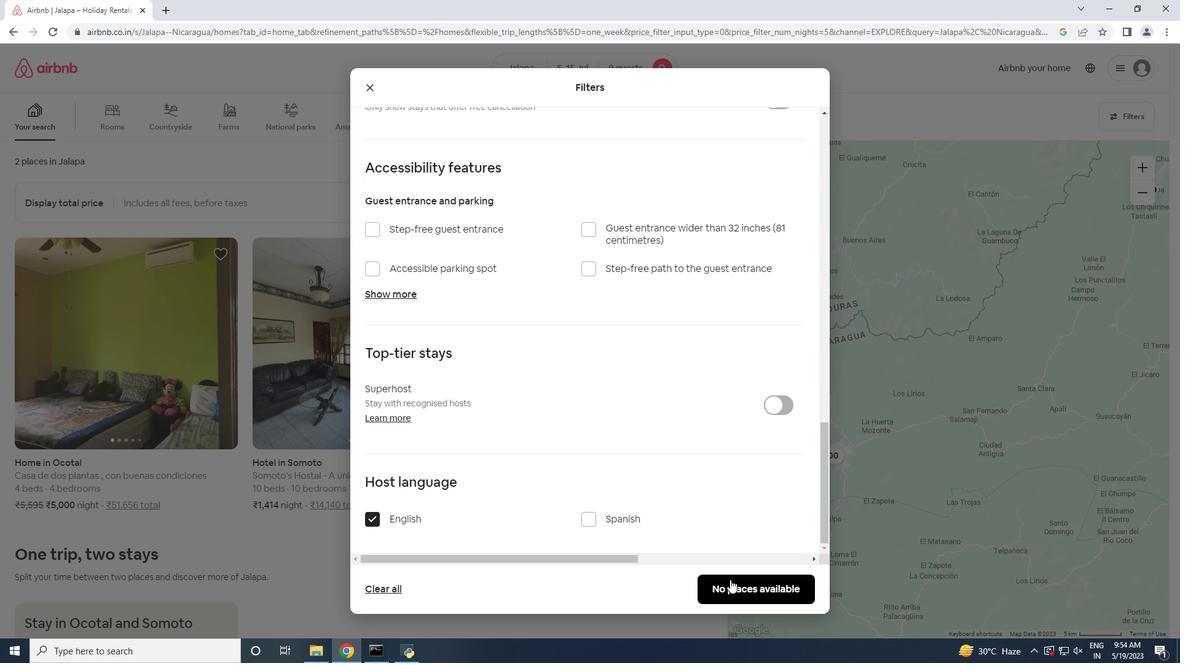 
Action: Mouse pressed left at (732, 584)
Screenshot: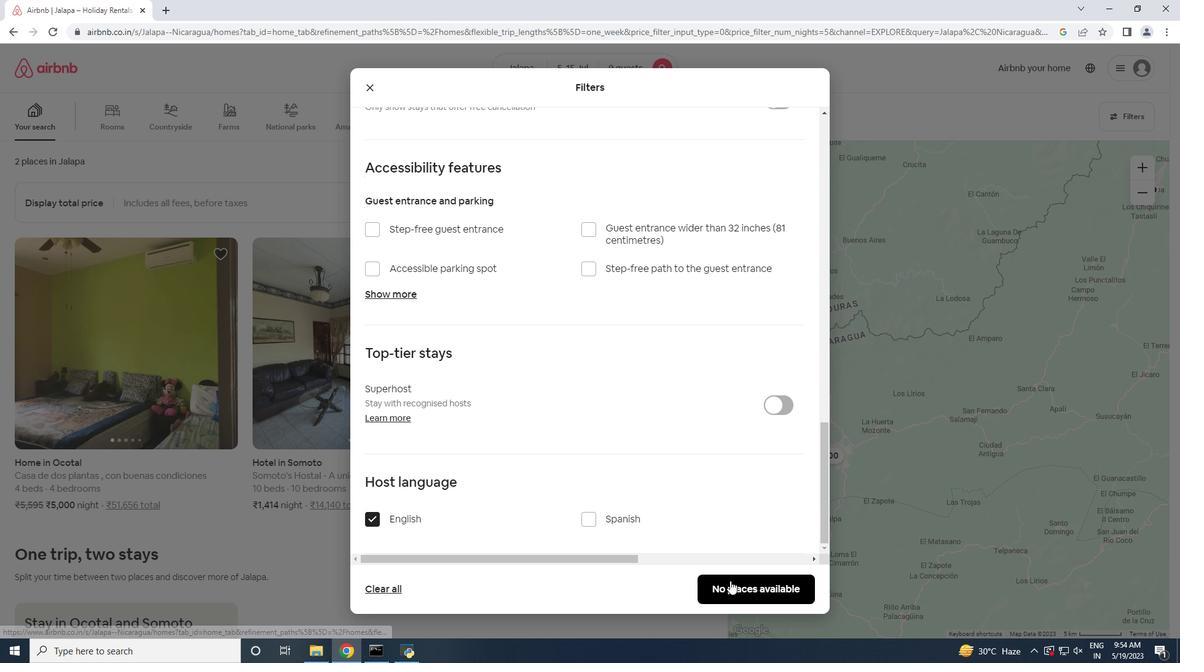 
